 Task: Plan accommodations for an important business meeting in Vancouver, Canada, with a focus on Airbnb rentals near corporate offices.
Action: Mouse moved to (408, 70)
Screenshot: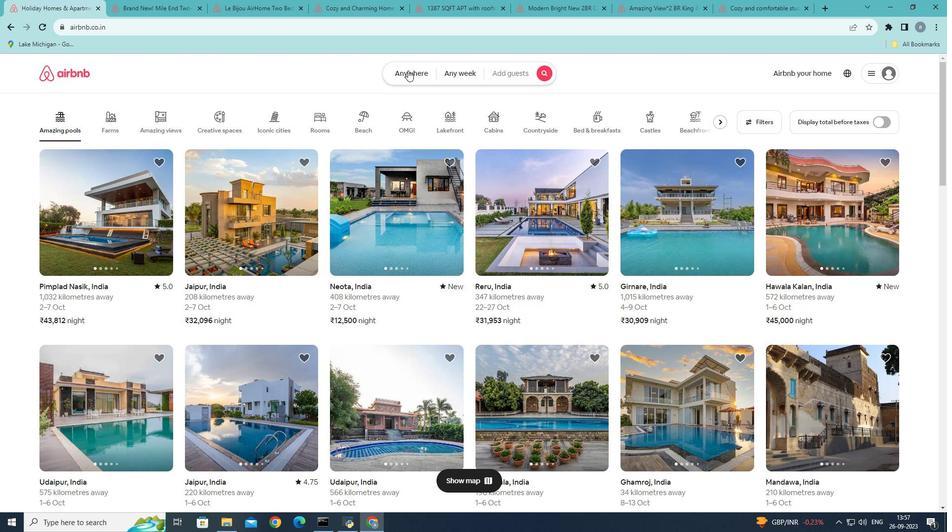 
Action: Mouse pressed left at (408, 70)
Screenshot: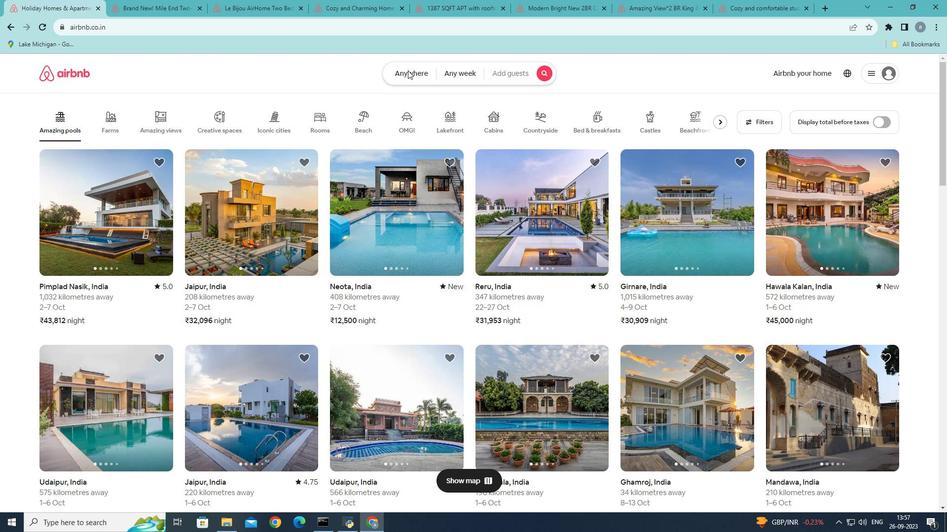 
Action: Mouse moved to (279, 117)
Screenshot: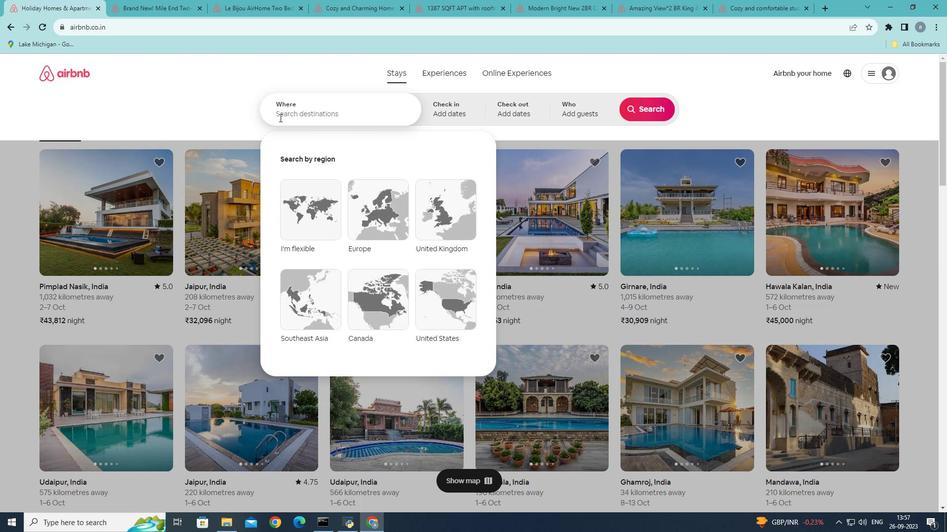 
Action: Mouse pressed left at (279, 117)
Screenshot: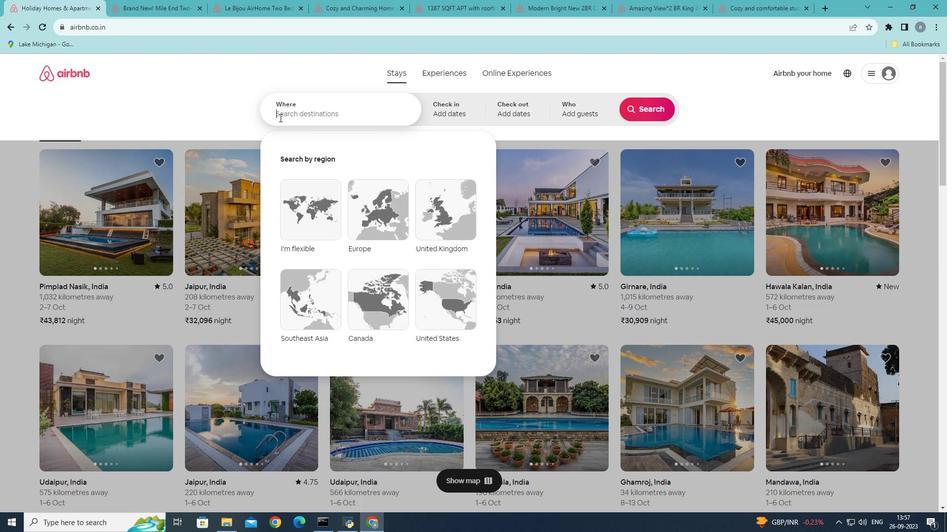 
Action: Key pressed <Key.shift>Vancouver
Screenshot: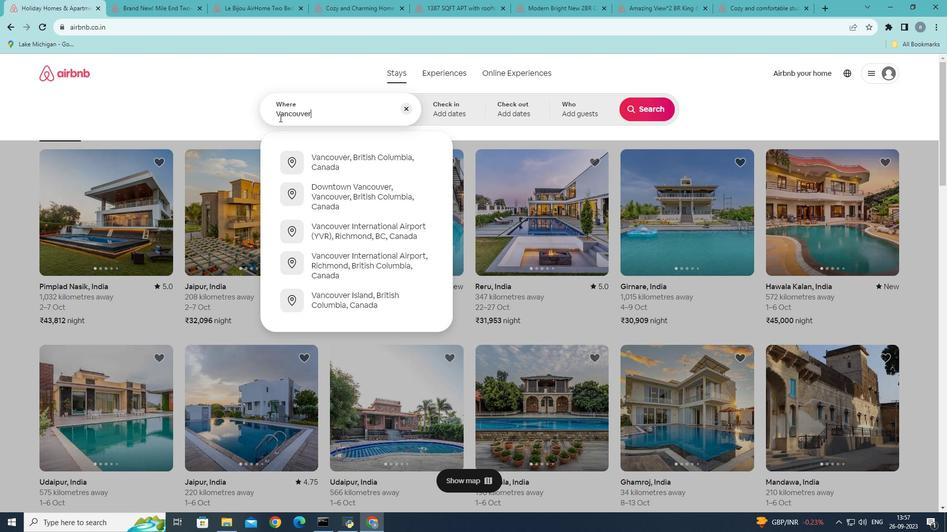 
Action: Mouse moved to (336, 155)
Screenshot: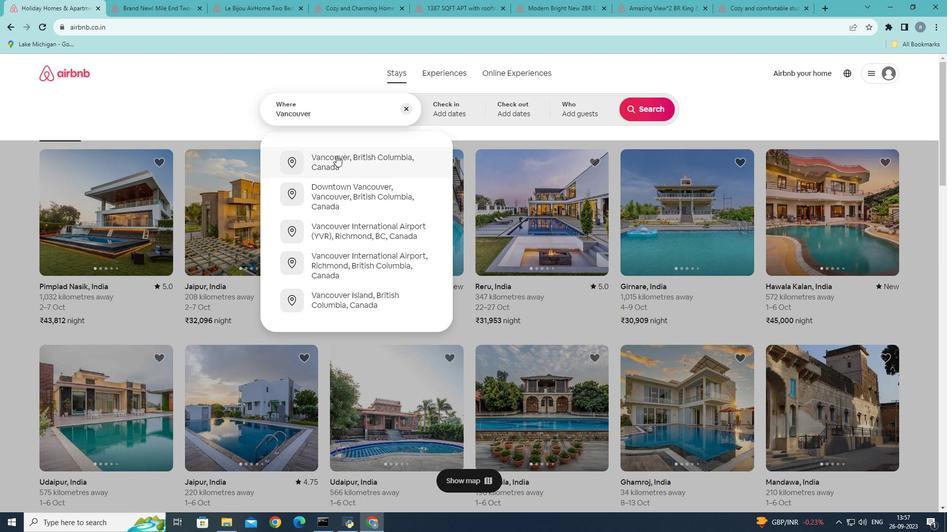 
Action: Mouse pressed left at (336, 155)
Screenshot: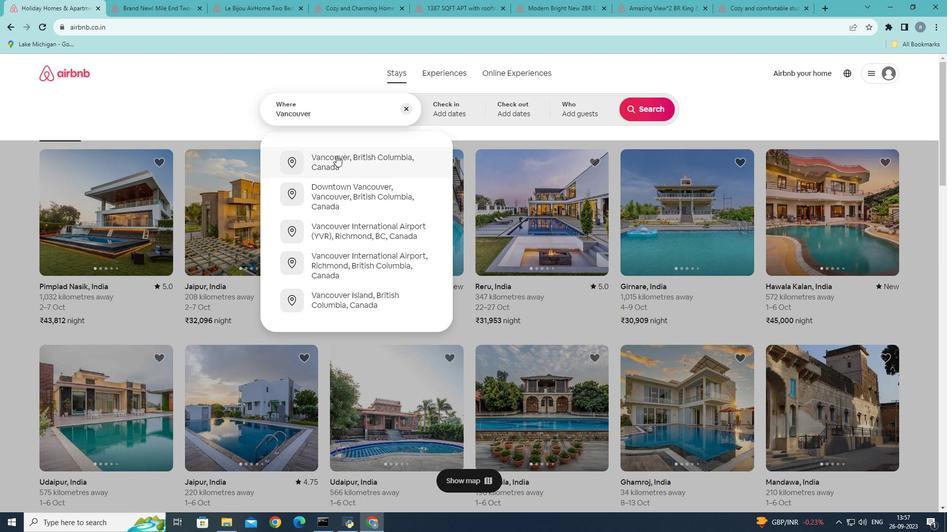 
Action: Mouse moved to (654, 112)
Screenshot: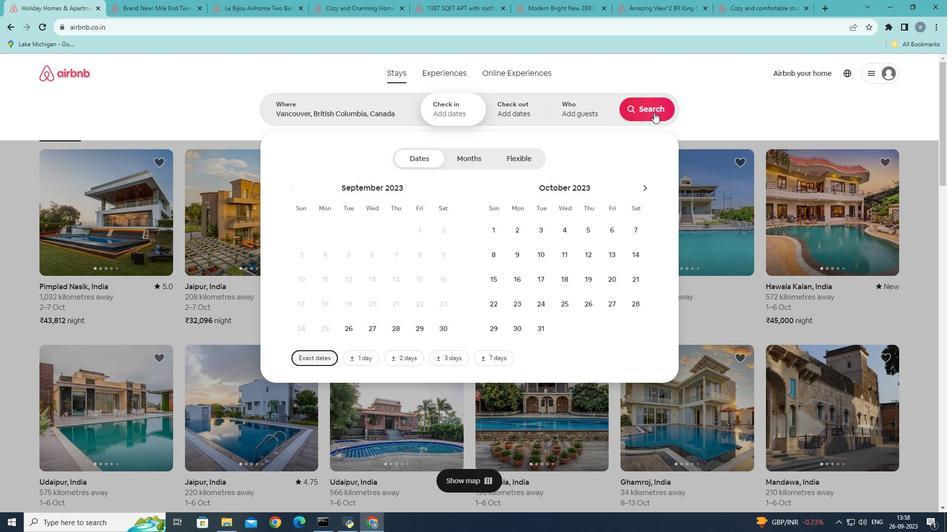 
Action: Mouse pressed left at (654, 112)
Screenshot: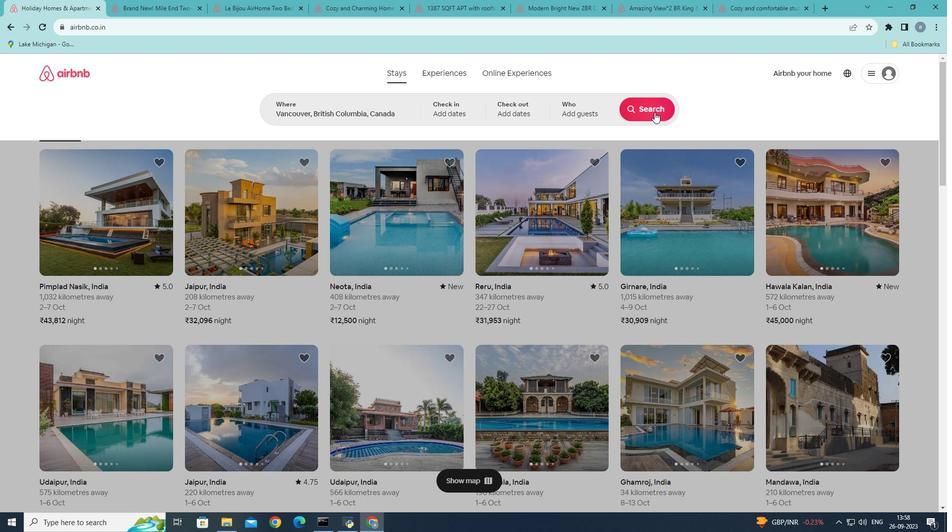 
Action: Mouse moved to (128, 228)
Screenshot: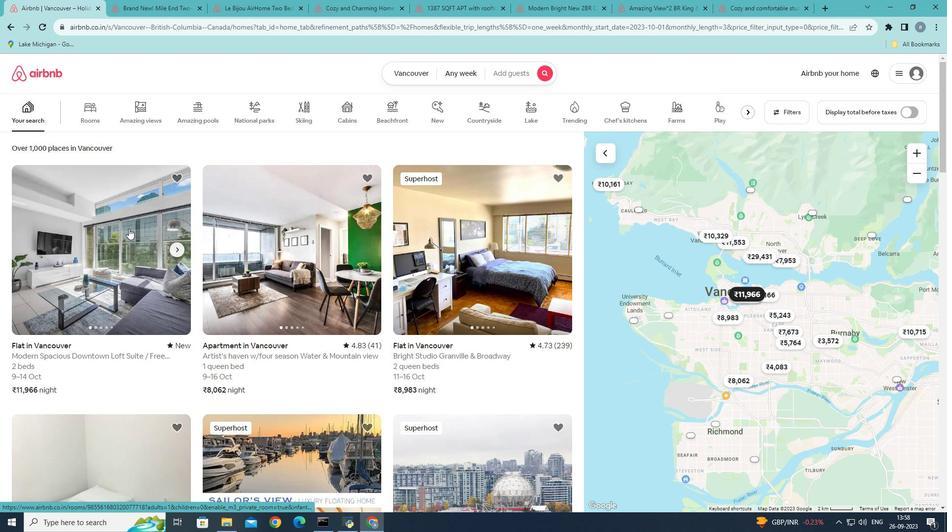 
Action: Mouse pressed left at (128, 228)
Screenshot: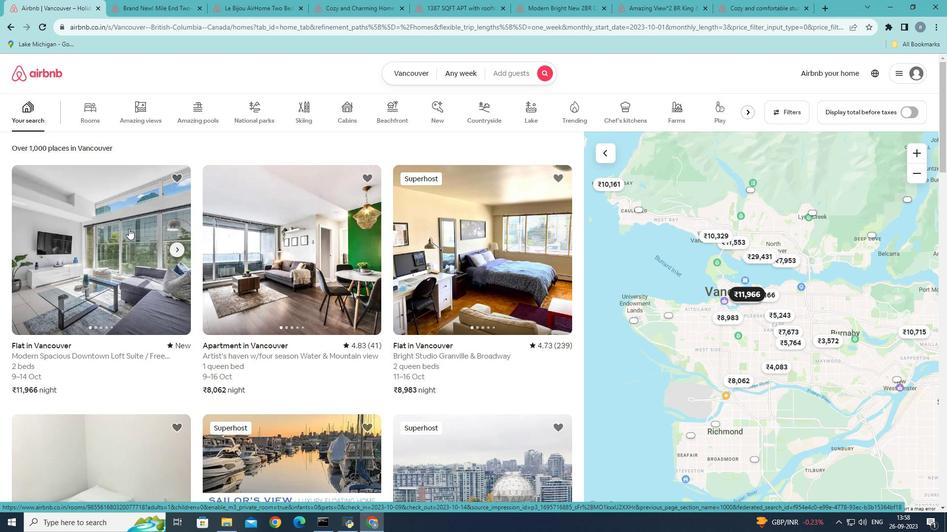 
Action: Mouse moved to (706, 356)
Screenshot: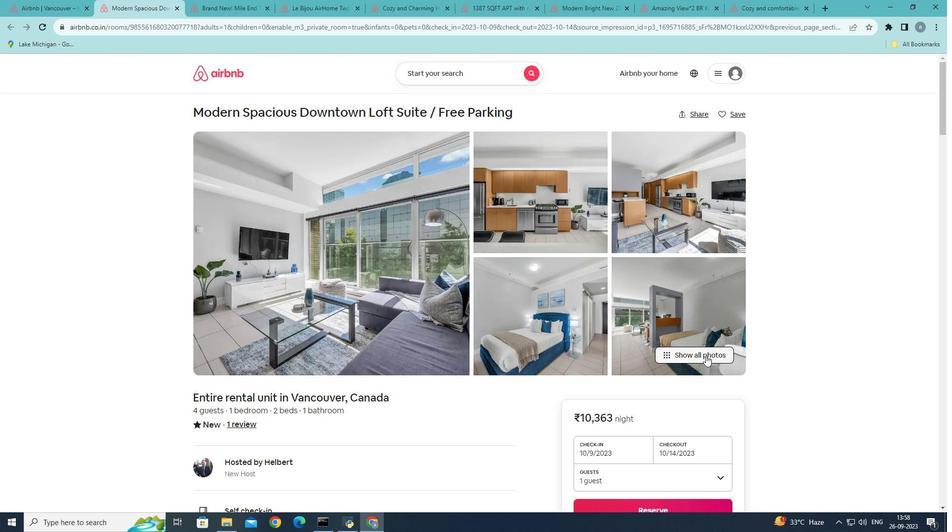 
Action: Mouse pressed left at (706, 356)
Screenshot: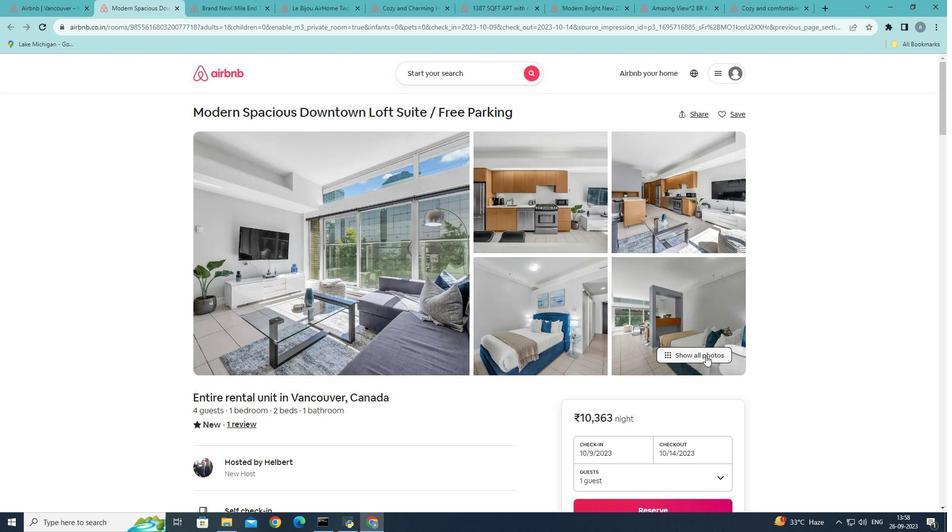 
Action: Mouse scrolled (706, 355) with delta (0, 0)
Screenshot: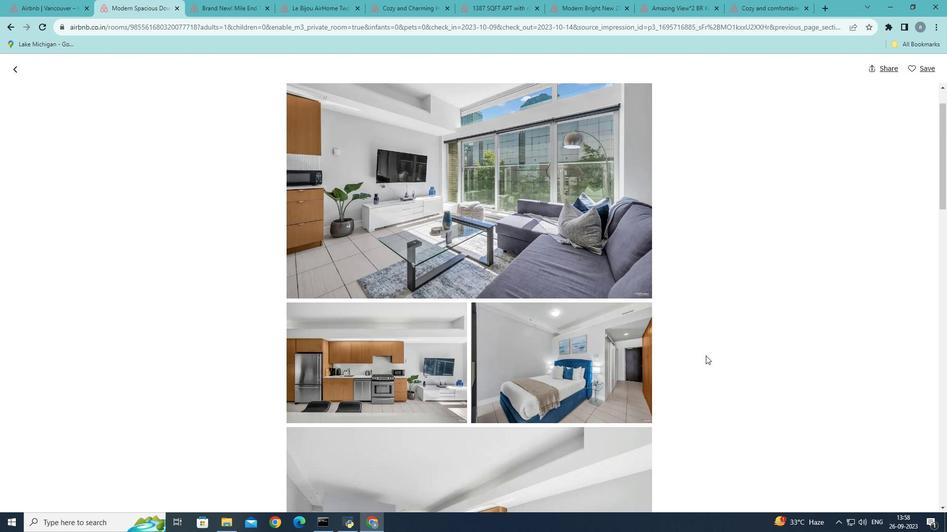 
Action: Mouse scrolled (706, 355) with delta (0, 0)
Screenshot: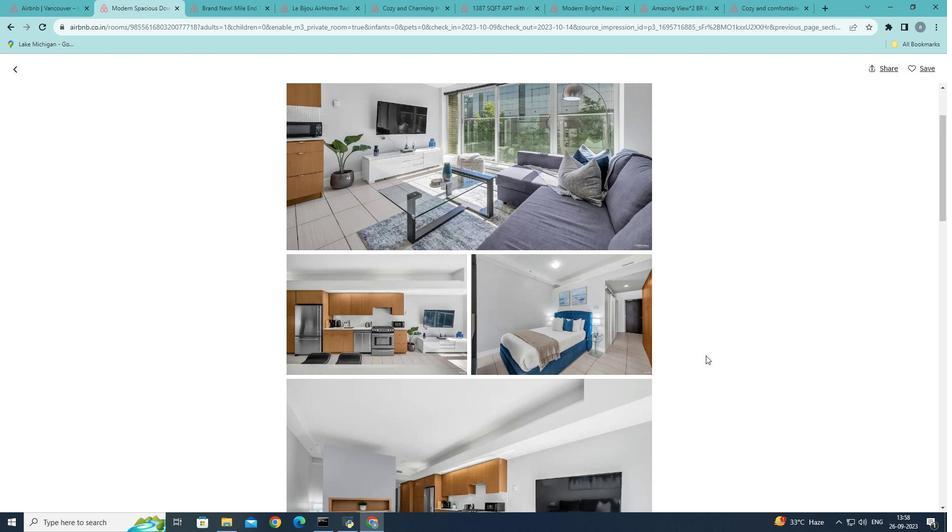 
Action: Mouse scrolled (706, 355) with delta (0, 0)
Screenshot: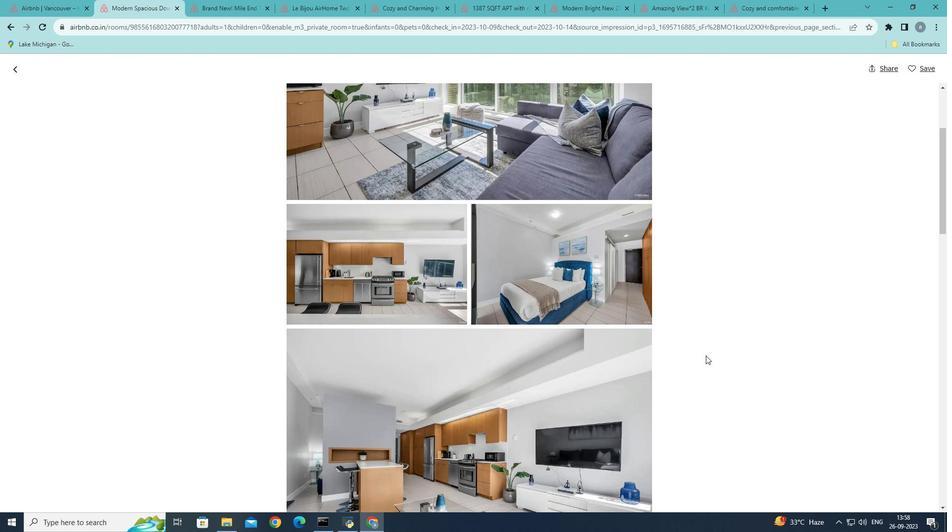 
Action: Mouse scrolled (706, 355) with delta (0, 0)
Screenshot: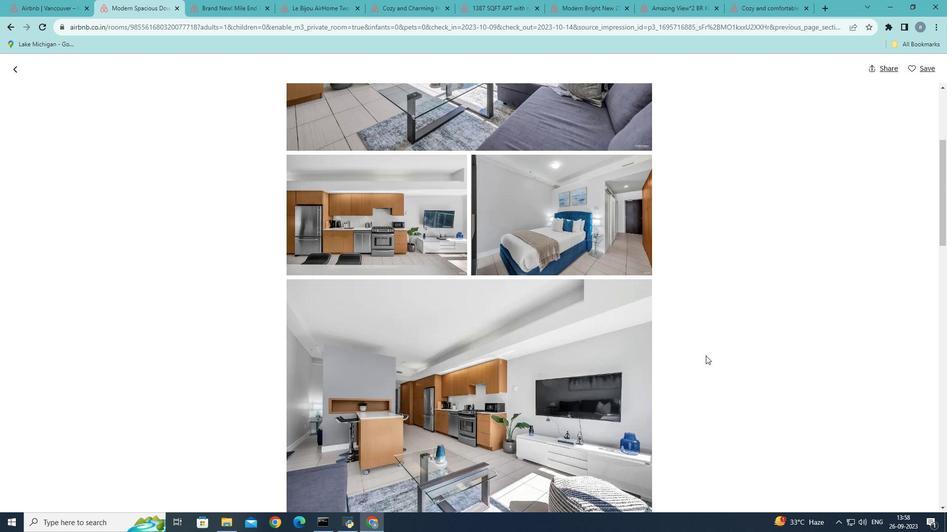
Action: Mouse scrolled (706, 355) with delta (0, 0)
Screenshot: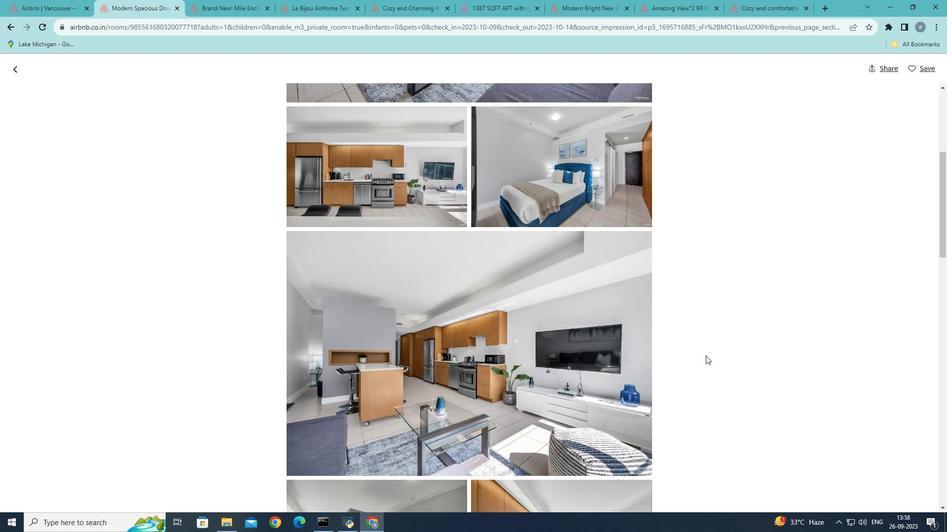 
Action: Mouse scrolled (706, 355) with delta (0, 0)
Screenshot: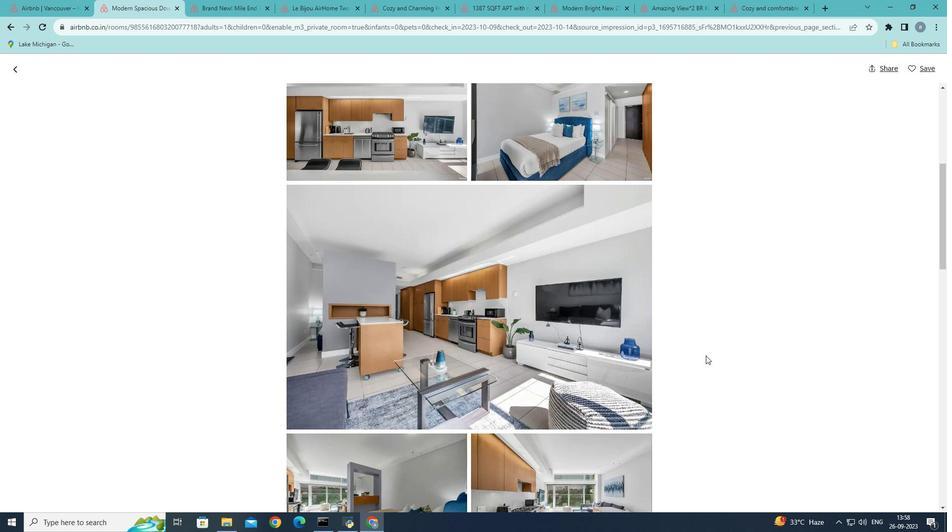 
Action: Mouse scrolled (706, 355) with delta (0, 0)
Screenshot: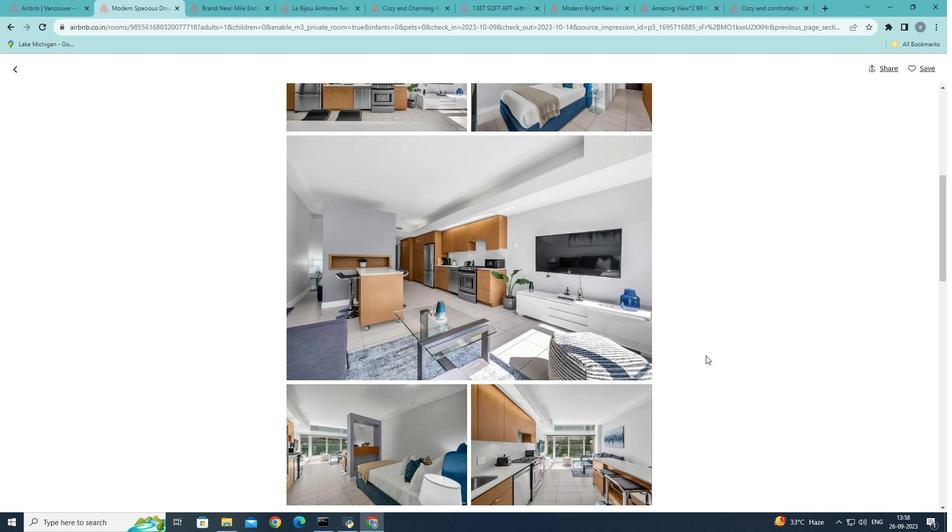 
Action: Mouse scrolled (706, 355) with delta (0, 0)
Screenshot: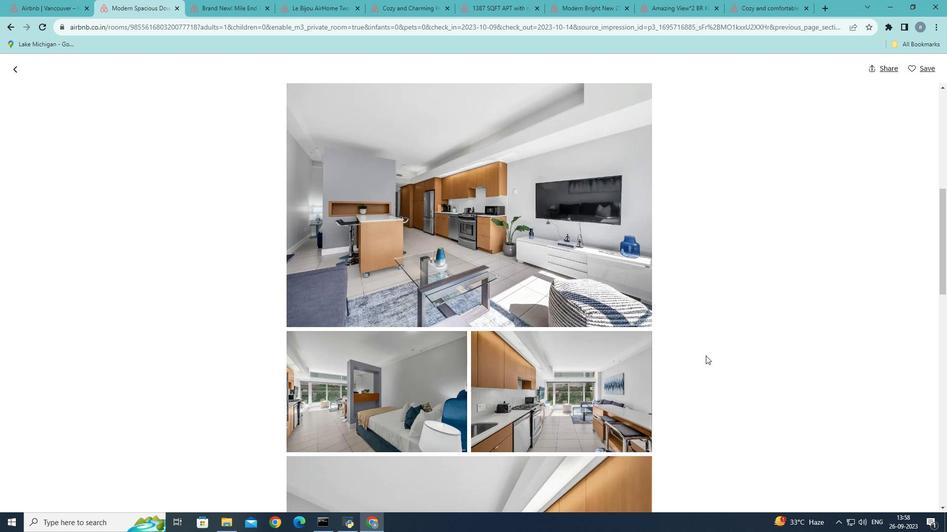 
Action: Mouse scrolled (706, 355) with delta (0, 0)
Screenshot: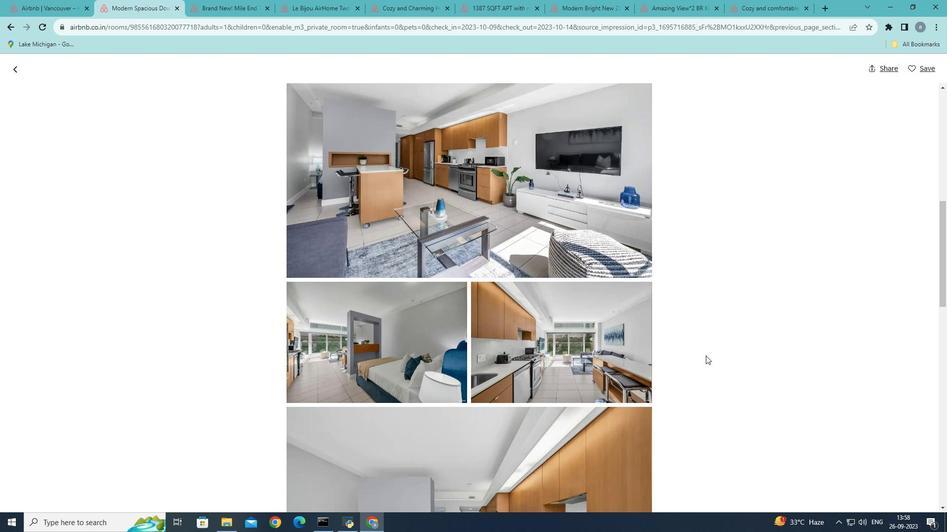 
Action: Mouse scrolled (706, 355) with delta (0, 0)
Screenshot: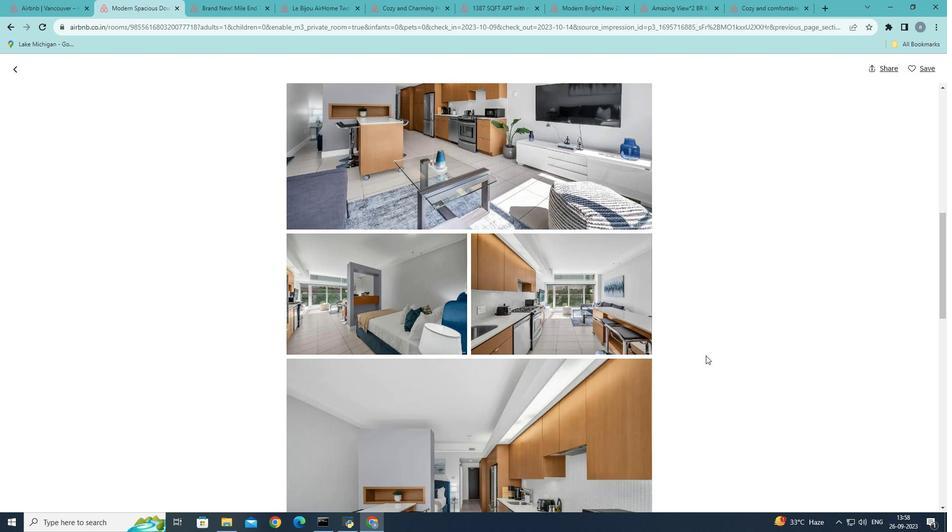 
Action: Mouse scrolled (706, 355) with delta (0, 0)
Screenshot: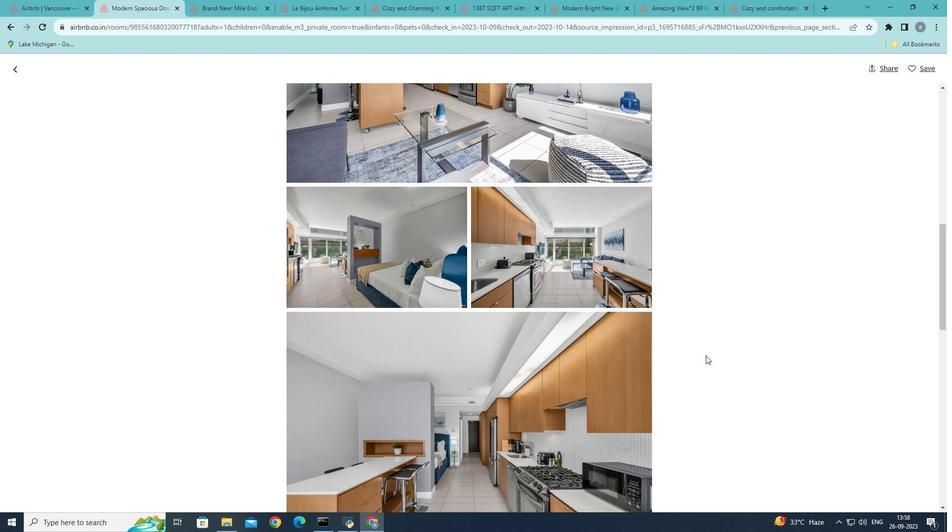 
Action: Mouse scrolled (706, 355) with delta (0, 0)
Screenshot: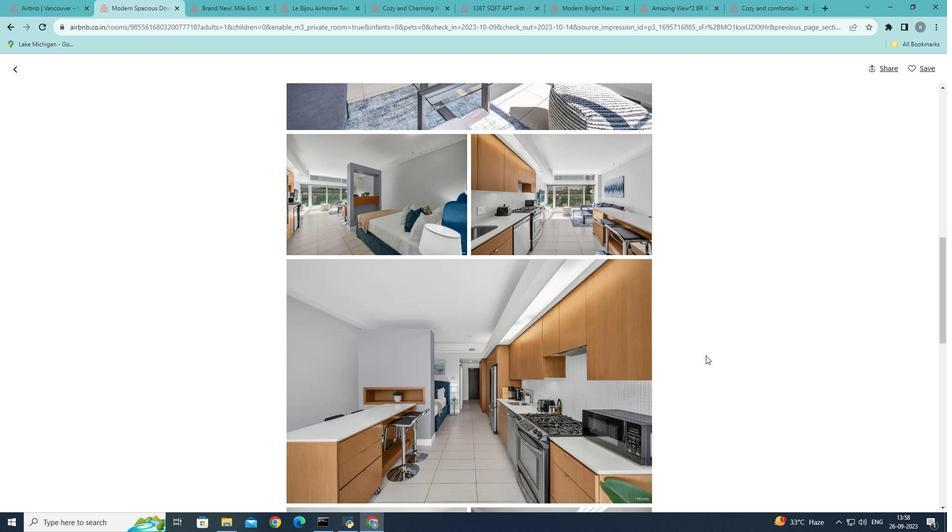 
Action: Mouse scrolled (706, 355) with delta (0, 0)
Screenshot: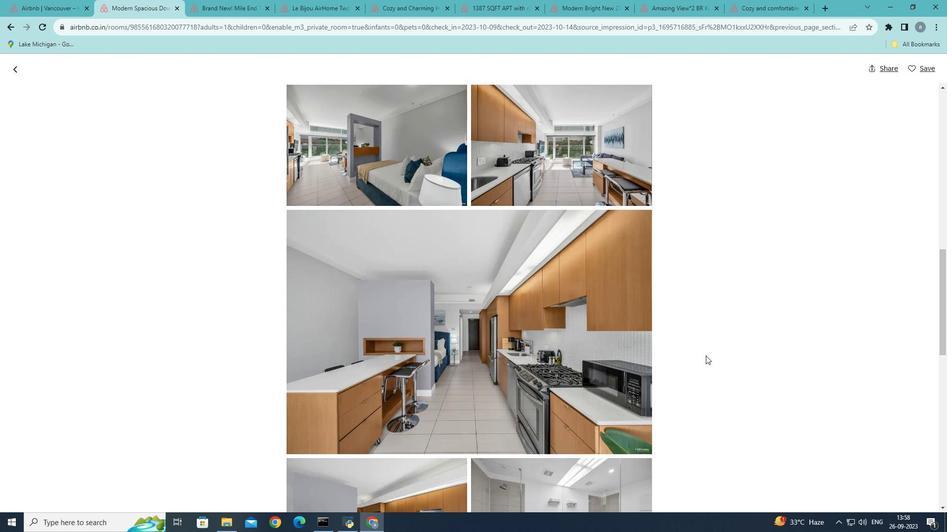 
Action: Mouse scrolled (706, 355) with delta (0, 0)
Screenshot: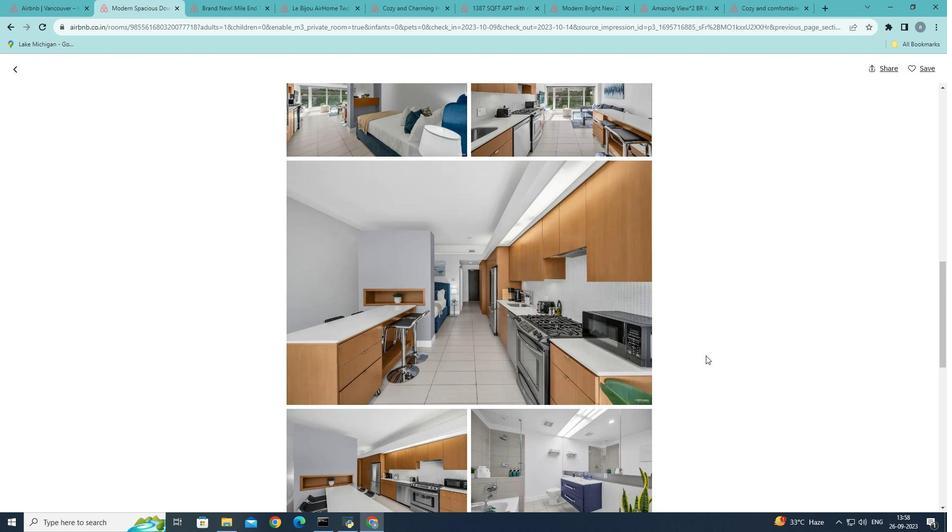 
Action: Mouse scrolled (706, 355) with delta (0, 0)
Screenshot: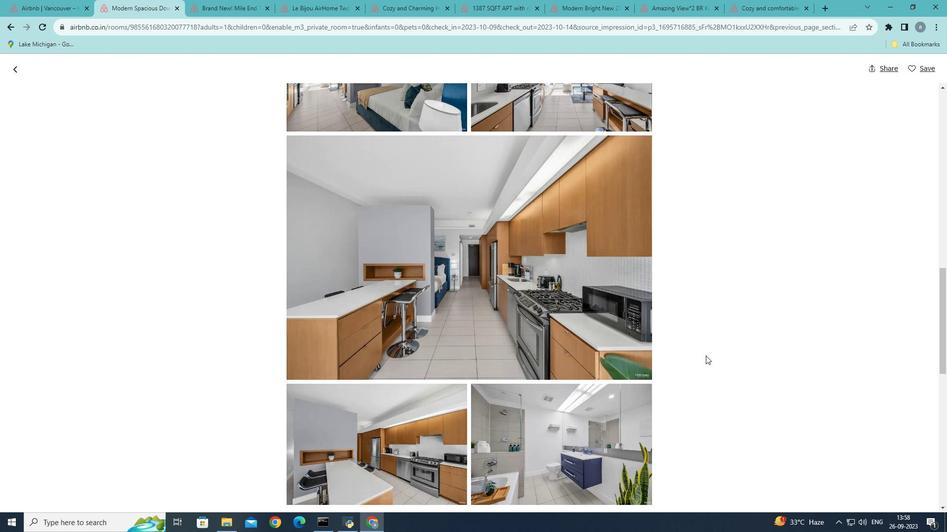
Action: Mouse scrolled (706, 355) with delta (0, 0)
Screenshot: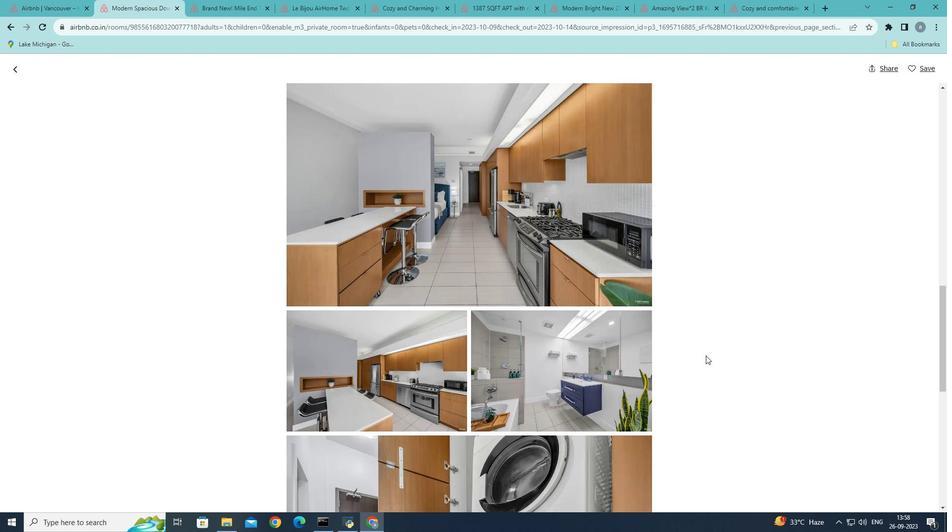 
Action: Mouse scrolled (706, 355) with delta (0, 0)
Screenshot: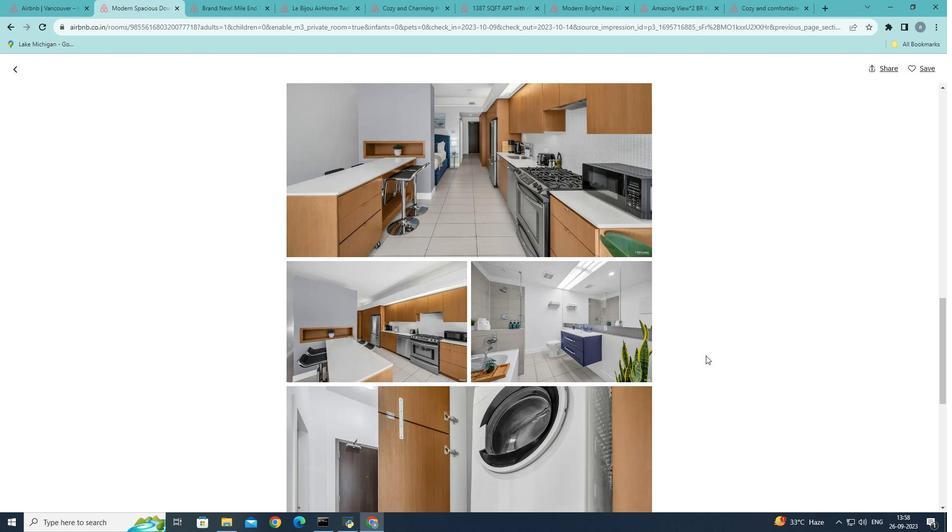 
Action: Mouse scrolled (706, 355) with delta (0, 0)
Screenshot: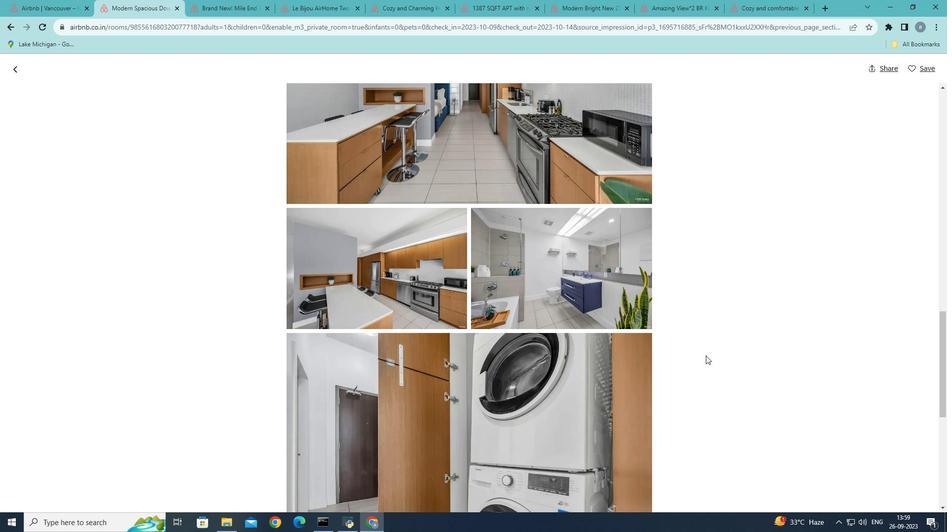 
Action: Mouse scrolled (706, 355) with delta (0, 0)
Screenshot: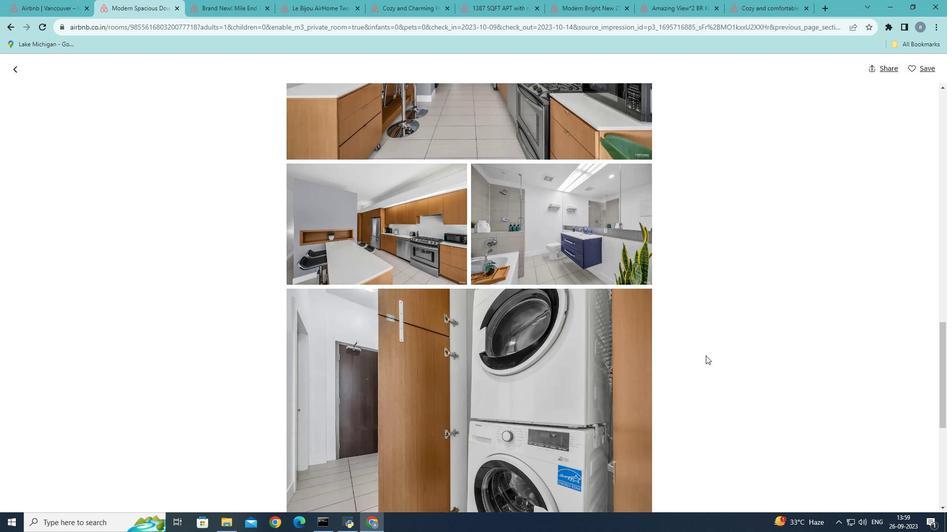 
Action: Mouse scrolled (706, 355) with delta (0, 0)
Screenshot: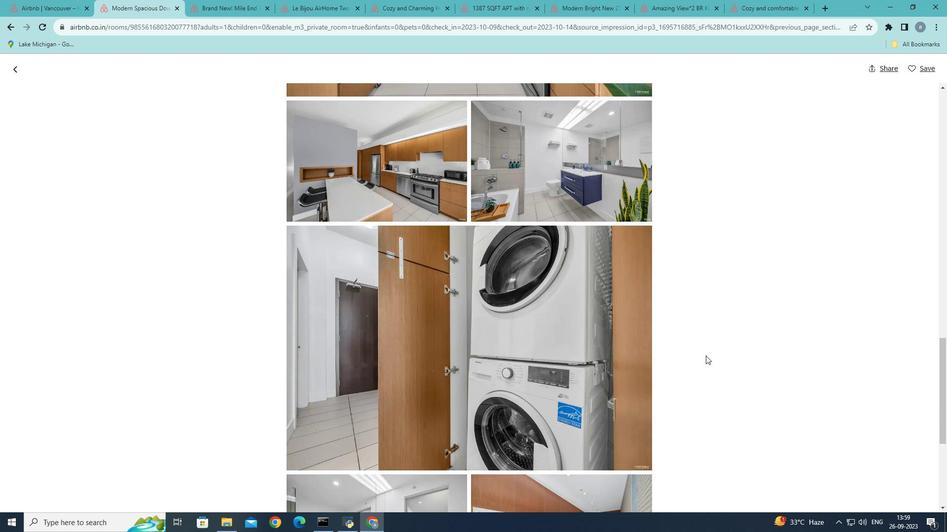 
Action: Mouse scrolled (706, 355) with delta (0, 0)
Screenshot: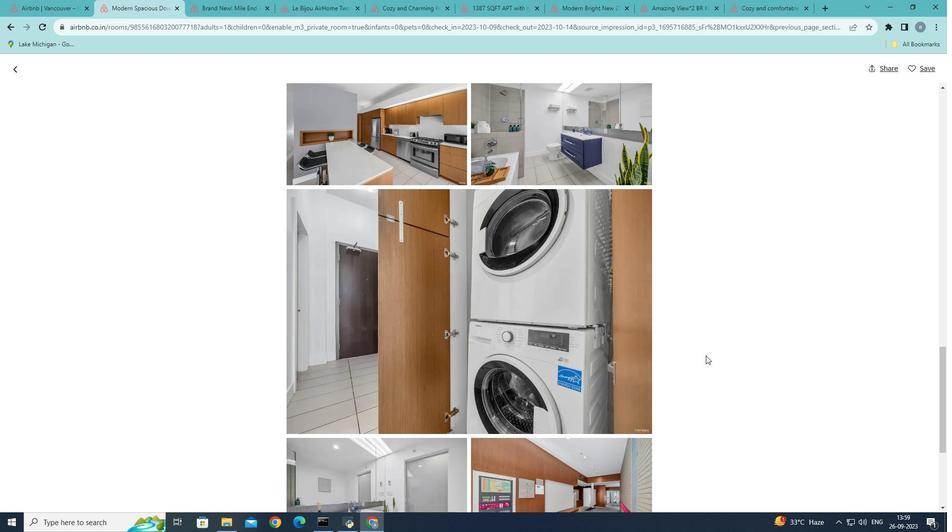 
Action: Mouse scrolled (706, 355) with delta (0, 0)
Screenshot: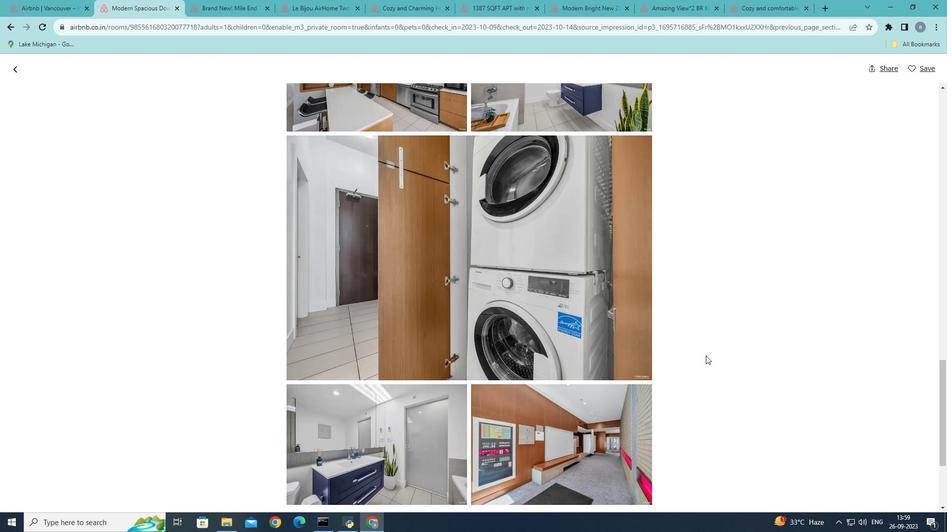 
Action: Mouse scrolled (706, 355) with delta (0, 0)
Screenshot: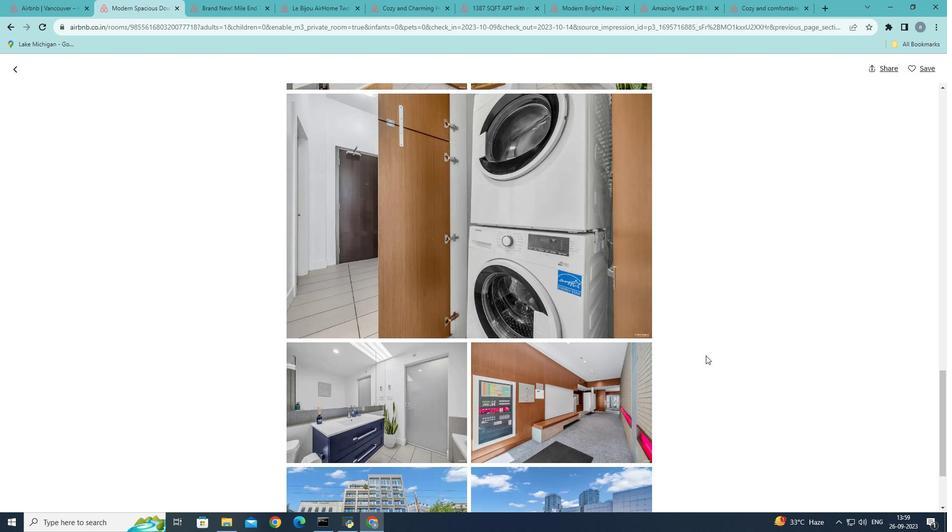 
Action: Mouse scrolled (706, 355) with delta (0, 0)
Screenshot: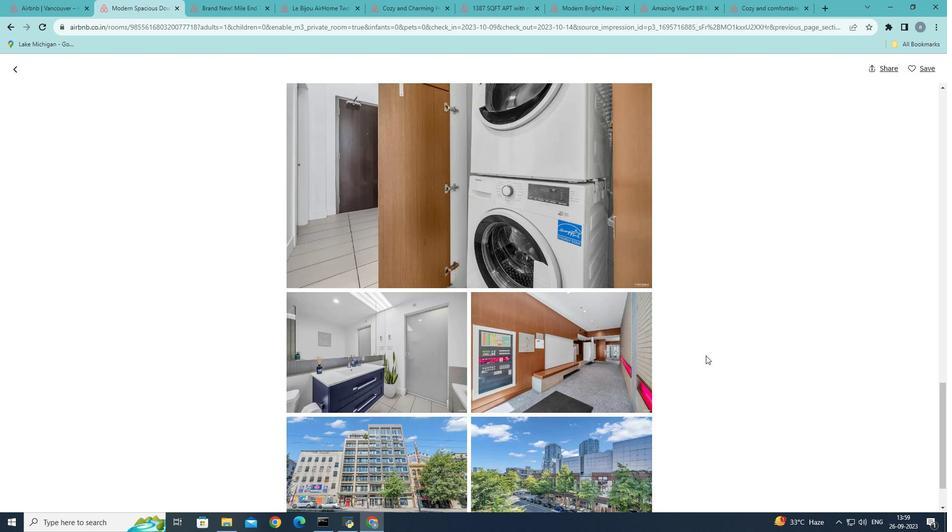 
Action: Mouse scrolled (706, 355) with delta (0, 0)
Screenshot: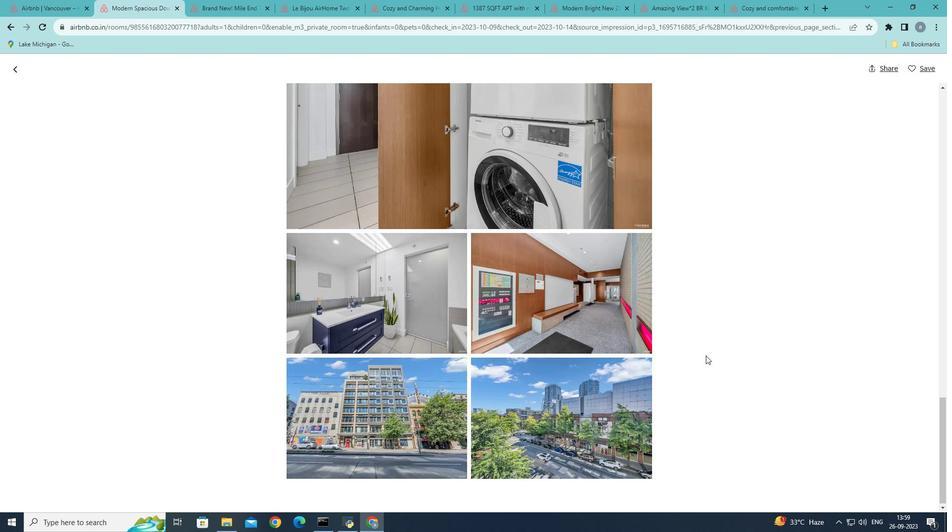 
Action: Mouse scrolled (706, 355) with delta (0, 0)
Screenshot: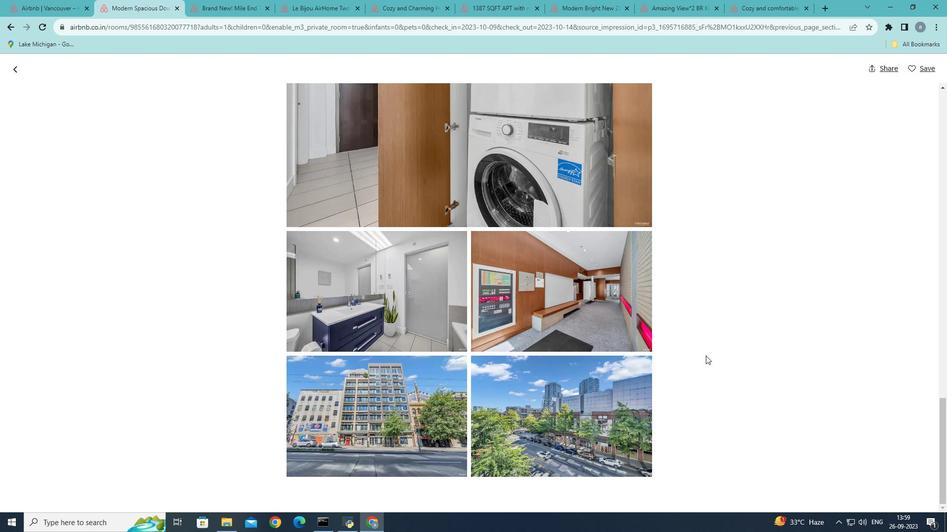 
Action: Mouse scrolled (706, 355) with delta (0, 0)
Screenshot: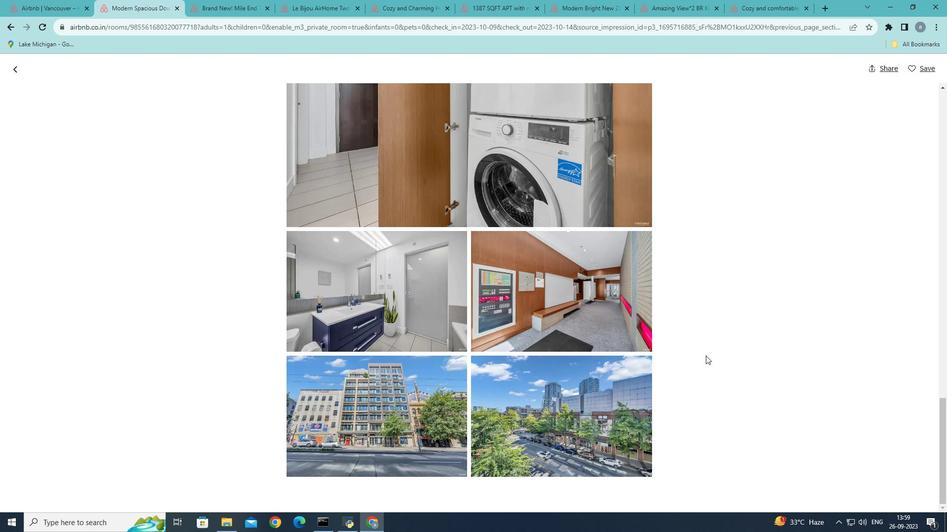 
Action: Mouse scrolled (706, 355) with delta (0, 0)
Screenshot: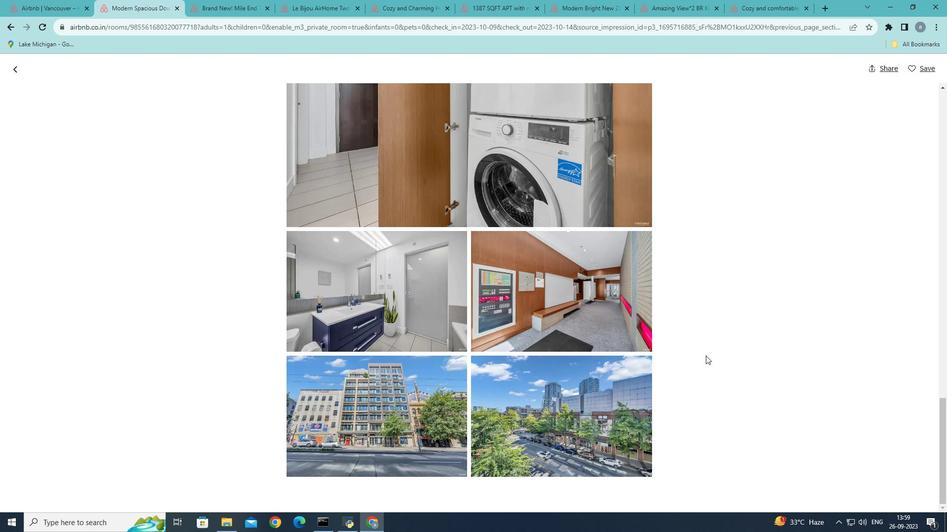 
Action: Mouse scrolled (706, 355) with delta (0, 0)
Screenshot: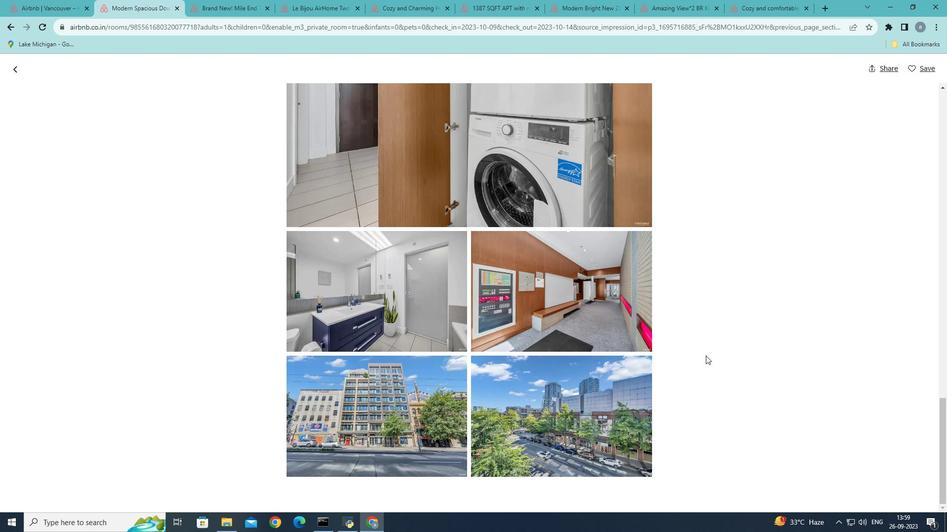
Action: Mouse scrolled (706, 355) with delta (0, 0)
Screenshot: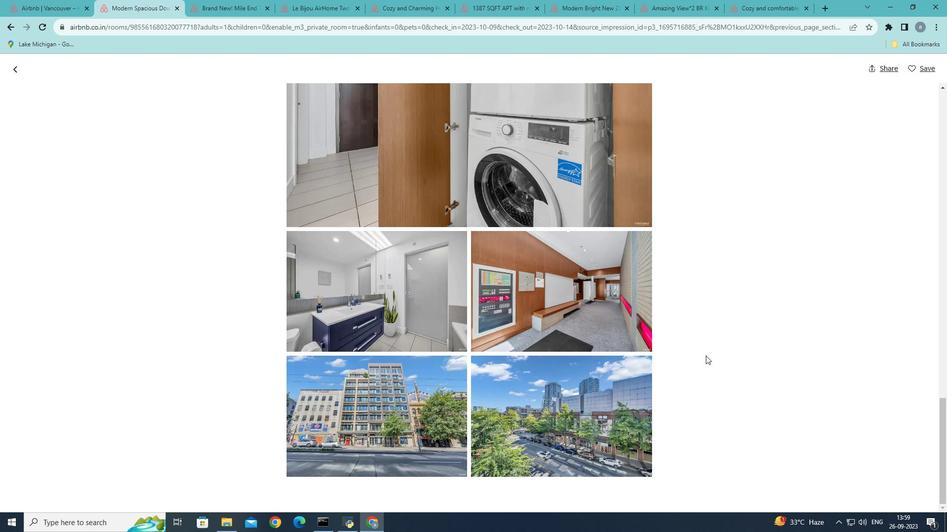 
Action: Mouse scrolled (706, 355) with delta (0, 0)
Screenshot: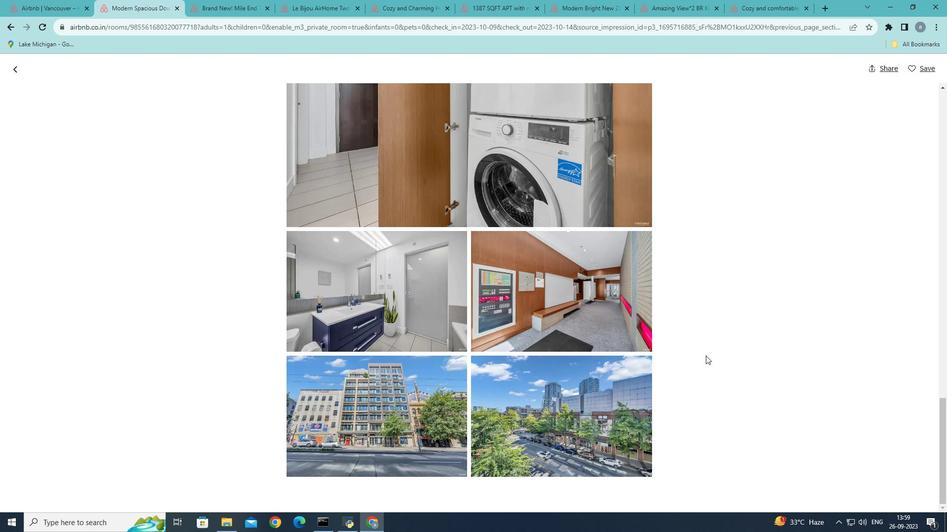 
Action: Mouse scrolled (706, 355) with delta (0, 0)
Screenshot: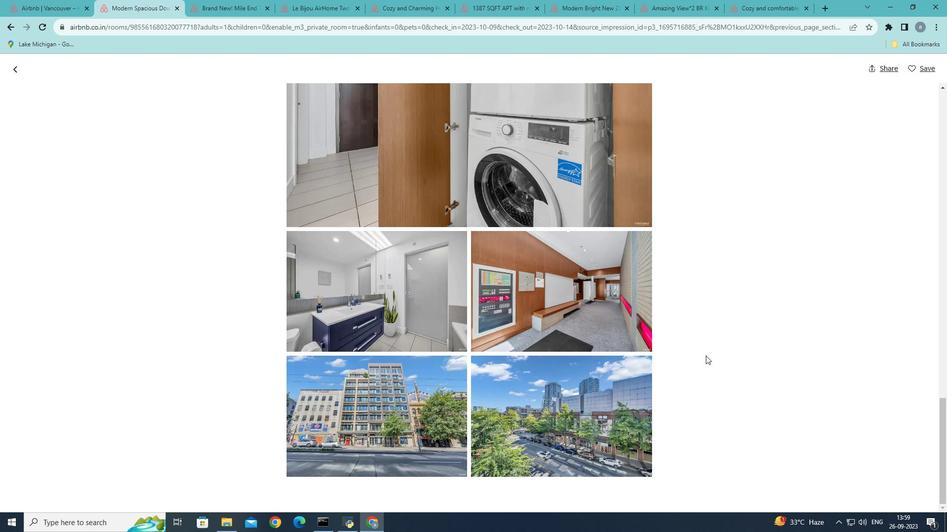 
Action: Mouse scrolled (706, 355) with delta (0, 0)
Screenshot: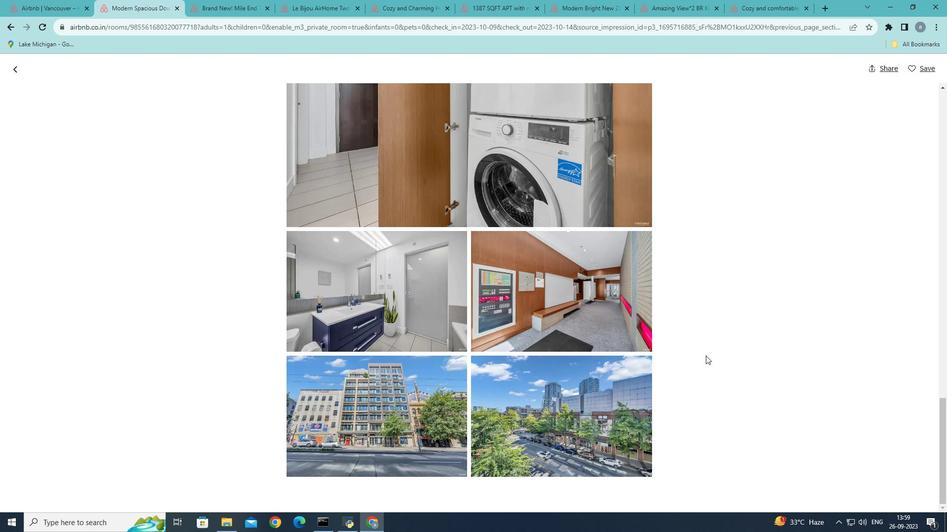 
Action: Mouse scrolled (706, 355) with delta (0, 0)
Screenshot: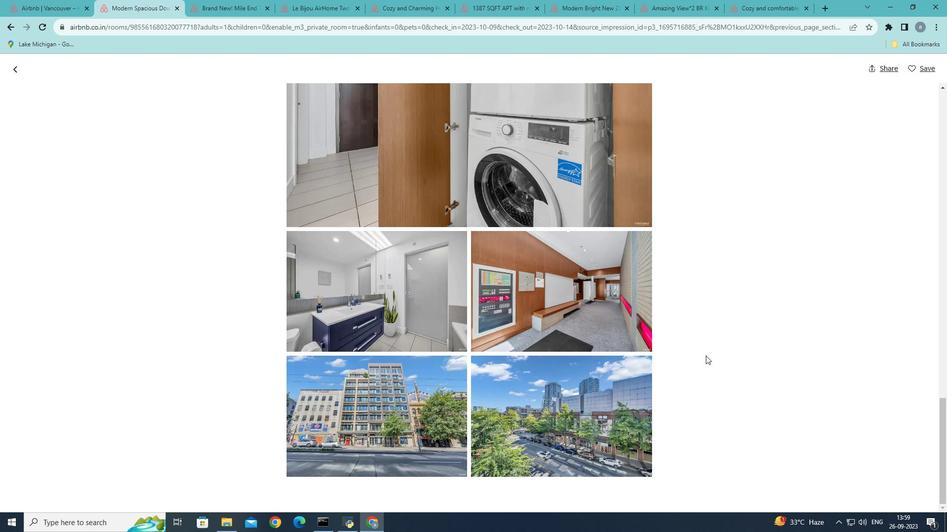
Action: Mouse scrolled (706, 355) with delta (0, 0)
Screenshot: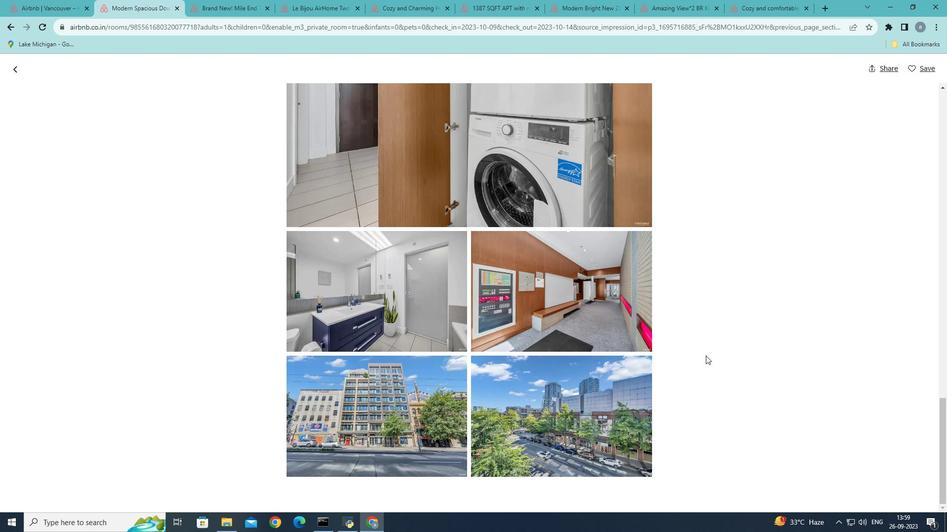 
Action: Mouse scrolled (706, 355) with delta (0, 0)
Screenshot: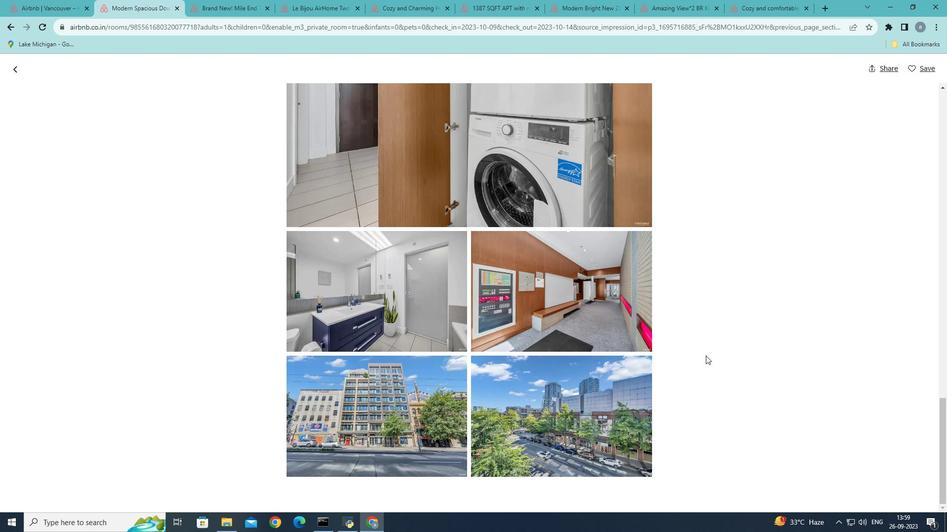 
Action: Mouse scrolled (706, 355) with delta (0, 0)
Screenshot: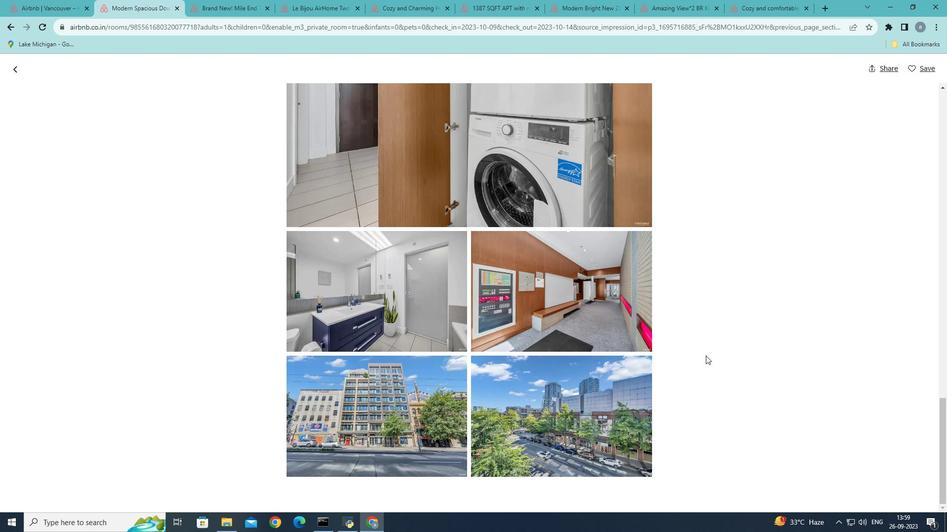 
Action: Mouse moved to (18, 71)
Screenshot: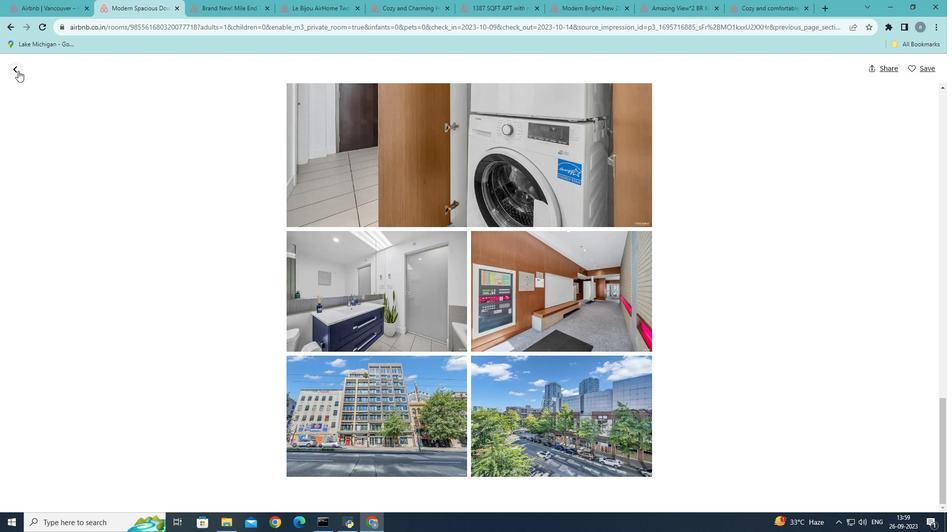 
Action: Mouse pressed left at (18, 71)
Screenshot: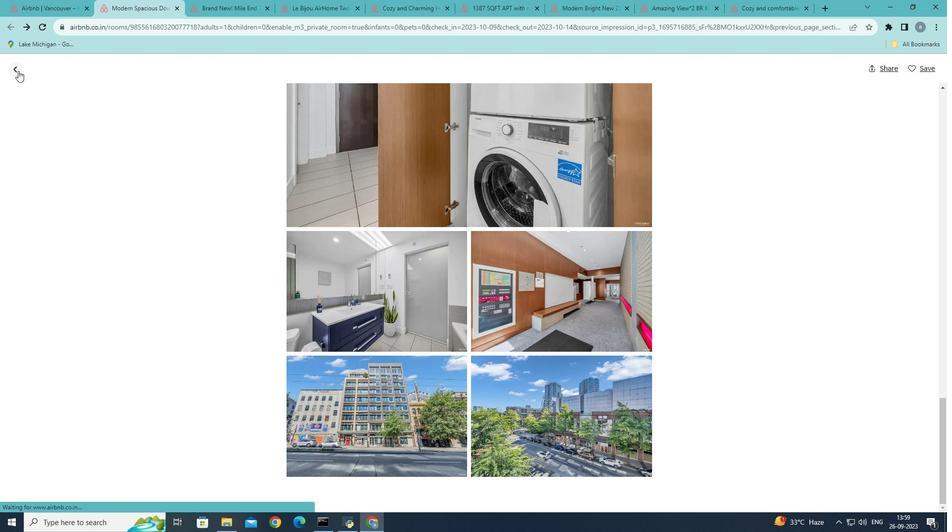 
Action: Mouse moved to (484, 370)
Screenshot: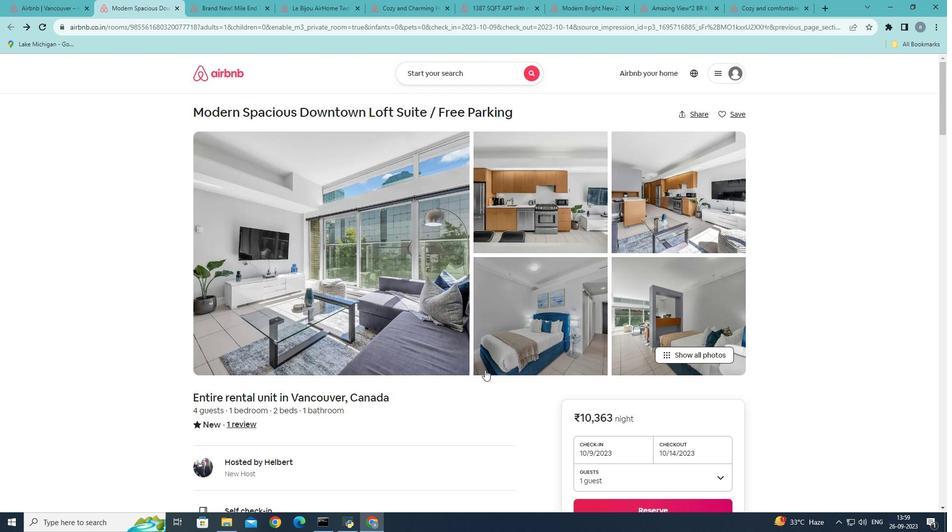 
Action: Mouse scrolled (484, 370) with delta (0, 0)
Screenshot: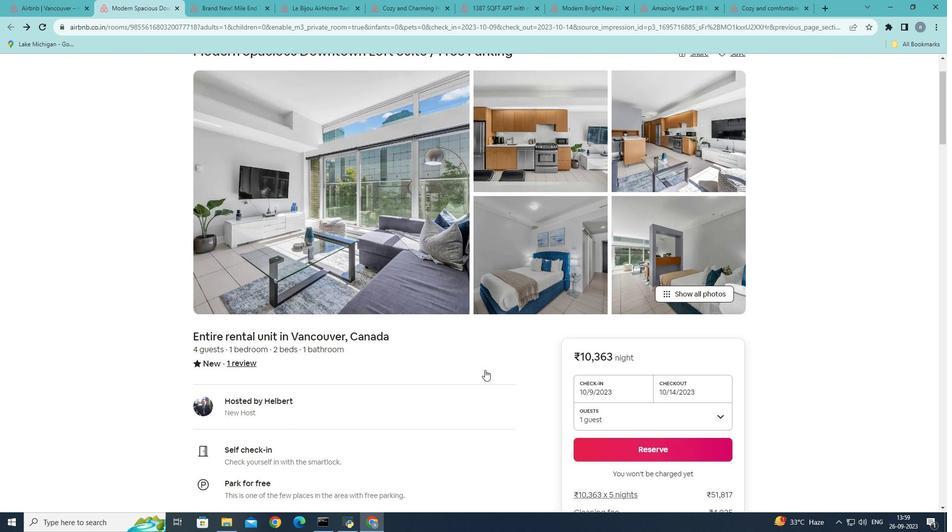 
Action: Mouse scrolled (484, 370) with delta (0, 0)
Screenshot: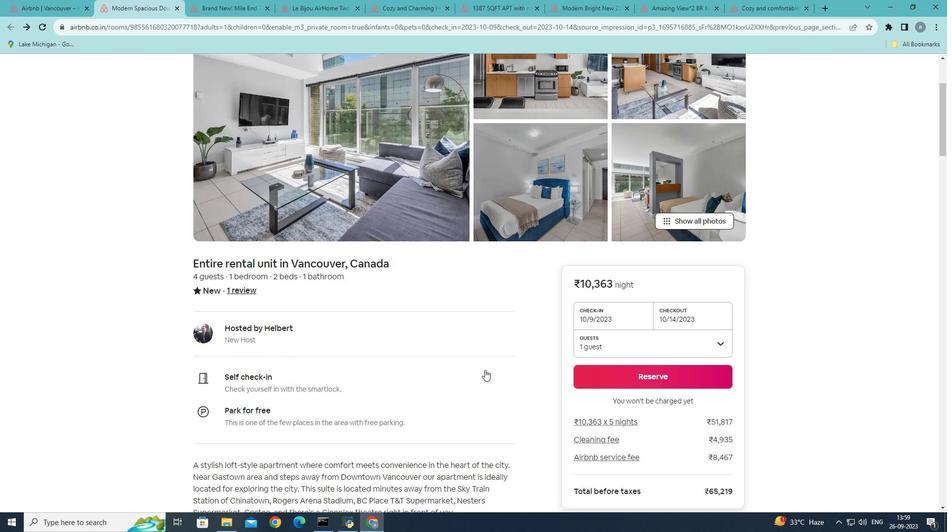 
Action: Mouse scrolled (484, 370) with delta (0, 0)
Screenshot: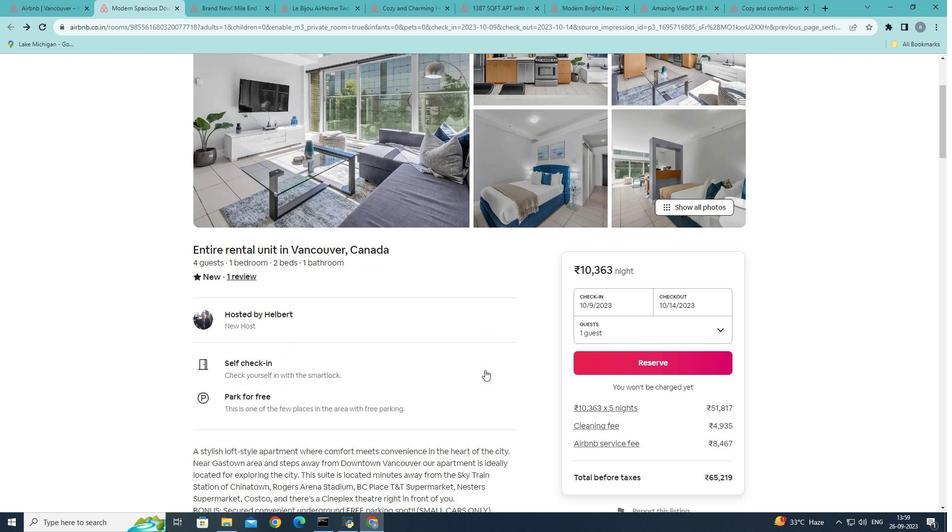 
Action: Mouse scrolled (484, 370) with delta (0, 0)
Screenshot: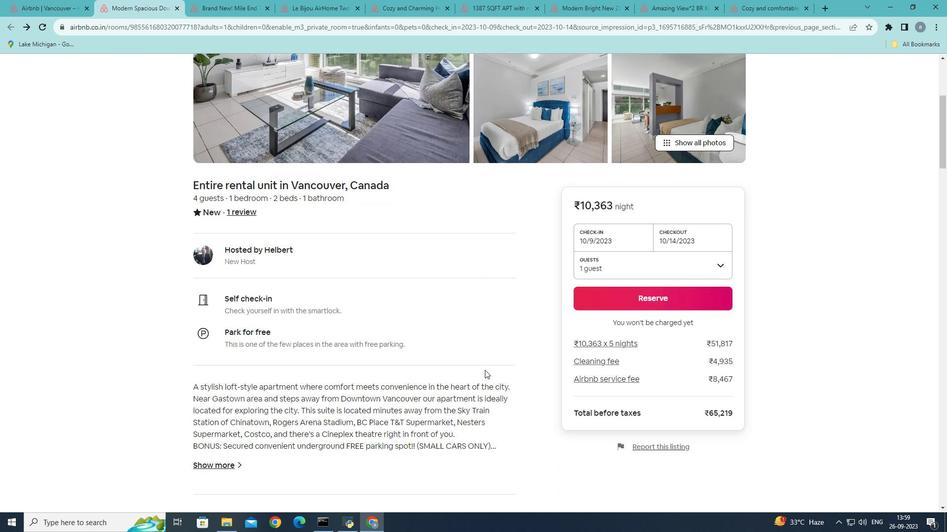 
Action: Mouse scrolled (484, 370) with delta (0, 0)
Screenshot: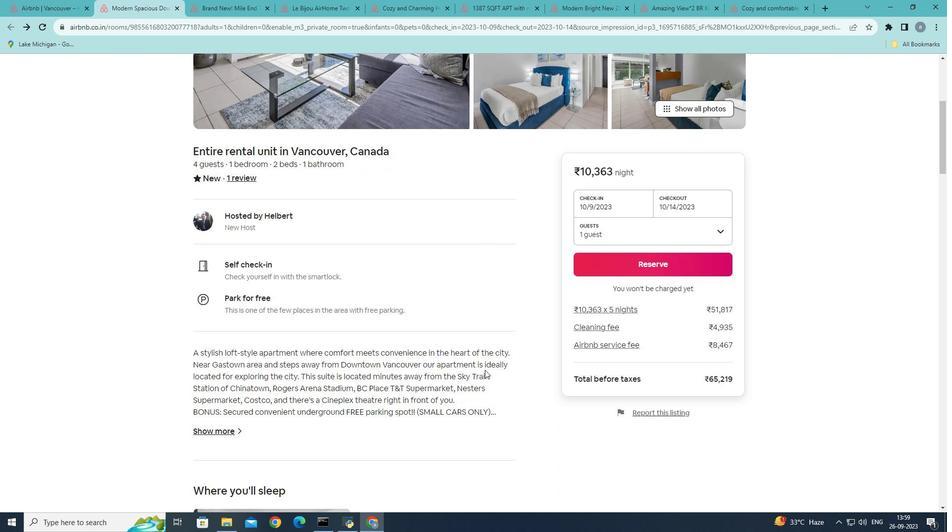 
Action: Mouse scrolled (484, 370) with delta (0, 0)
Screenshot: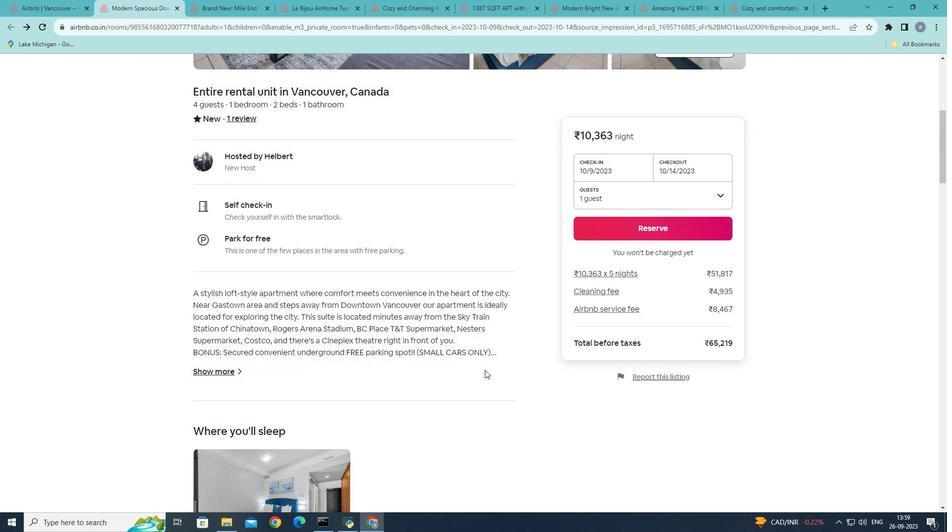 
Action: Mouse scrolled (484, 370) with delta (0, 0)
Screenshot: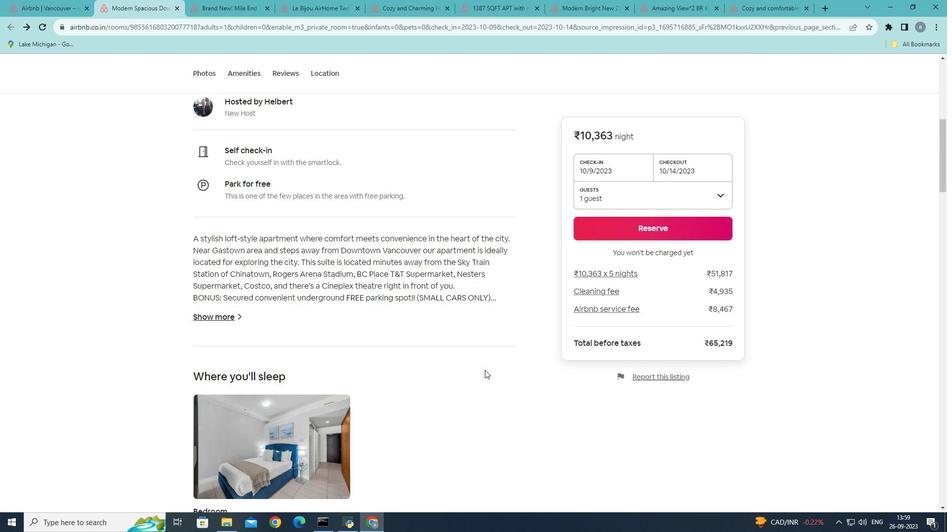 
Action: Mouse scrolled (484, 370) with delta (0, 0)
Screenshot: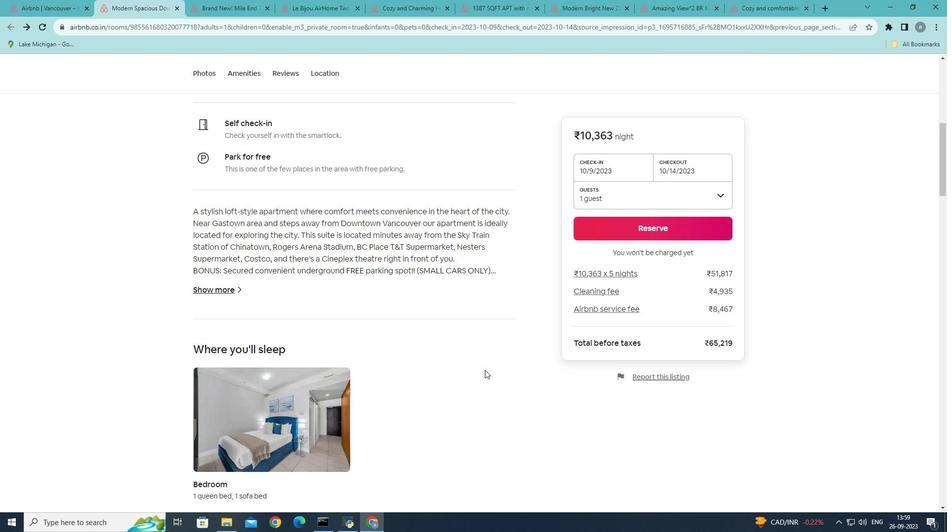 
Action: Mouse scrolled (484, 370) with delta (0, 0)
Screenshot: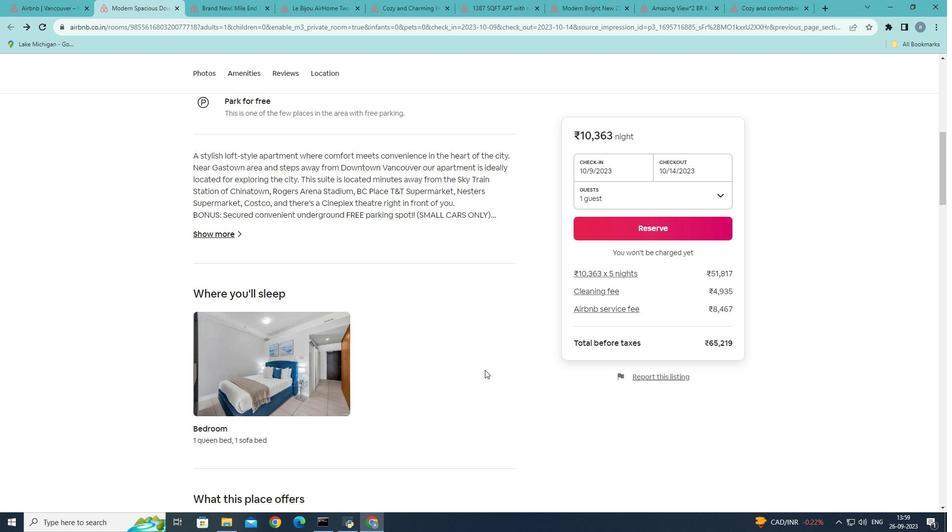 
Action: Mouse scrolled (484, 370) with delta (0, 0)
Screenshot: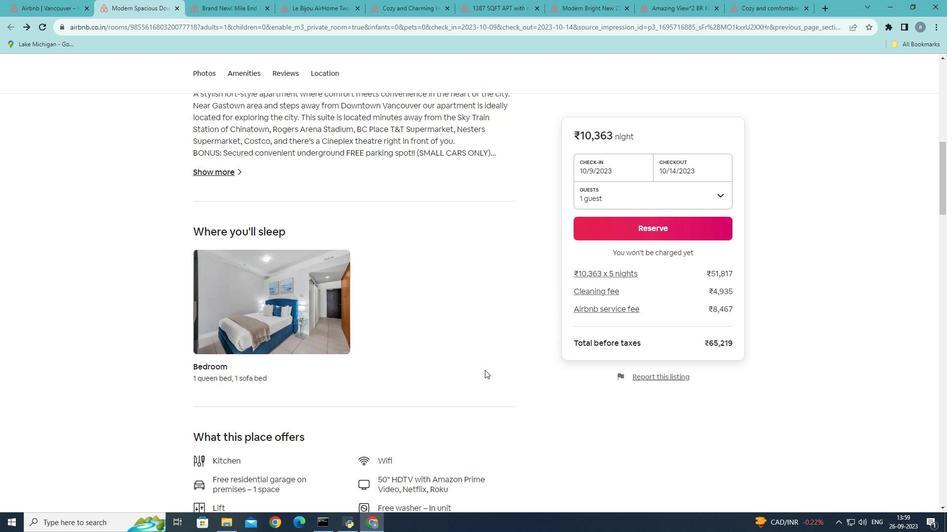 
Action: Mouse scrolled (484, 370) with delta (0, 0)
Screenshot: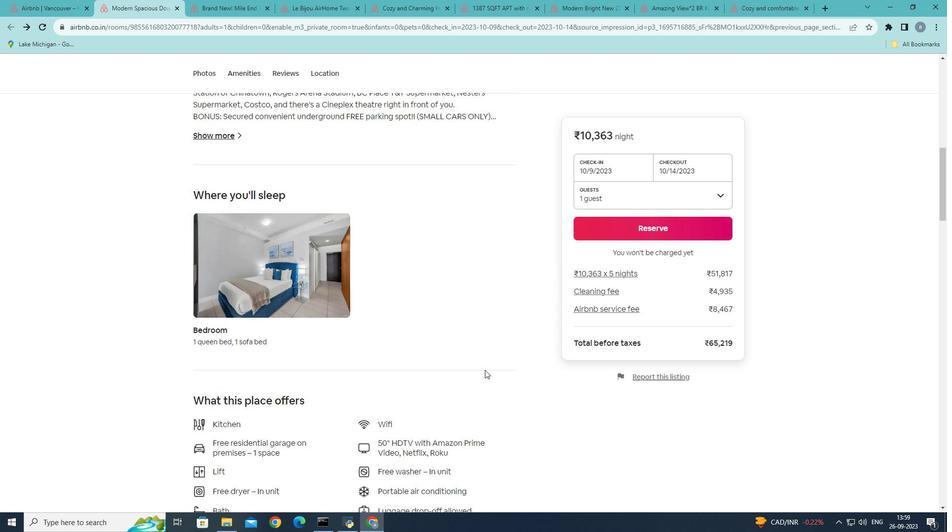 
Action: Mouse scrolled (484, 370) with delta (0, 0)
Screenshot: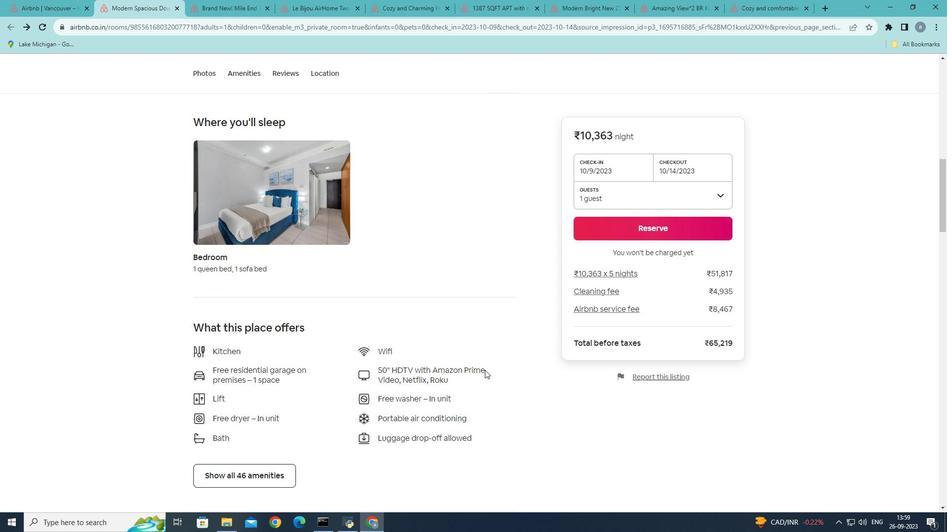 
Action: Mouse scrolled (484, 370) with delta (0, 0)
Screenshot: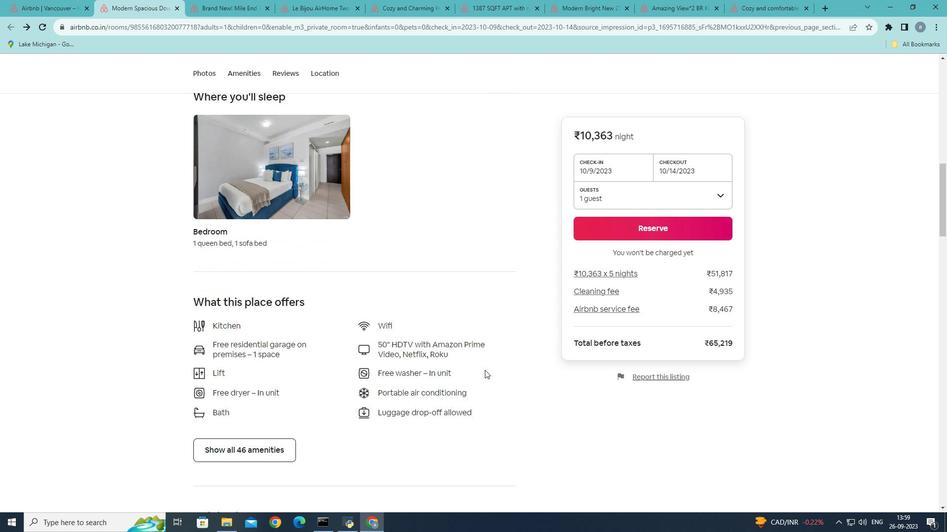 
Action: Mouse moved to (473, 392)
Screenshot: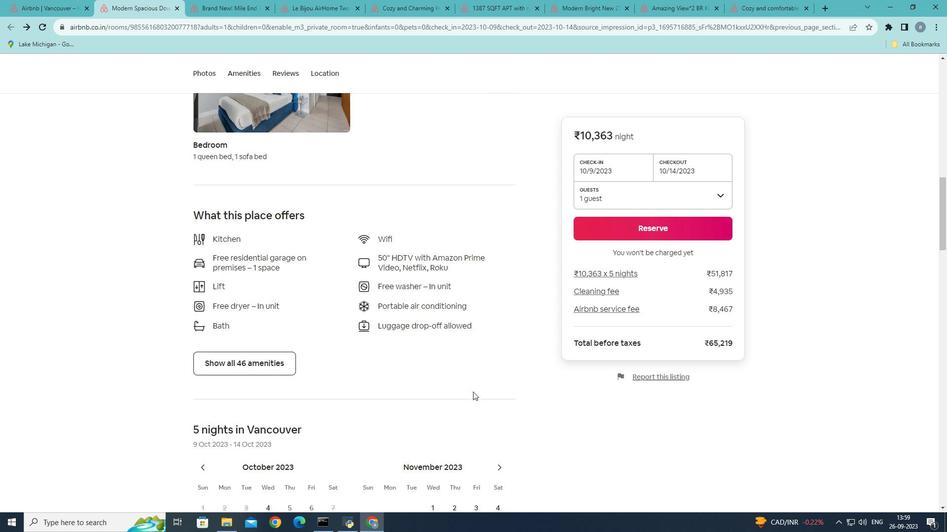 
Action: Mouse scrolled (473, 391) with delta (0, 0)
Screenshot: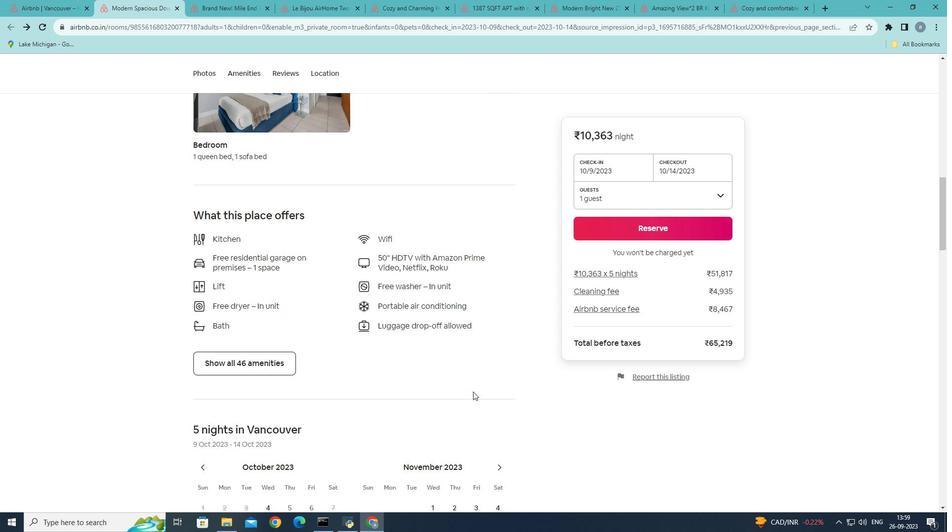 
Action: Mouse scrolled (473, 391) with delta (0, 0)
Screenshot: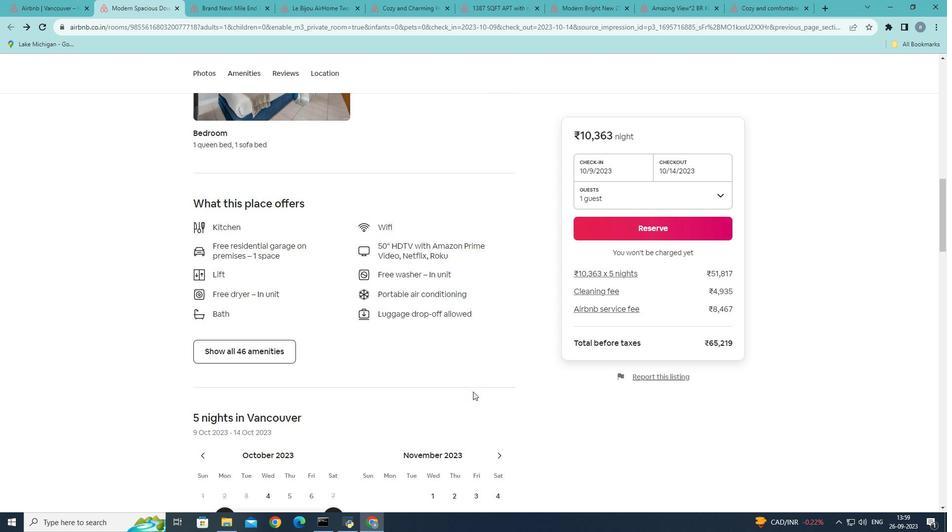 
Action: Mouse moved to (257, 350)
Screenshot: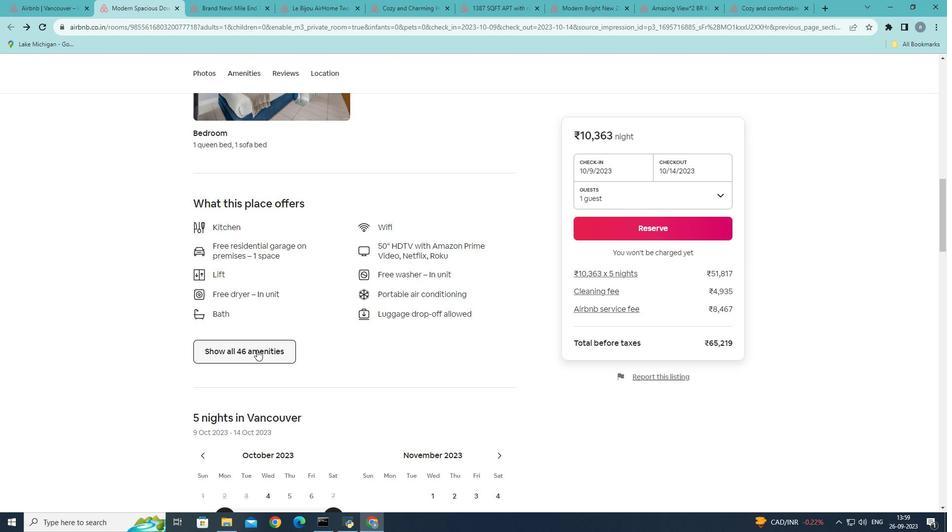 
Action: Mouse pressed left at (257, 350)
Screenshot: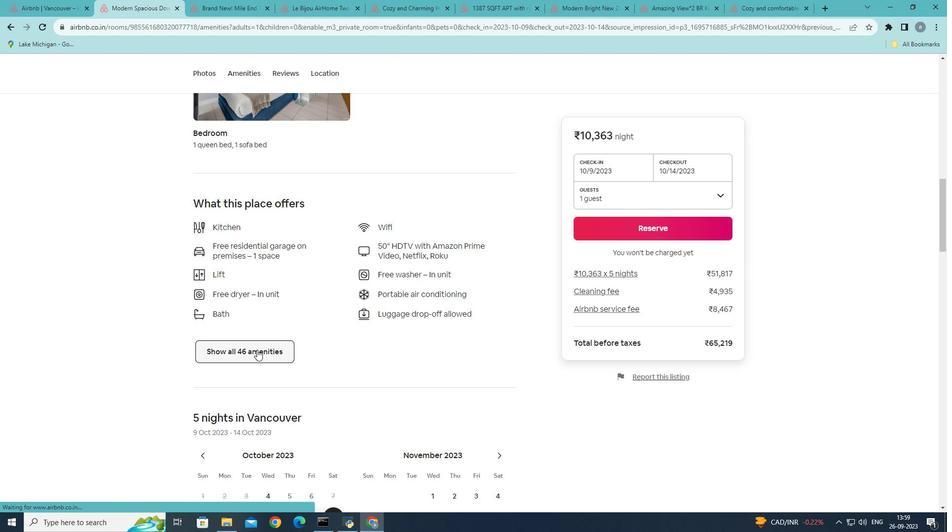 
Action: Mouse moved to (369, 253)
Screenshot: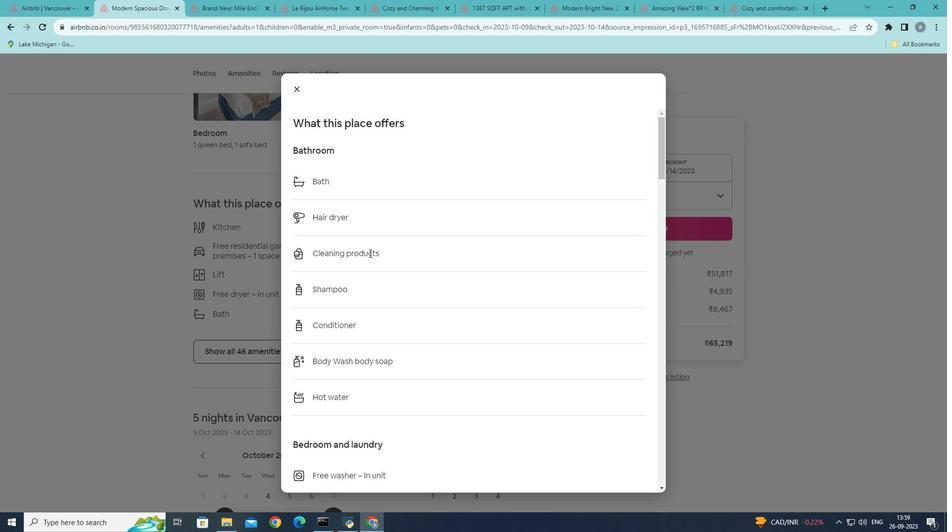 
Action: Mouse scrolled (369, 253) with delta (0, 0)
Screenshot: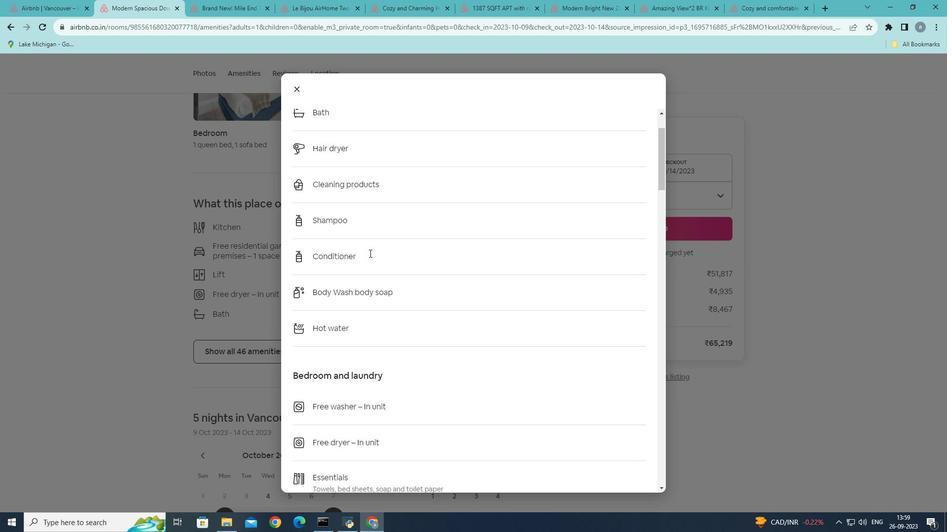 
Action: Mouse scrolled (369, 253) with delta (0, 0)
Screenshot: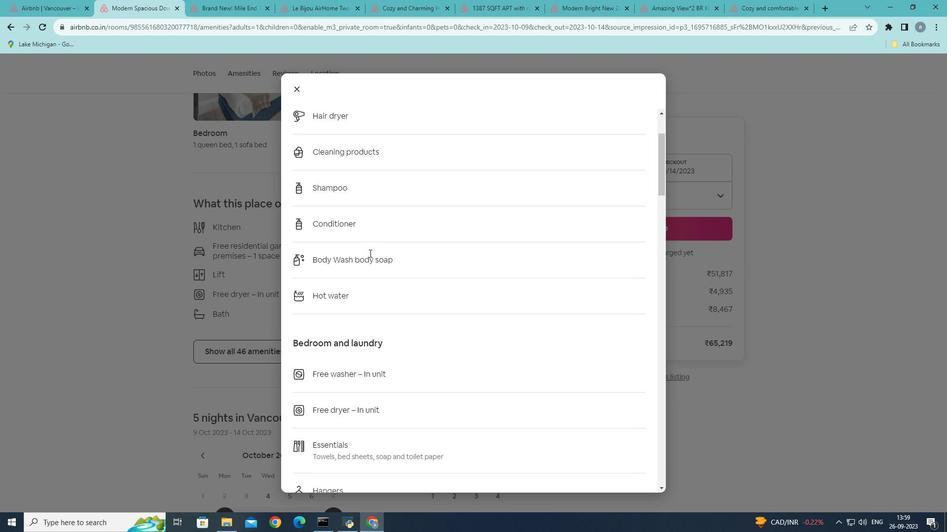
Action: Mouse scrolled (369, 253) with delta (0, 0)
Screenshot: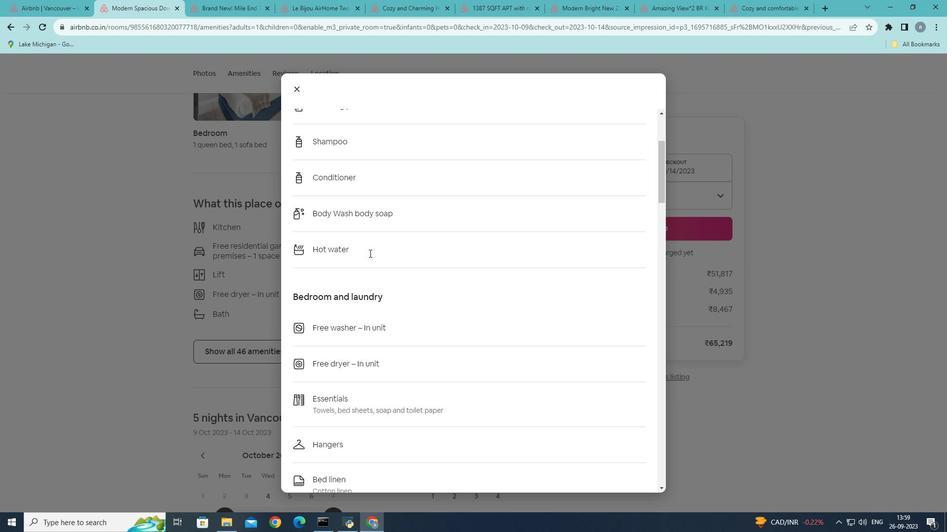 
Action: Mouse scrolled (369, 253) with delta (0, 0)
Screenshot: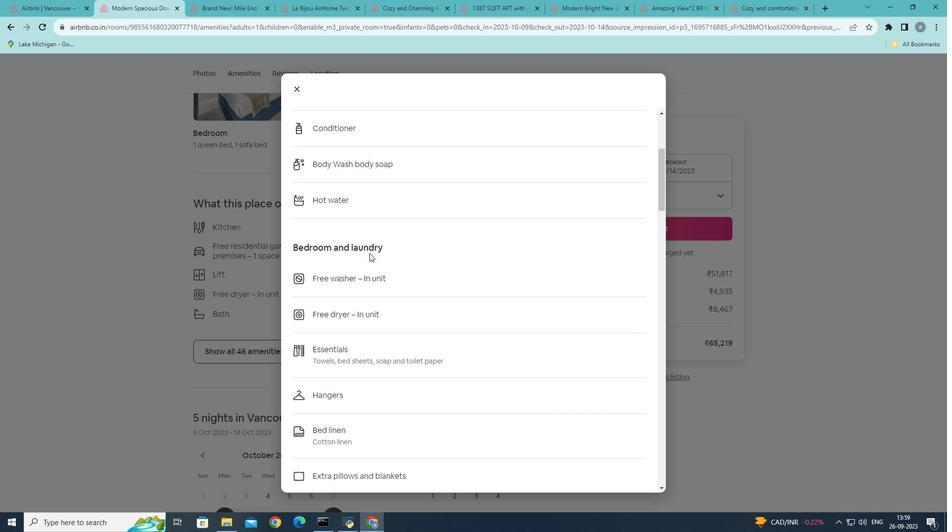 
Action: Mouse scrolled (369, 253) with delta (0, 0)
Screenshot: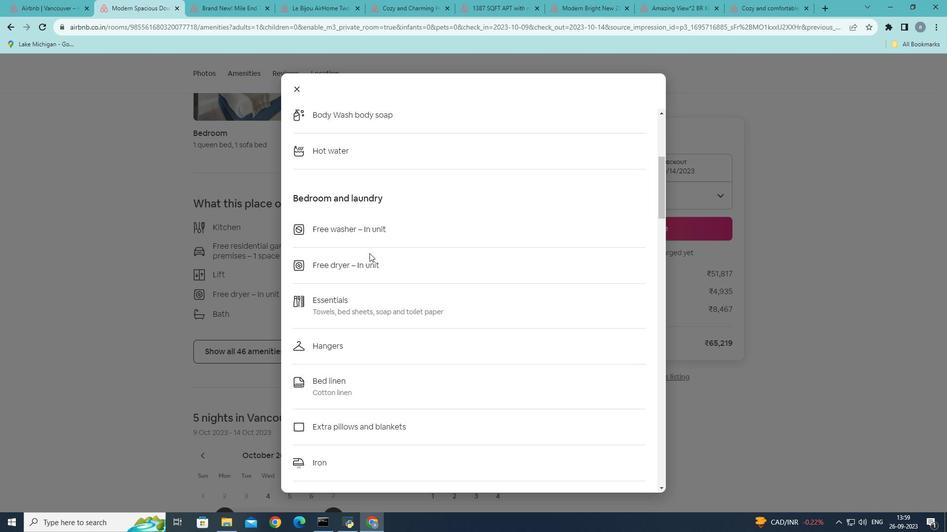 
Action: Mouse scrolled (369, 253) with delta (0, 0)
Screenshot: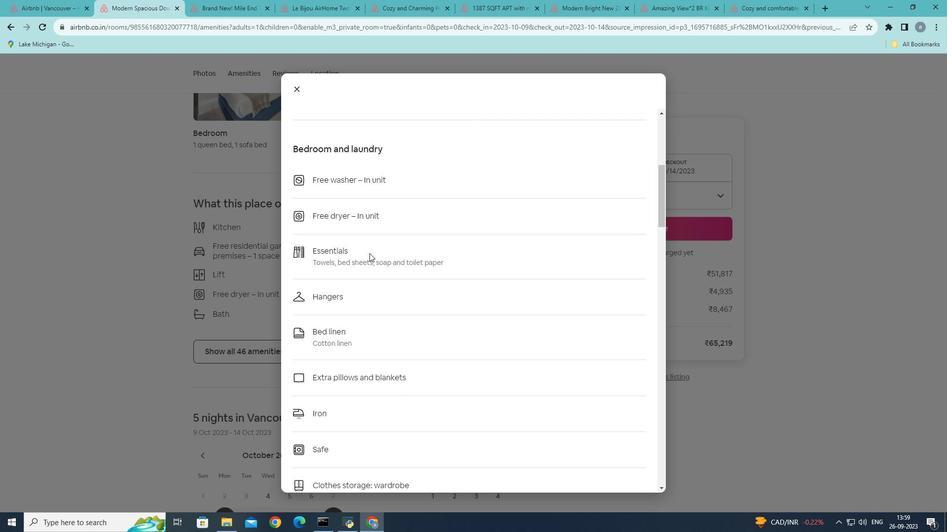 
Action: Mouse scrolled (369, 253) with delta (0, 0)
Screenshot: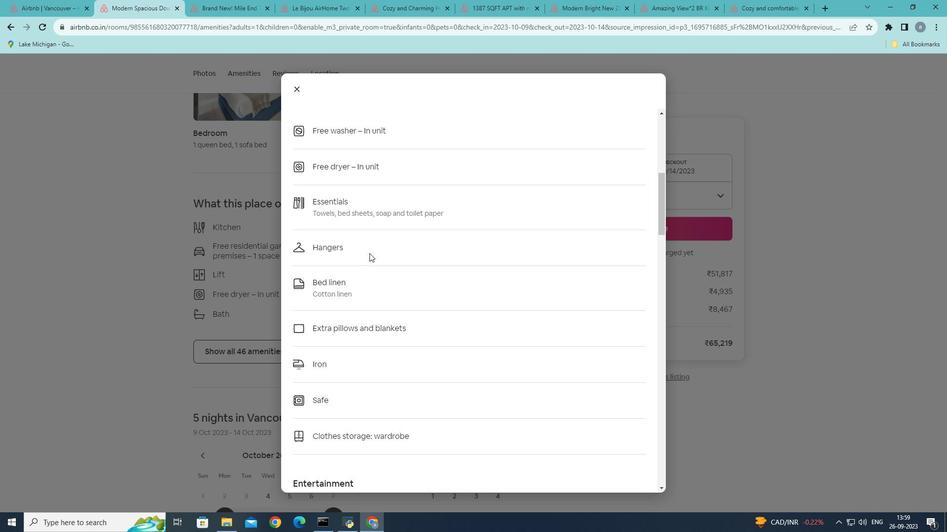 
Action: Mouse moved to (369, 253)
Screenshot: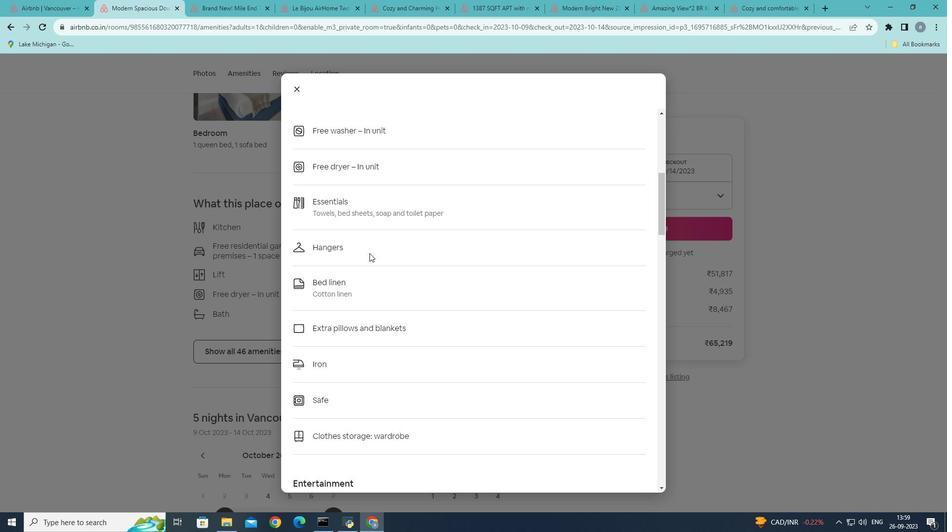 
Action: Mouse scrolled (369, 253) with delta (0, 0)
Screenshot: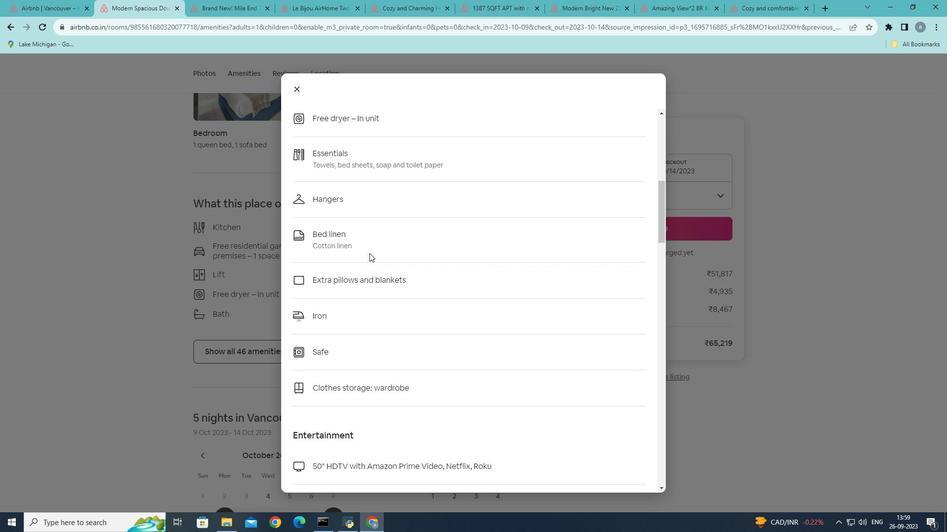 
Action: Mouse scrolled (369, 253) with delta (0, 0)
Screenshot: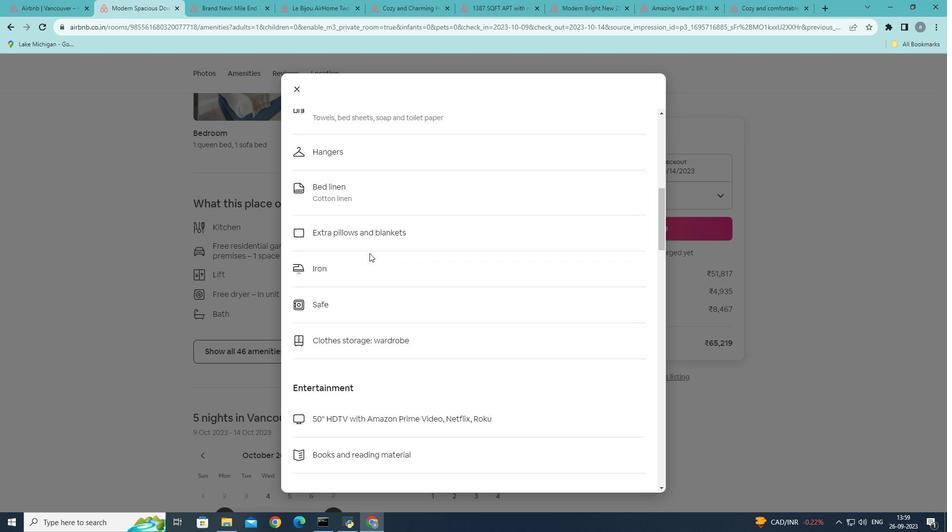 
Action: Mouse scrolled (369, 253) with delta (0, 0)
Screenshot: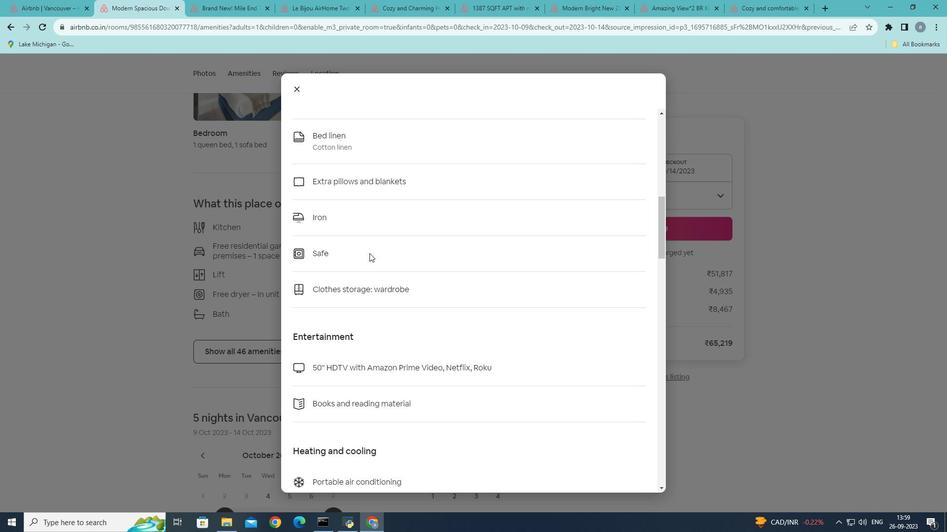 
Action: Mouse scrolled (369, 253) with delta (0, 0)
Screenshot: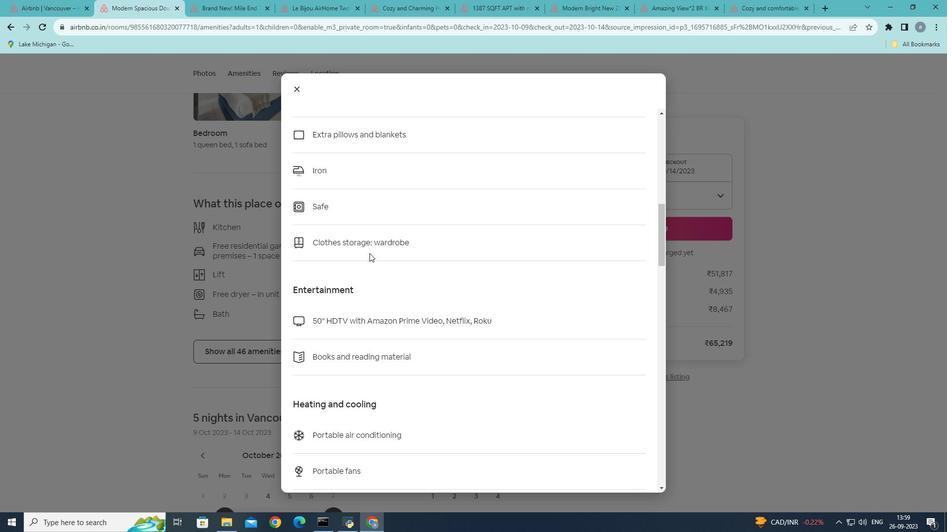 
Action: Mouse scrolled (369, 253) with delta (0, 0)
Screenshot: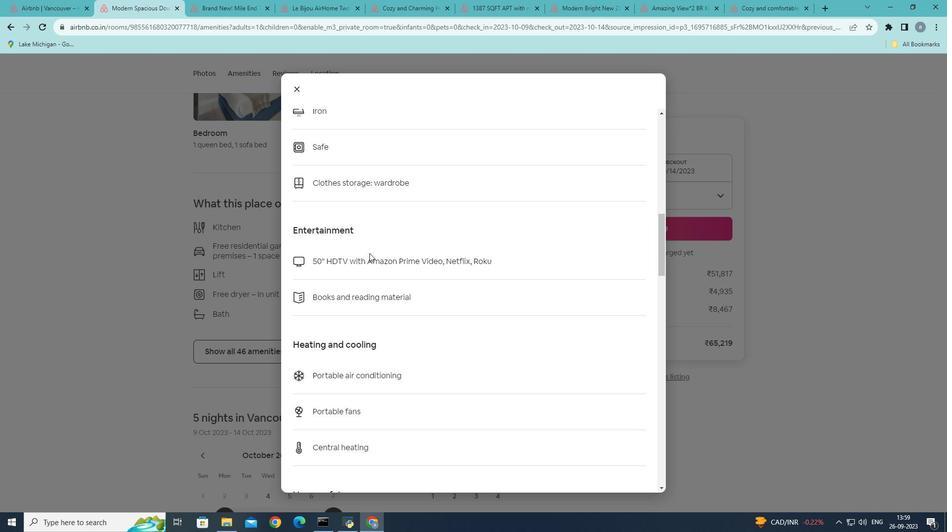 
Action: Mouse scrolled (369, 253) with delta (0, 0)
Screenshot: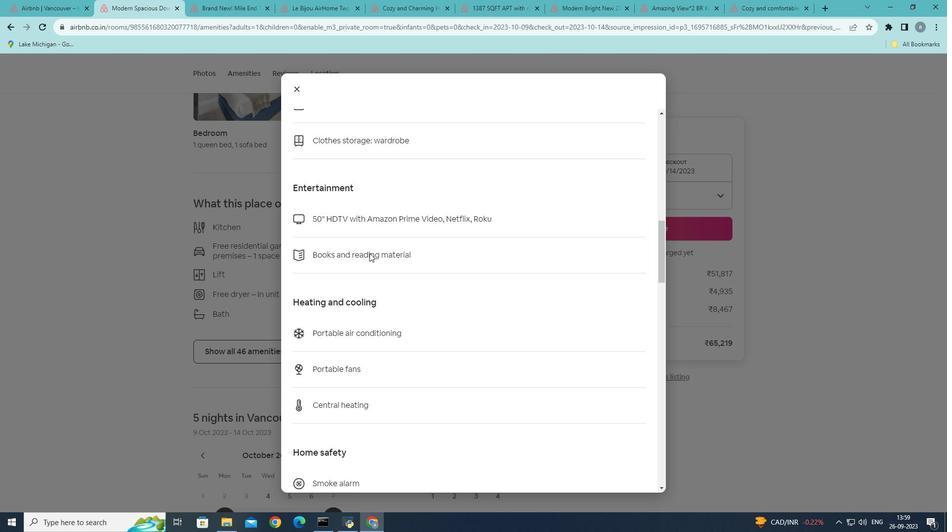 
Action: Mouse scrolled (369, 253) with delta (0, 0)
Screenshot: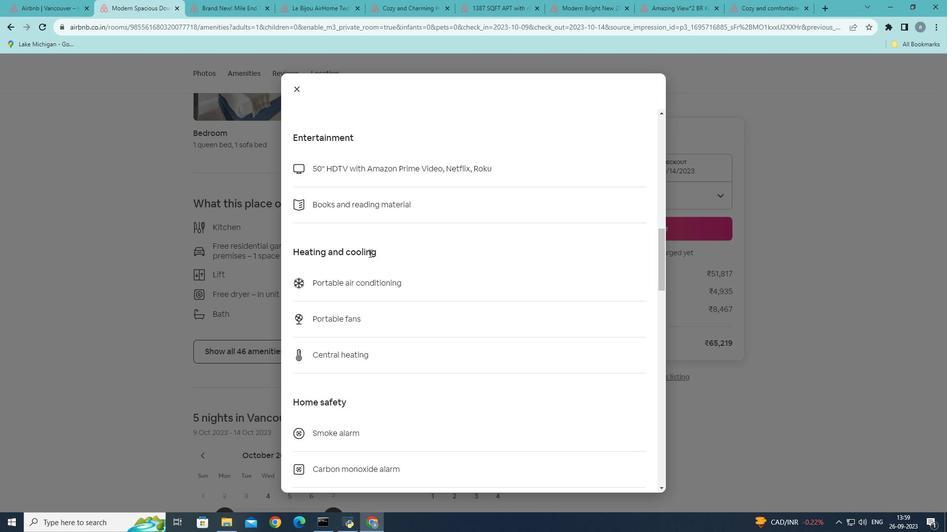
Action: Mouse scrolled (369, 253) with delta (0, 0)
Screenshot: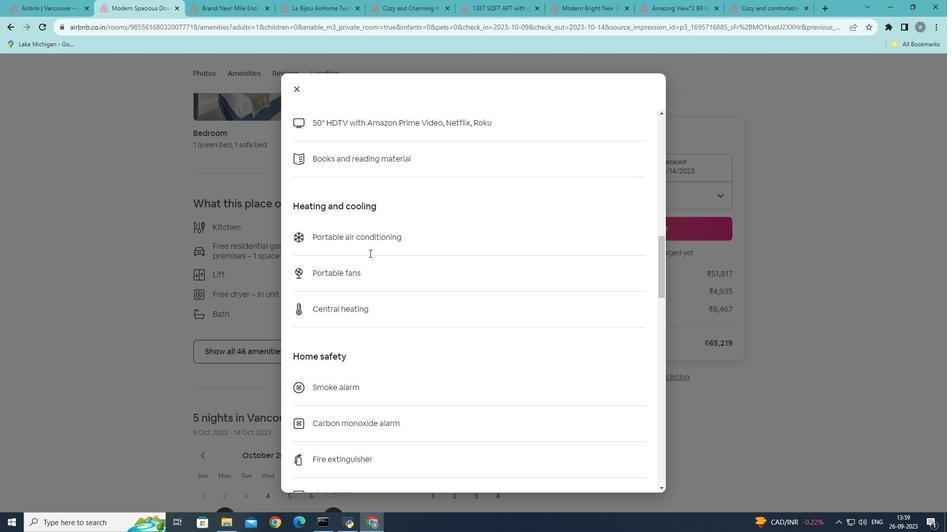 
Action: Mouse scrolled (369, 253) with delta (0, 0)
Screenshot: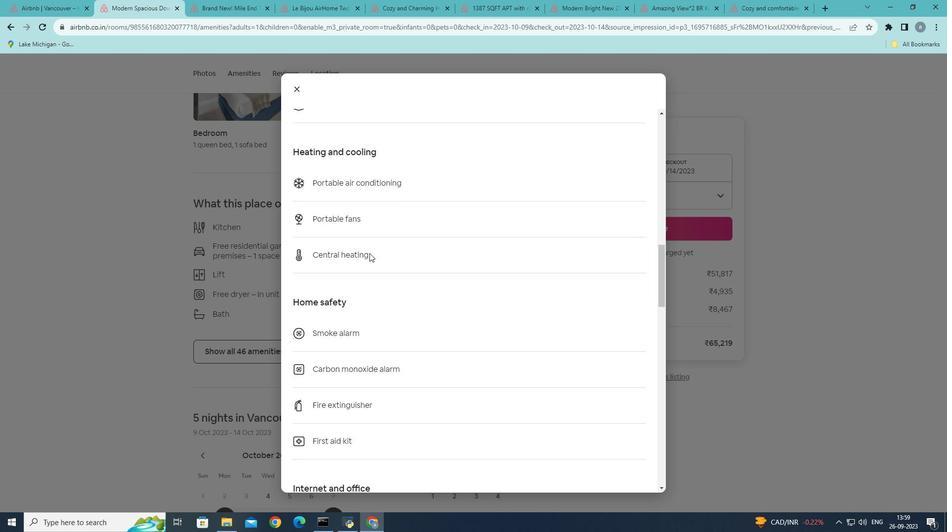
Action: Mouse scrolled (369, 253) with delta (0, 0)
Screenshot: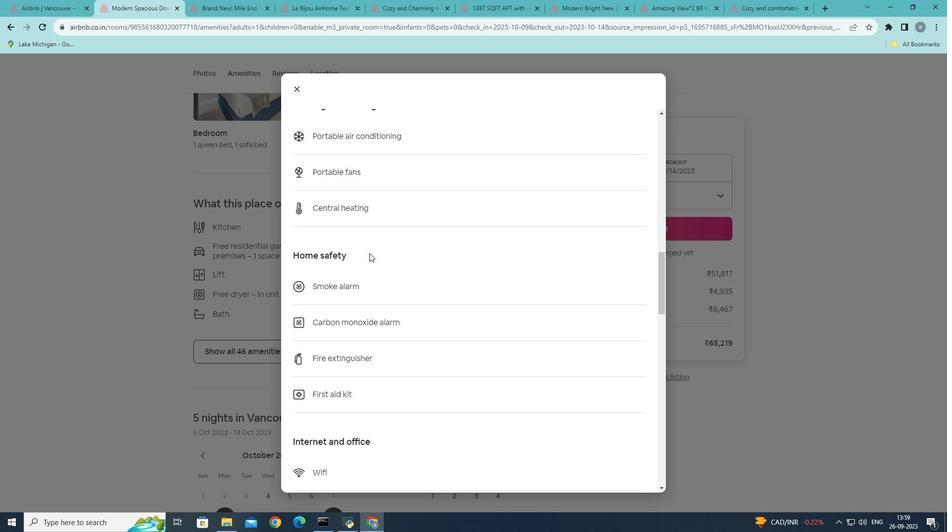 
Action: Mouse scrolled (369, 253) with delta (0, 0)
Screenshot: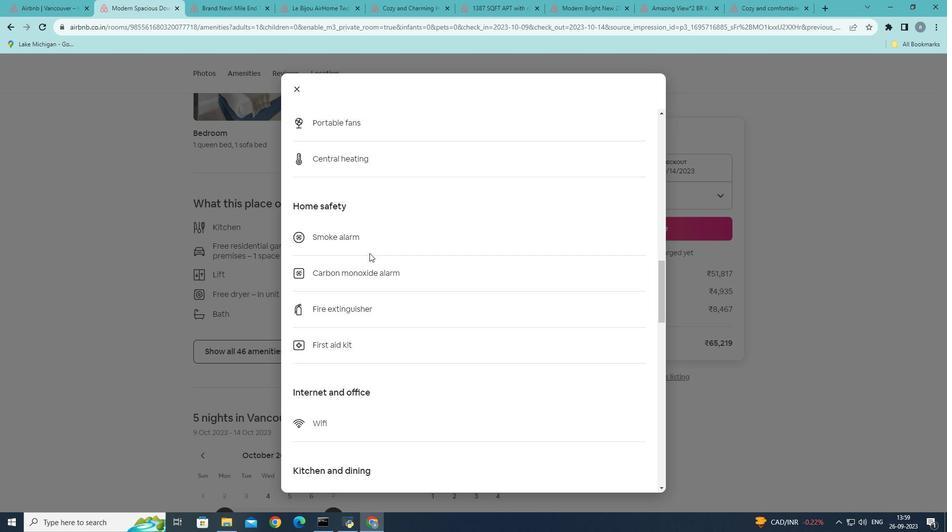 
Action: Mouse scrolled (369, 253) with delta (0, 0)
Screenshot: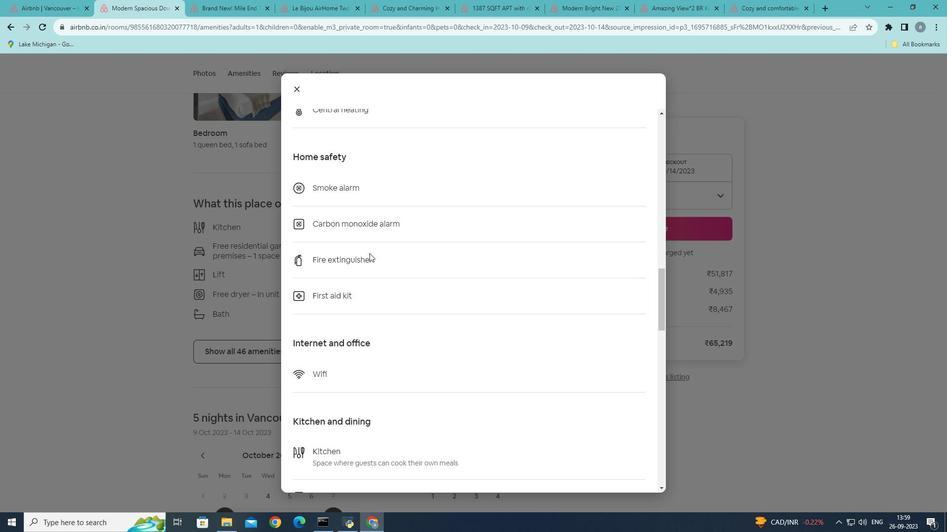 
Action: Mouse scrolled (369, 253) with delta (0, 0)
Screenshot: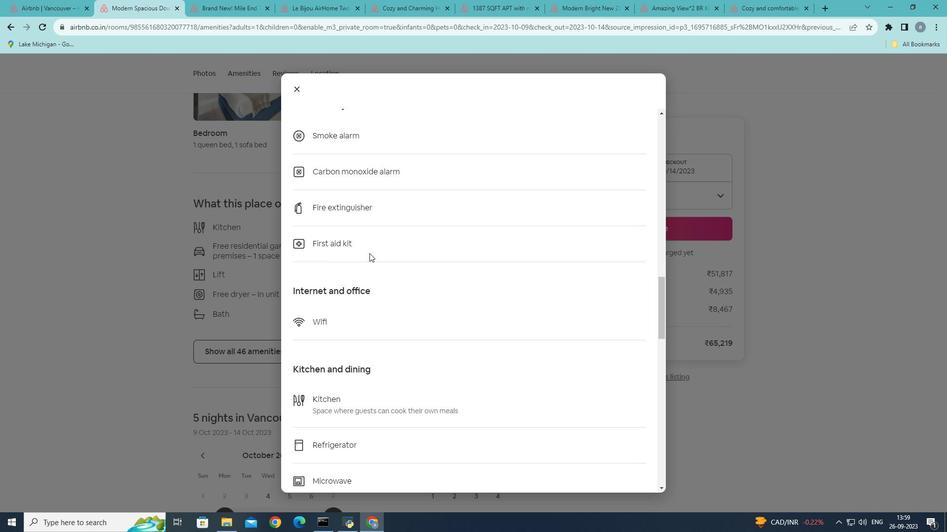 
Action: Mouse scrolled (369, 253) with delta (0, 0)
Screenshot: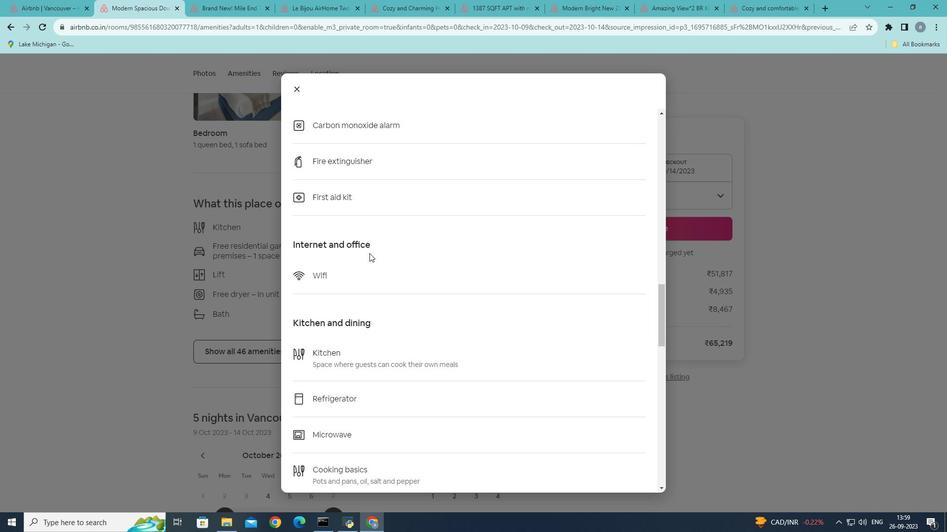
Action: Mouse moved to (332, 532)
Screenshot: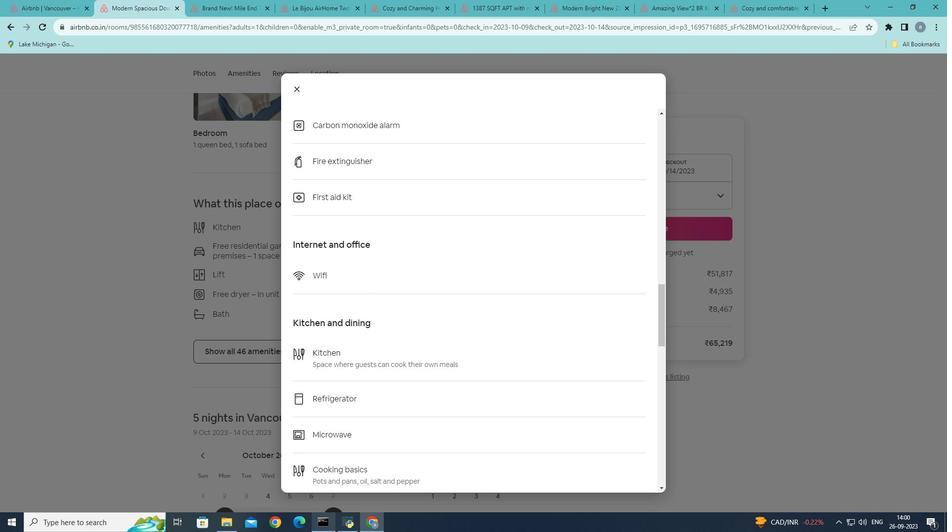 
Action: Mouse scrolled (332, 531) with delta (0, 0)
Screenshot: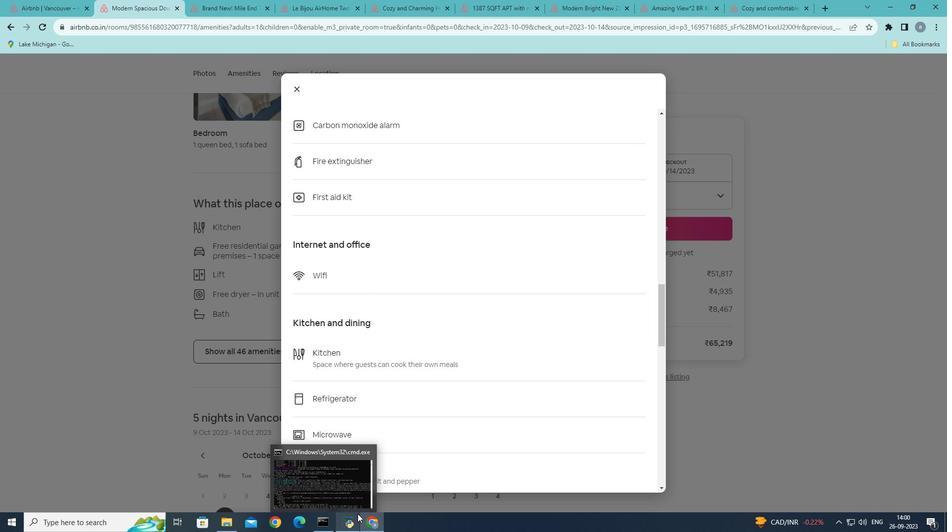 
Action: Mouse moved to (462, 350)
Screenshot: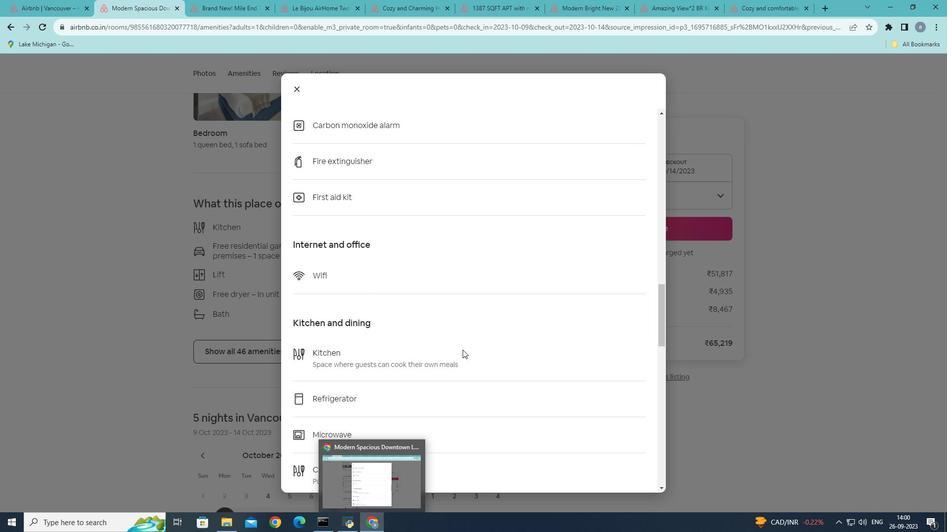 
Action: Mouse scrolled (462, 349) with delta (0, 0)
Screenshot: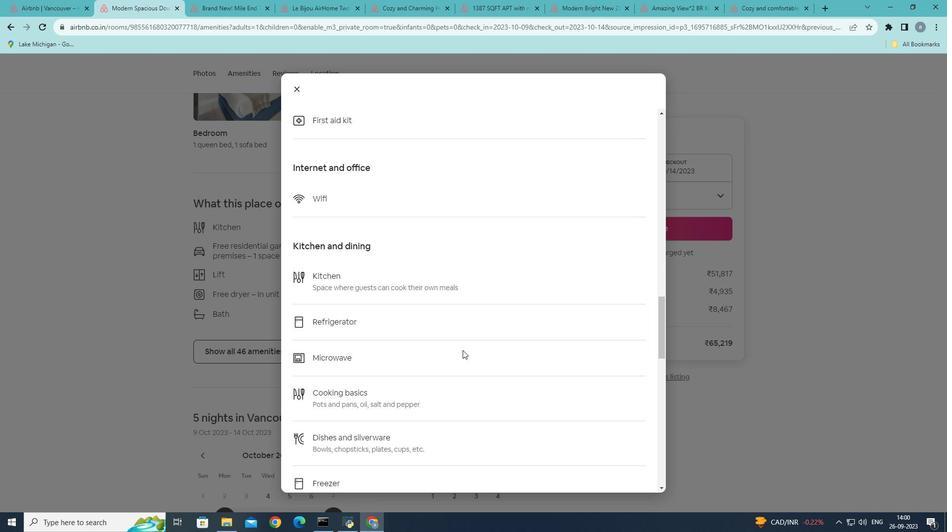 
Action: Mouse scrolled (462, 349) with delta (0, 0)
Screenshot: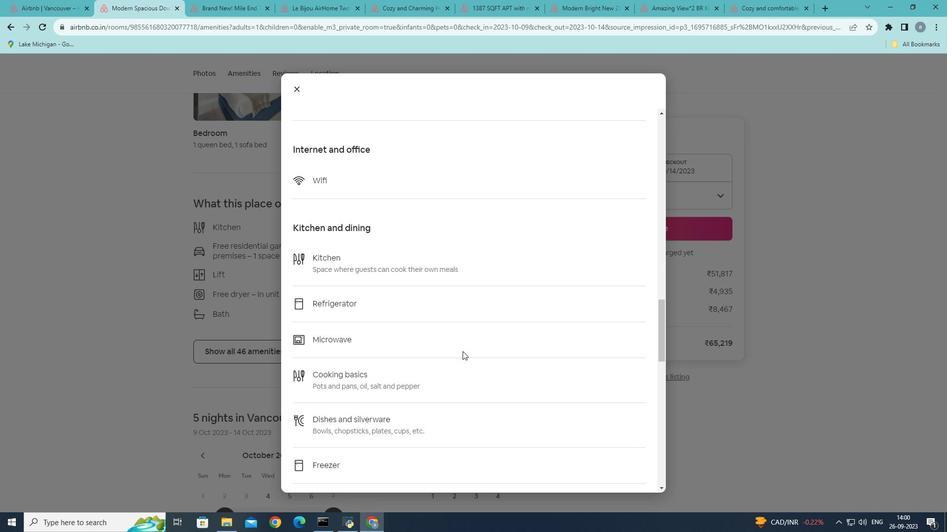
Action: Mouse moved to (461, 360)
Screenshot: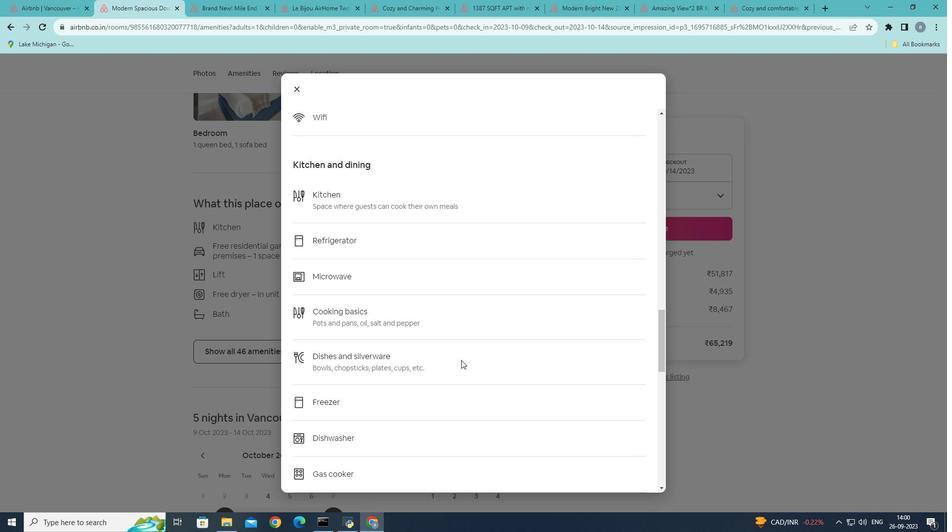 
Action: Mouse scrolled (461, 360) with delta (0, 0)
Screenshot: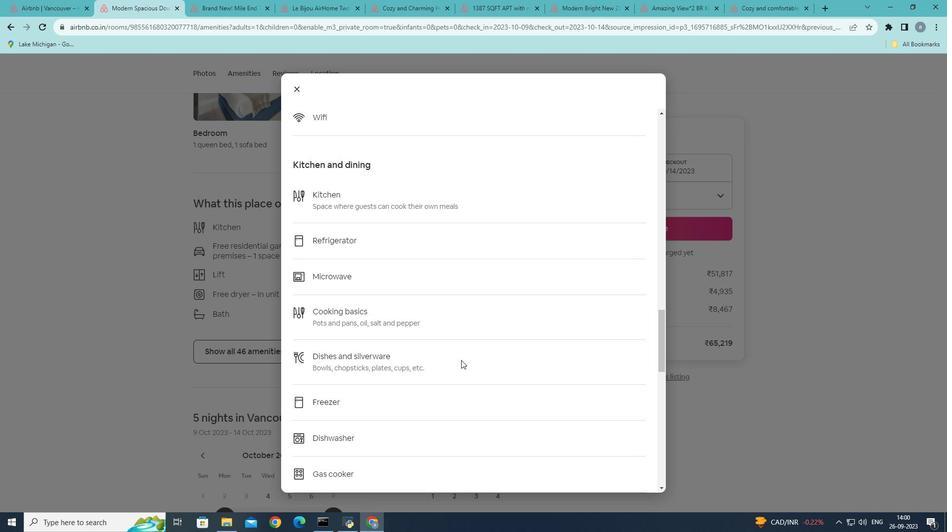 
Action: Mouse scrolled (461, 360) with delta (0, 0)
Screenshot: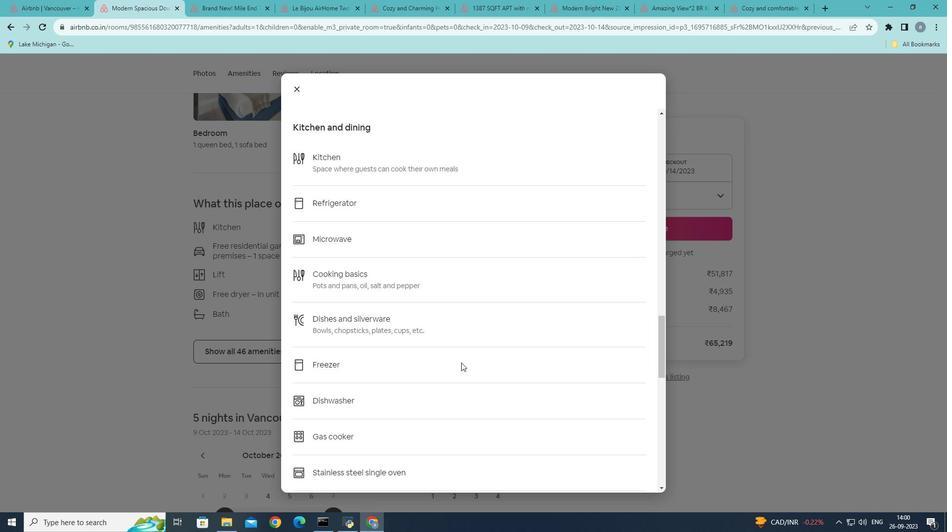 
Action: Mouse moved to (461, 369)
Screenshot: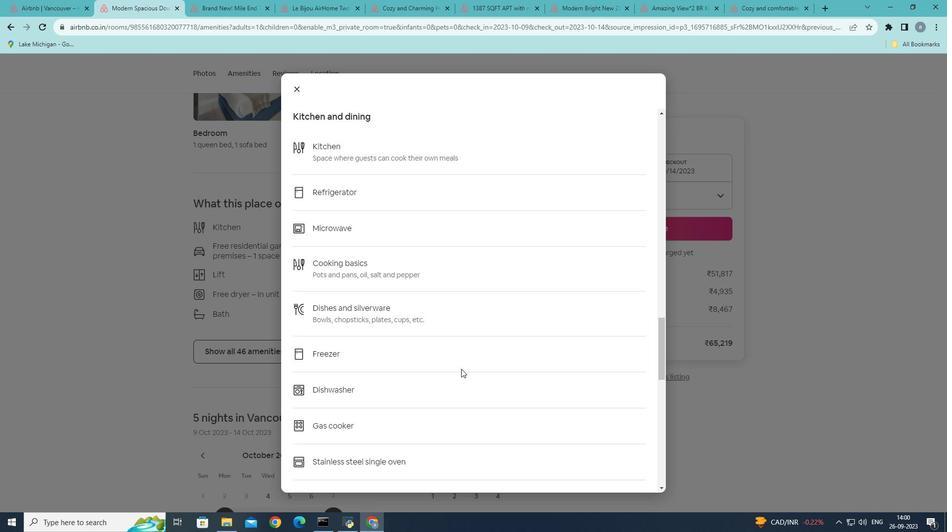 
Action: Mouse scrolled (461, 369) with delta (0, 0)
Screenshot: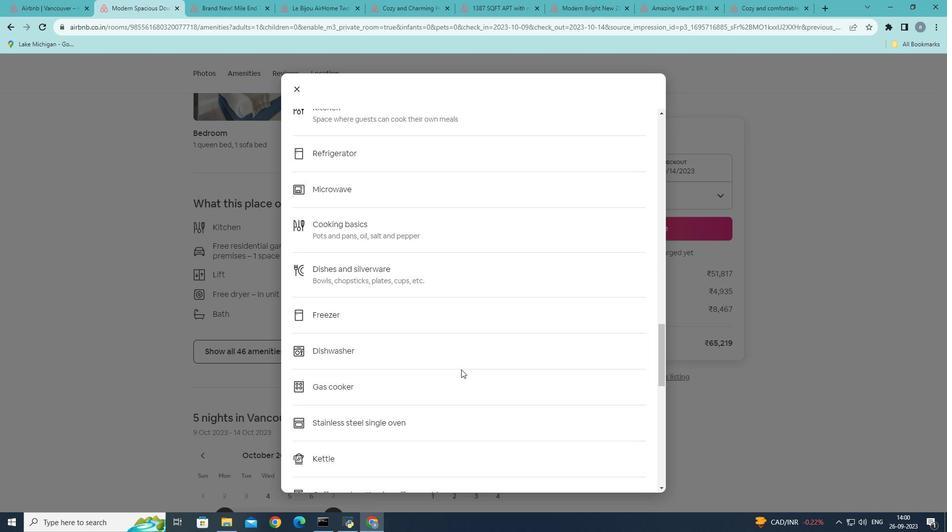 
Action: Mouse scrolled (461, 369) with delta (0, 0)
Screenshot: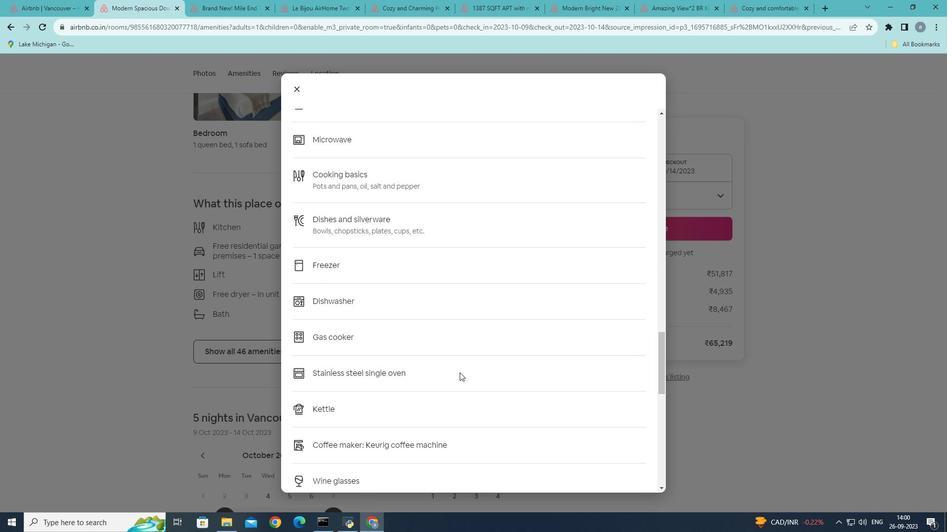 
Action: Mouse moved to (458, 375)
Screenshot: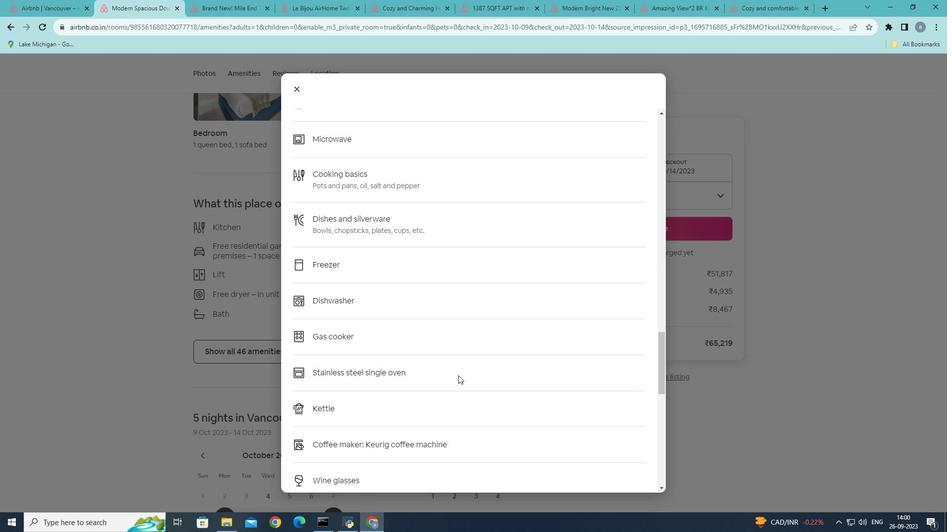 
Action: Mouse scrolled (458, 375) with delta (0, 0)
Screenshot: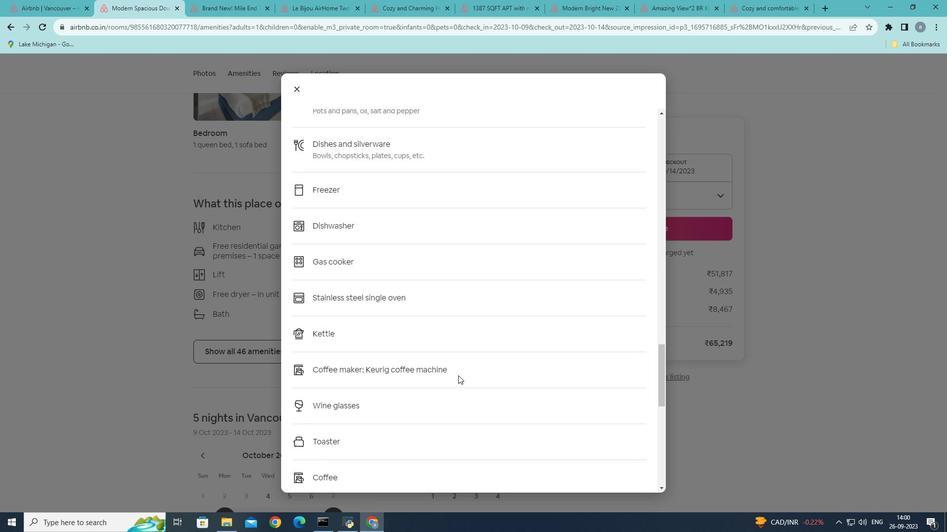 
Action: Mouse scrolled (458, 375) with delta (0, 0)
Screenshot: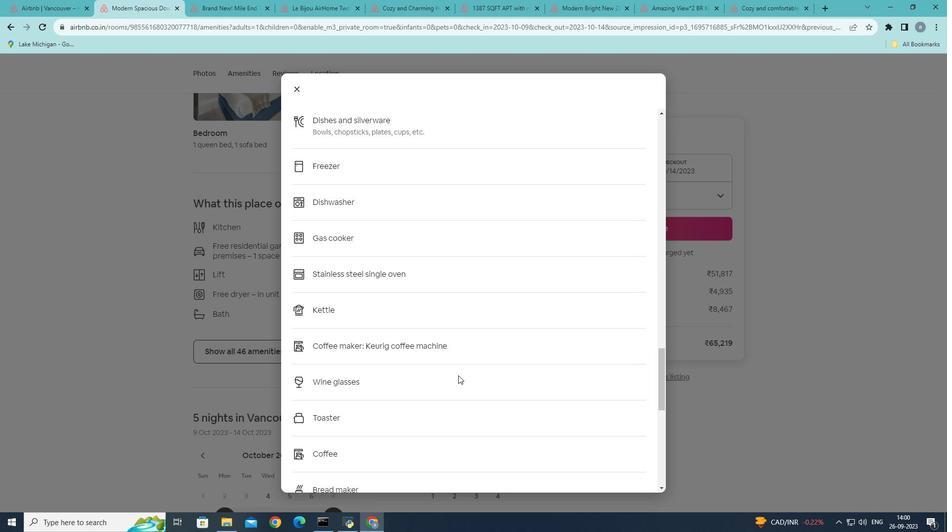 
Action: Mouse scrolled (458, 375) with delta (0, 0)
Screenshot: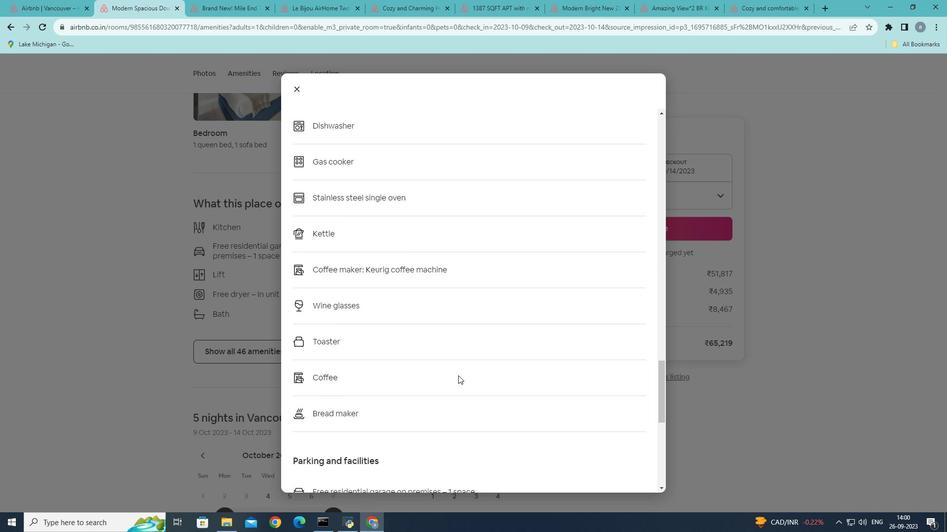 
Action: Mouse scrolled (458, 375) with delta (0, 0)
Screenshot: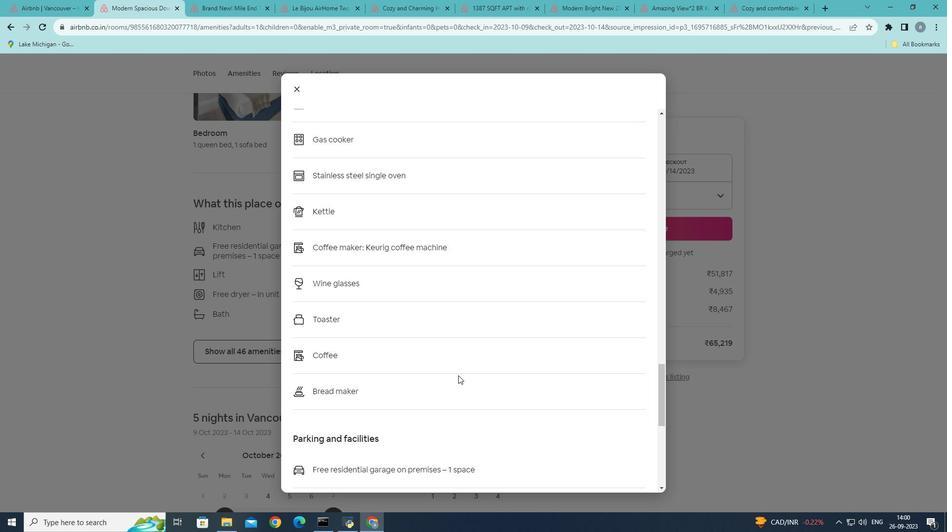 
Action: Mouse scrolled (458, 375) with delta (0, 0)
Screenshot: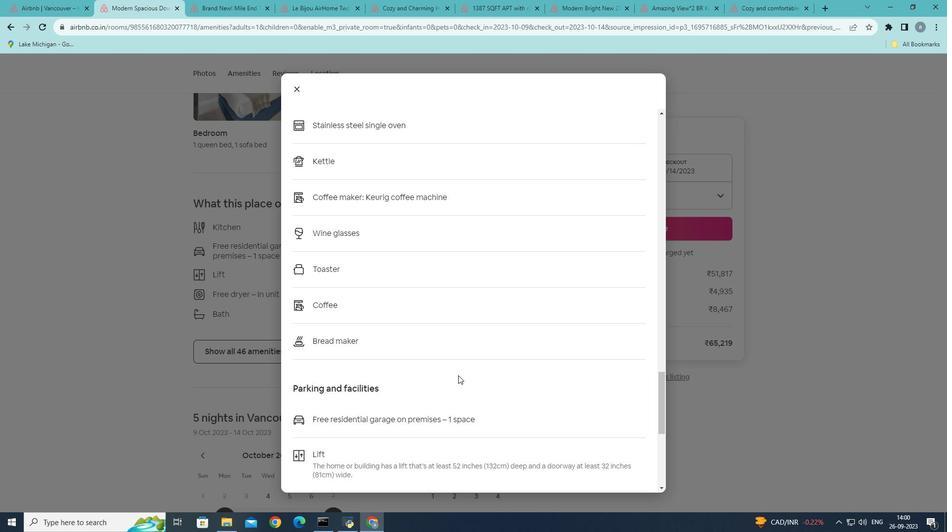 
Action: Mouse scrolled (458, 375) with delta (0, 0)
Screenshot: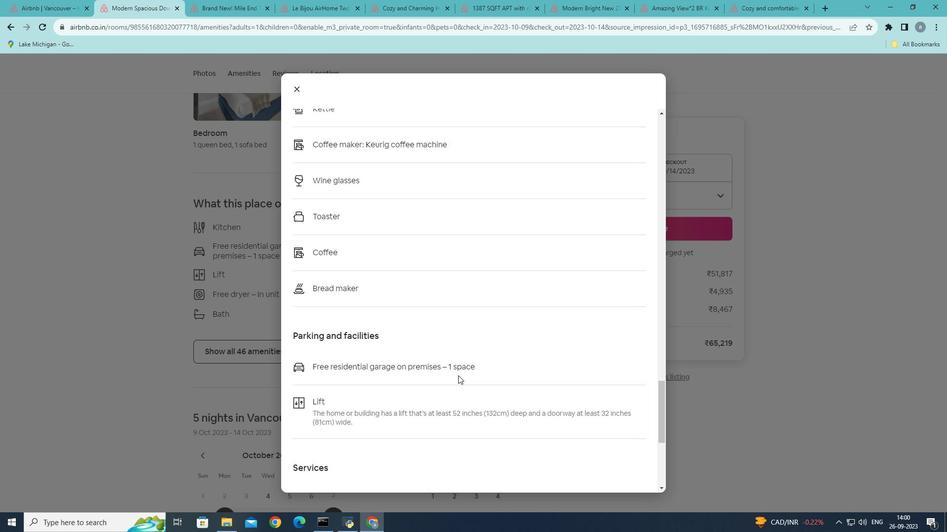 
Action: Mouse scrolled (458, 375) with delta (0, 0)
Screenshot: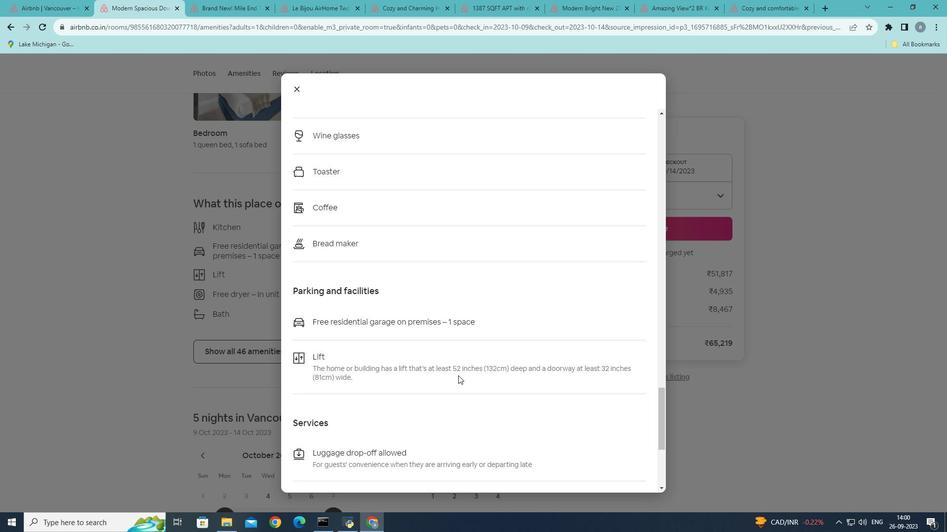 
Action: Mouse scrolled (458, 375) with delta (0, 0)
Screenshot: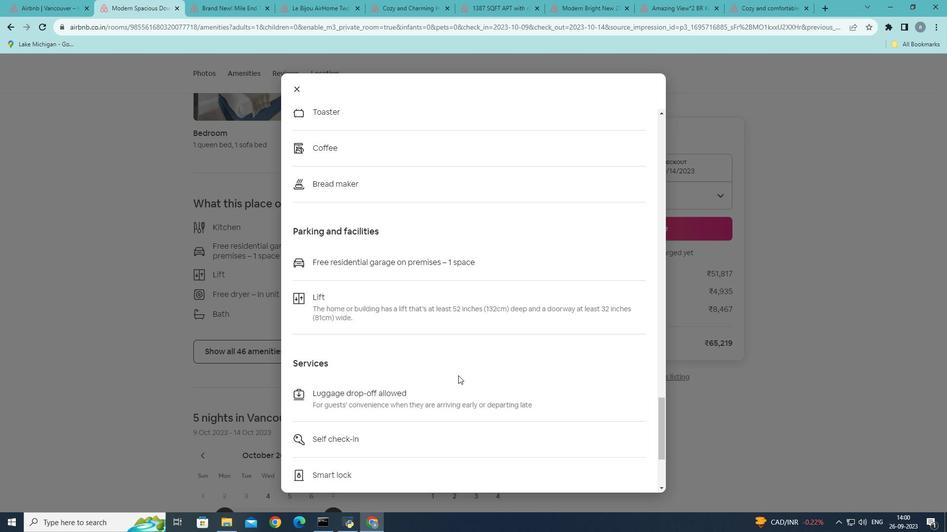 
Action: Mouse scrolled (458, 375) with delta (0, 0)
Screenshot: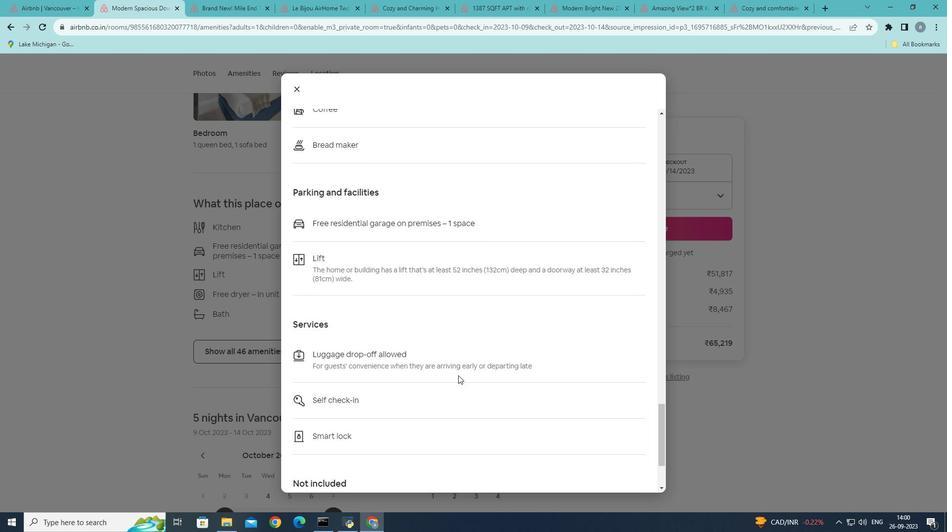 
Action: Mouse scrolled (458, 375) with delta (0, 0)
Screenshot: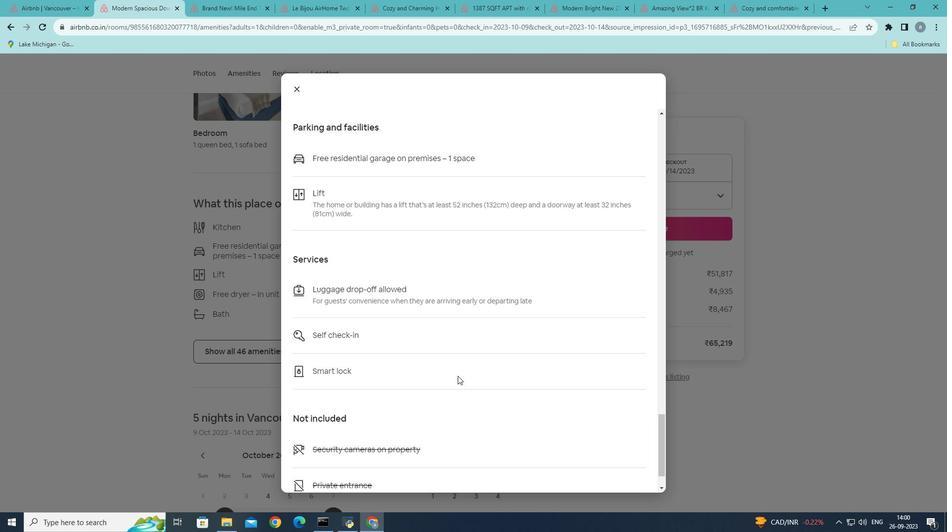 
Action: Mouse scrolled (458, 375) with delta (0, 0)
Screenshot: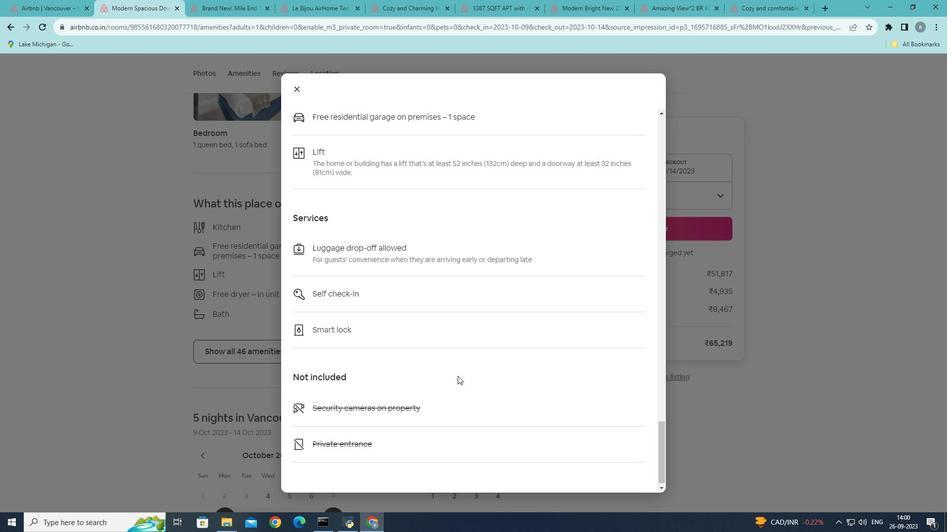 
Action: Mouse moved to (458, 375)
Screenshot: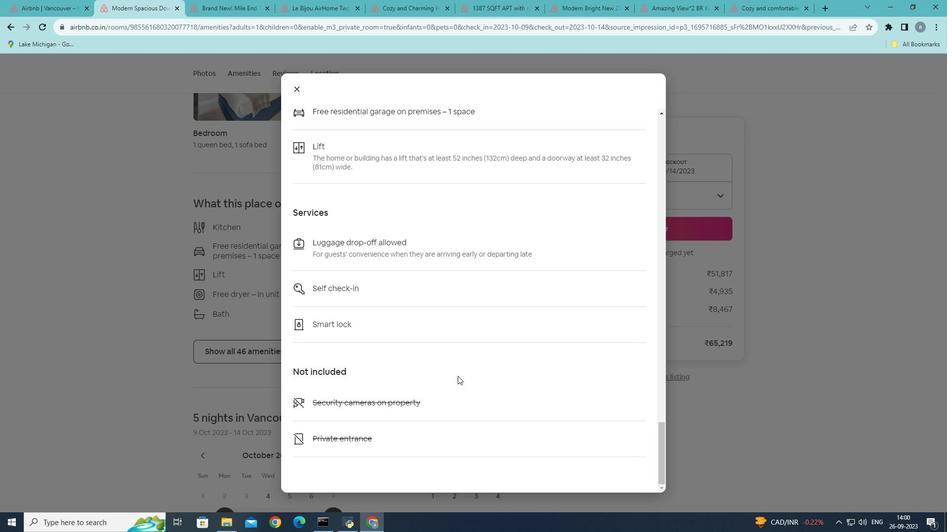 
Action: Mouse scrolled (458, 375) with delta (0, 0)
Screenshot: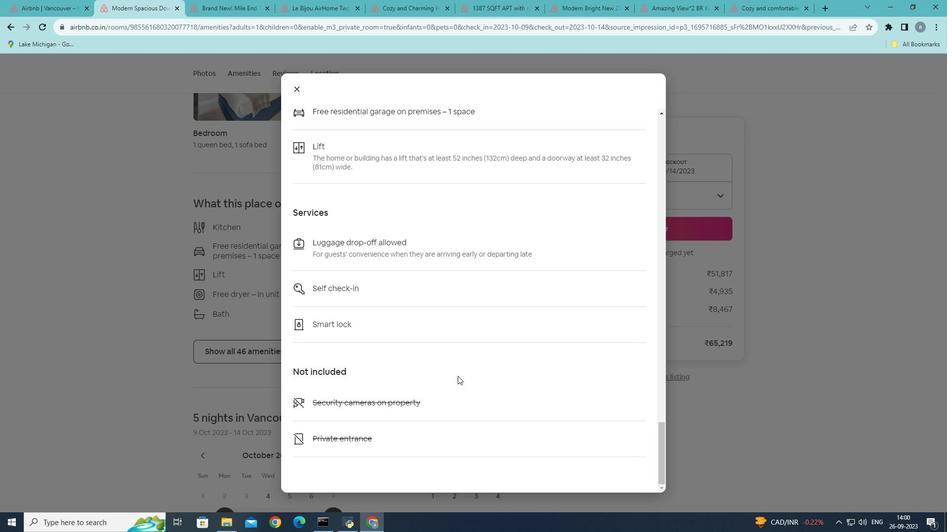 
Action: Mouse moved to (457, 376)
Screenshot: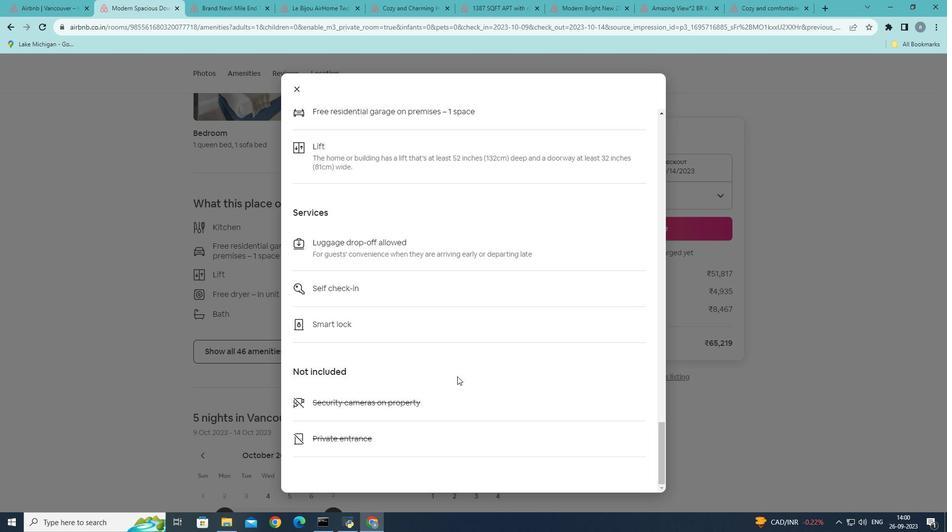 
Action: Mouse scrolled (457, 376) with delta (0, 0)
Screenshot: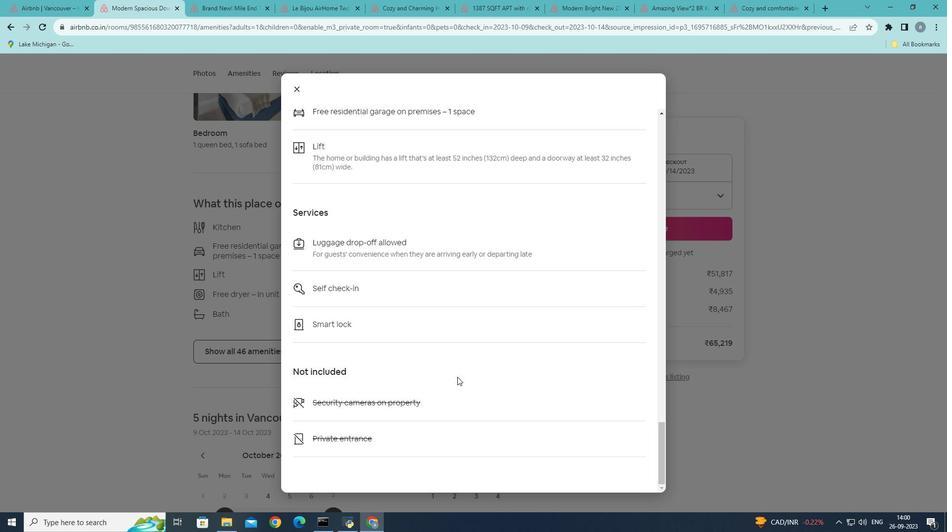 
Action: Mouse moved to (456, 377)
Screenshot: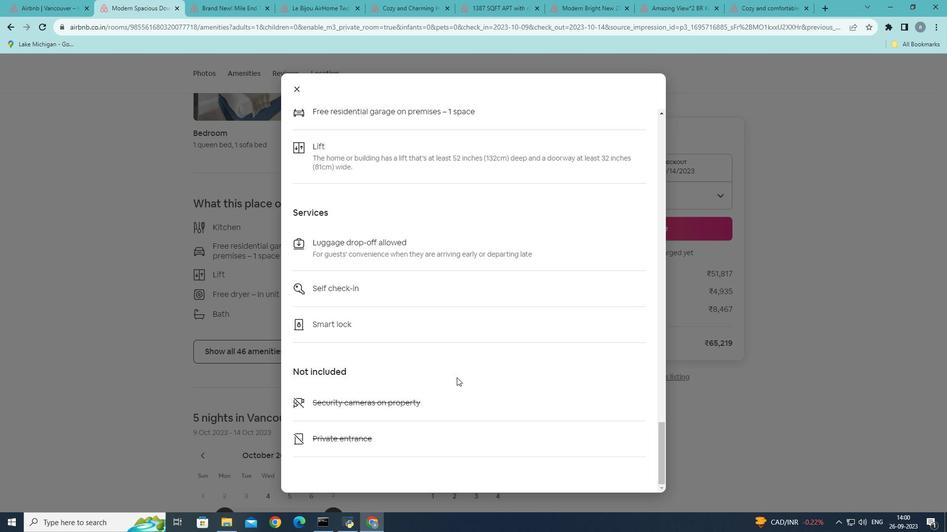 
Action: Mouse scrolled (456, 377) with delta (0, 0)
Screenshot: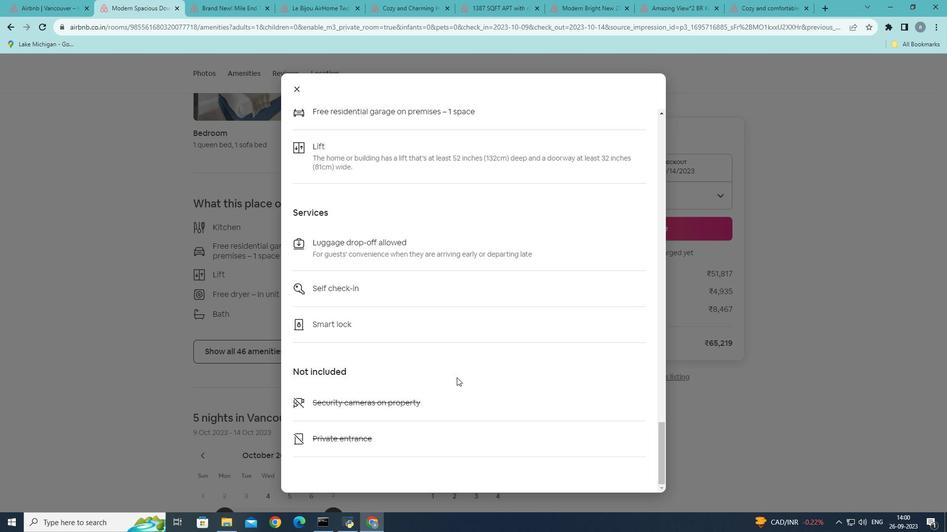 
Action: Mouse scrolled (456, 377) with delta (0, 0)
Screenshot: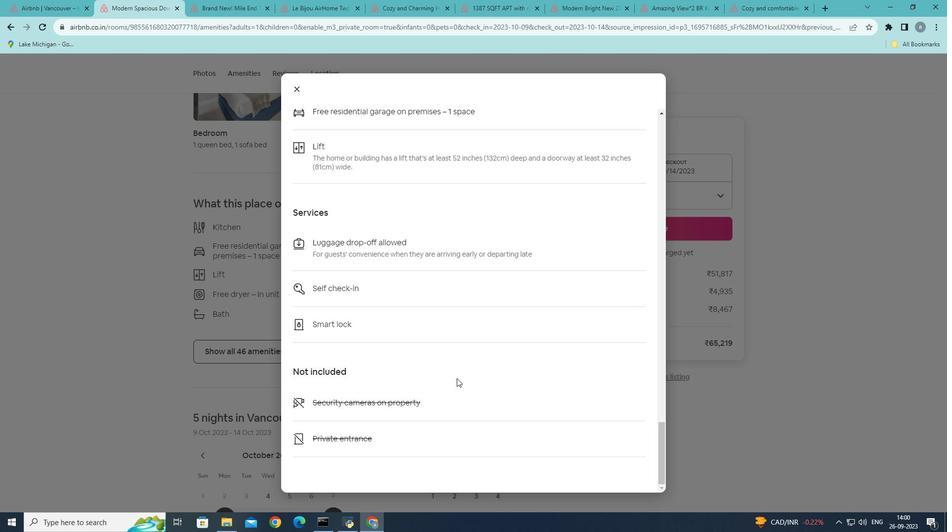 
Action: Mouse scrolled (456, 377) with delta (0, 0)
Screenshot: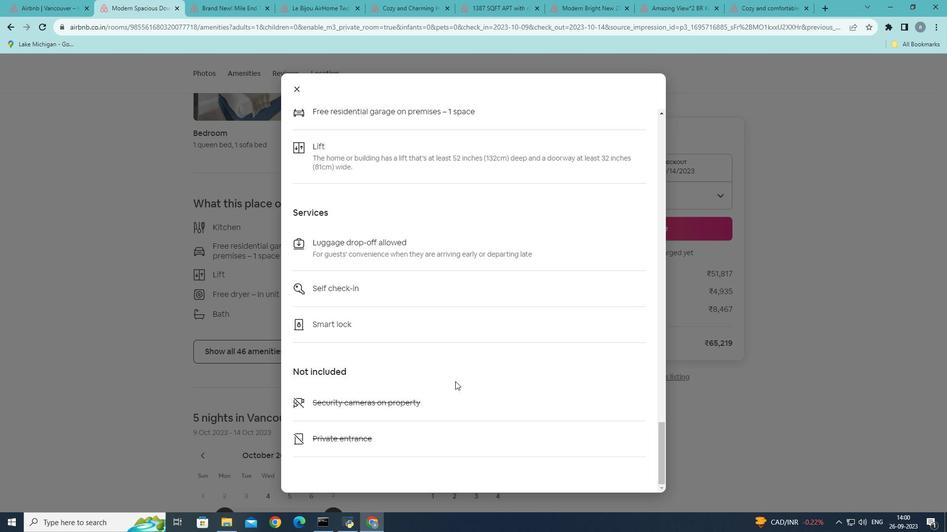 
Action: Mouse moved to (296, 87)
Screenshot: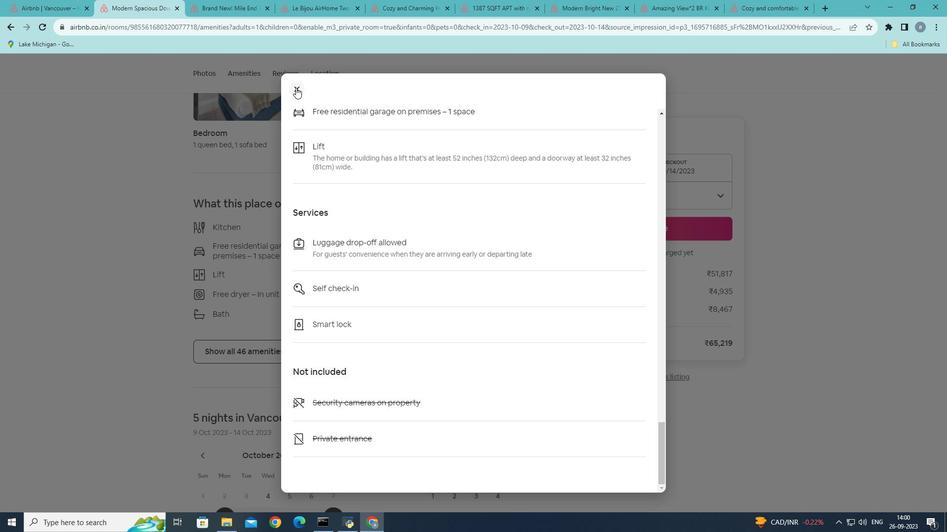 
Action: Mouse pressed left at (296, 87)
Screenshot: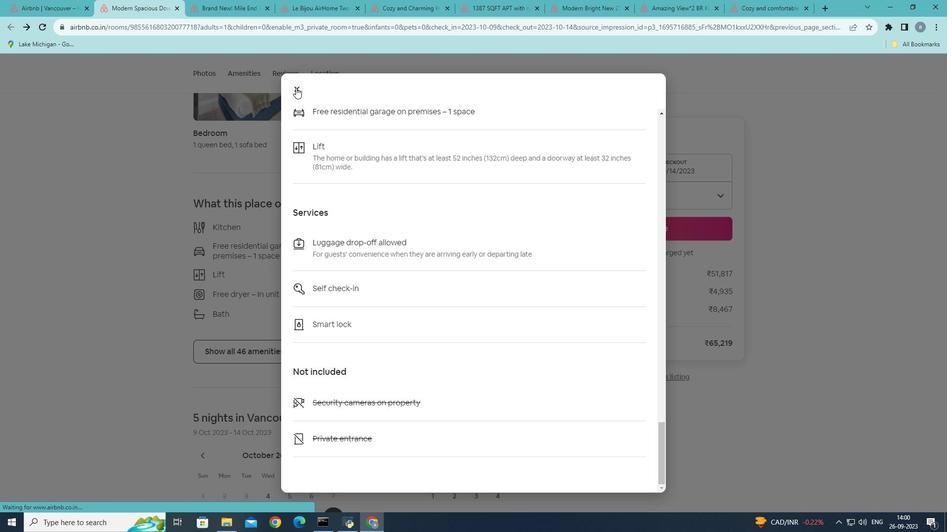 
Action: Mouse moved to (260, 226)
Screenshot: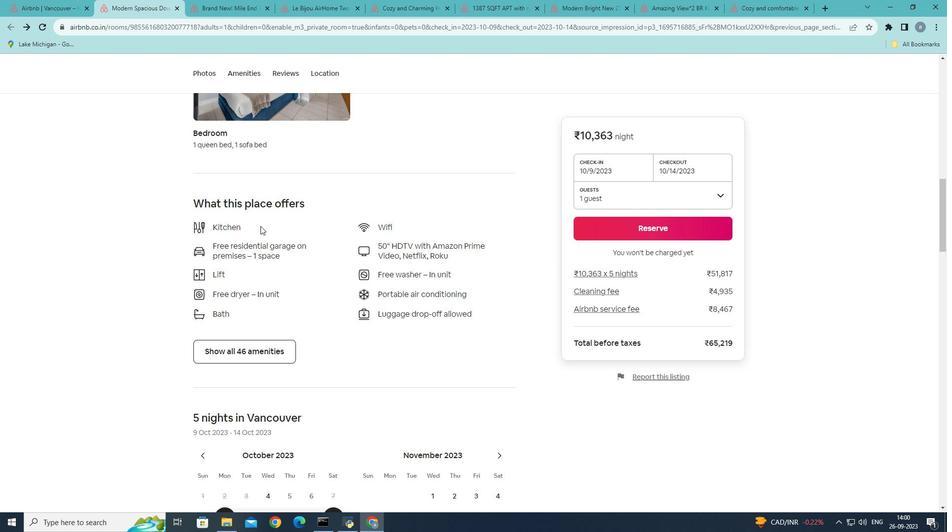
Action: Mouse scrolled (260, 225) with delta (0, 0)
Screenshot: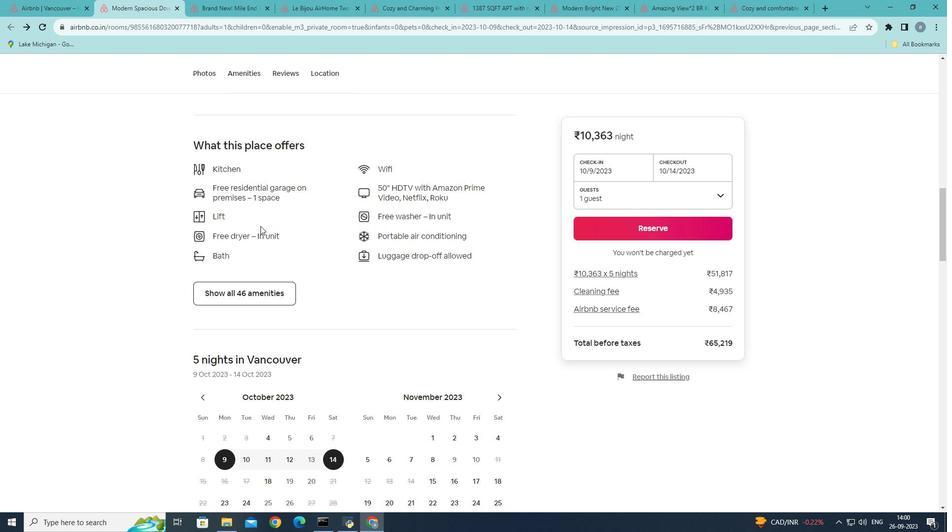 
Action: Mouse scrolled (260, 225) with delta (0, 0)
Screenshot: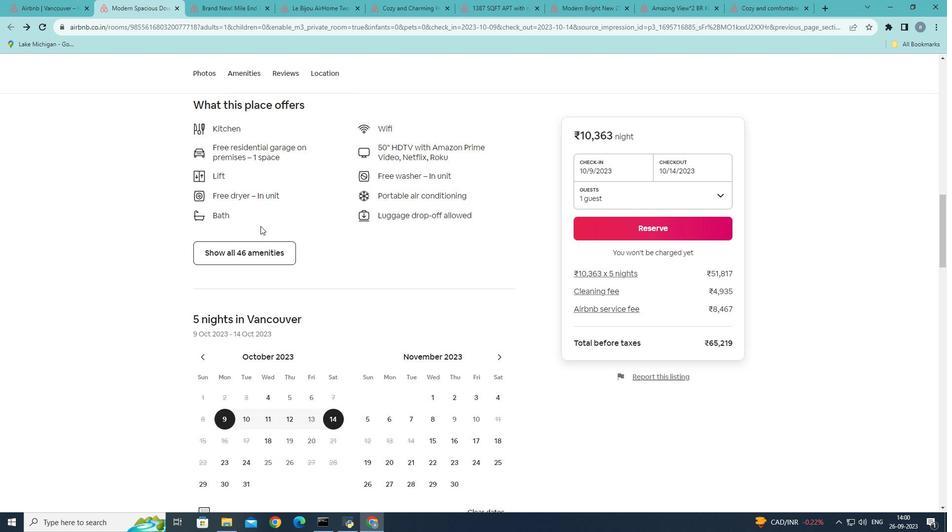 
Action: Mouse scrolled (260, 225) with delta (0, 0)
Screenshot: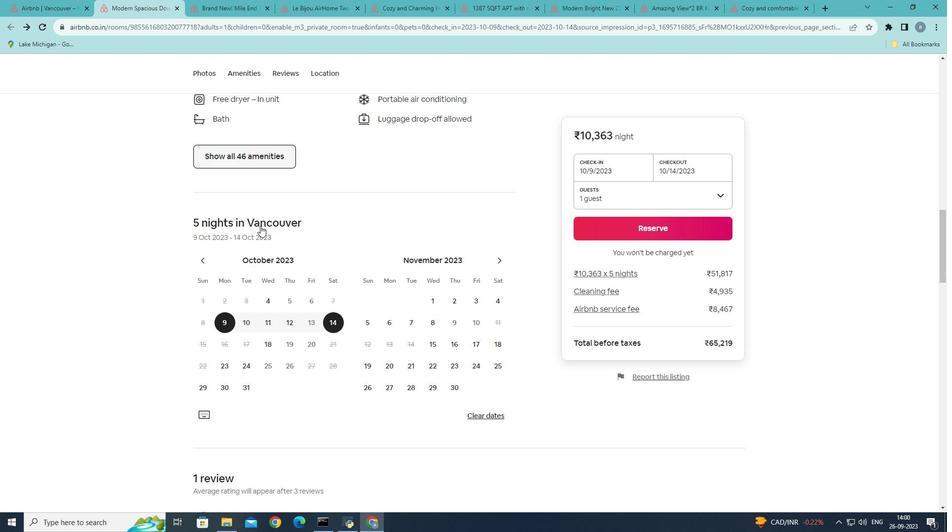 
Action: Mouse scrolled (260, 225) with delta (0, 0)
Screenshot: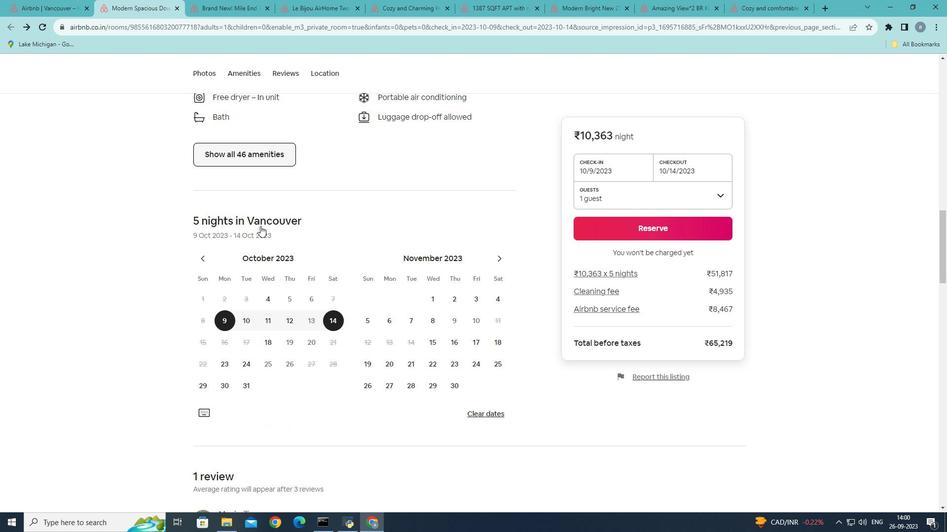 
Action: Mouse scrolled (260, 225) with delta (0, 0)
Screenshot: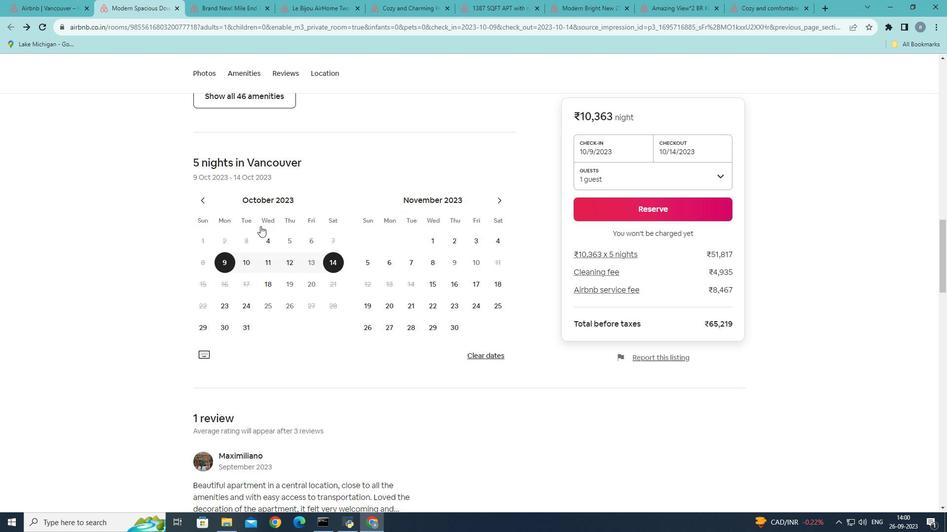 
Action: Mouse scrolled (260, 225) with delta (0, 0)
Screenshot: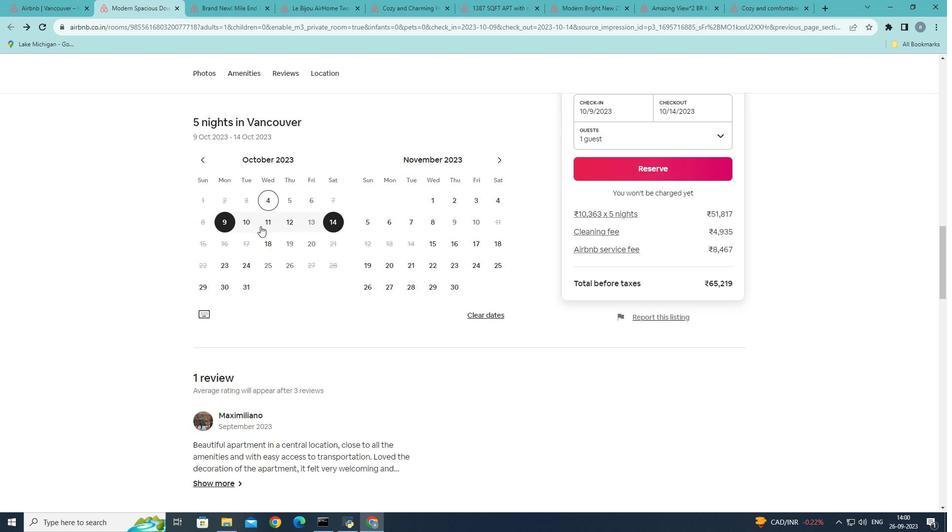 
Action: Mouse scrolled (260, 225) with delta (0, 0)
Screenshot: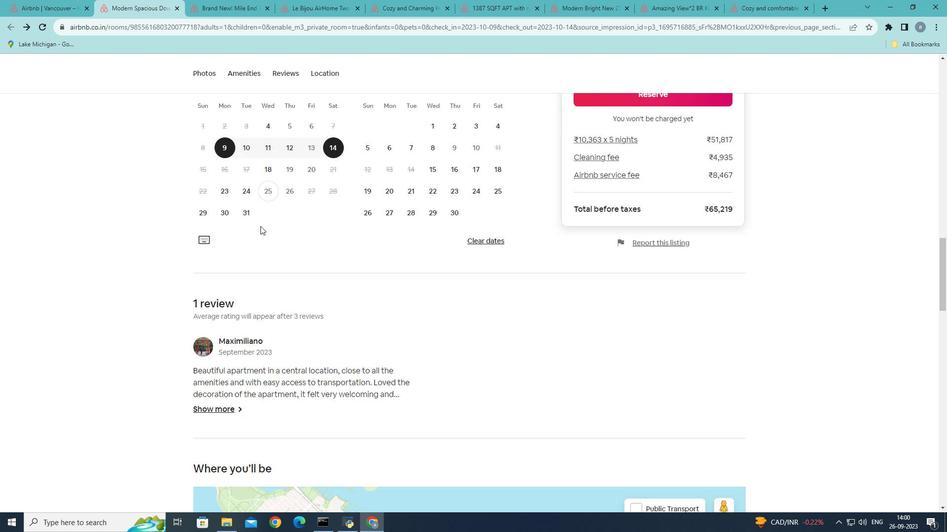 
Action: Mouse scrolled (260, 225) with delta (0, 0)
Screenshot: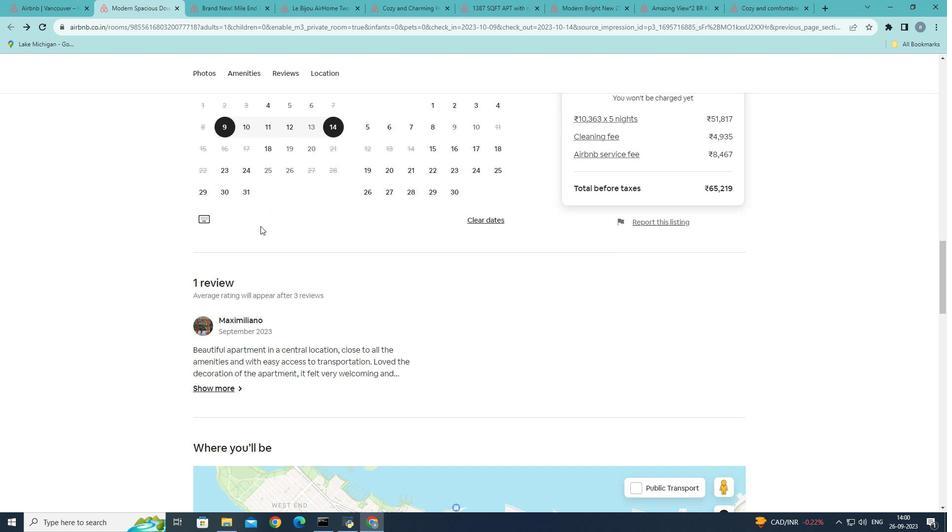 
Action: Mouse moved to (259, 242)
Screenshot: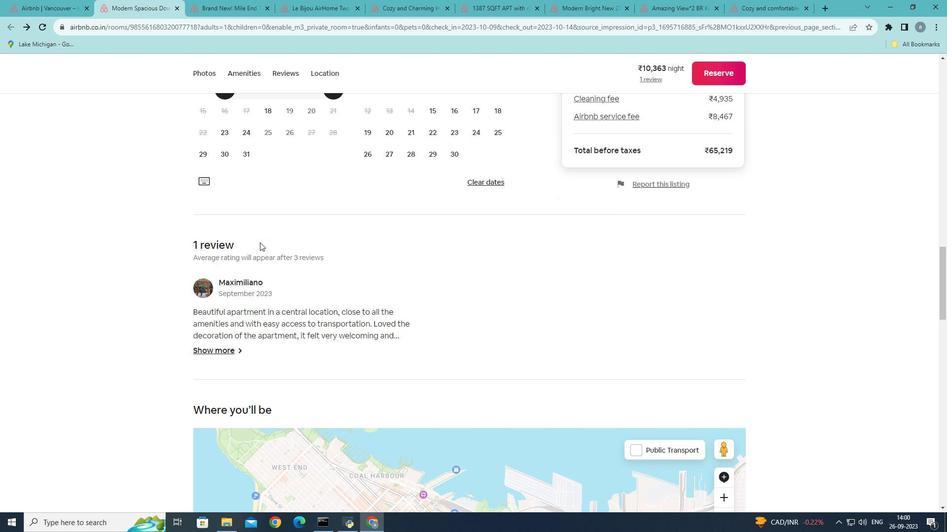 
Action: Mouse scrolled (259, 241) with delta (0, 0)
Screenshot: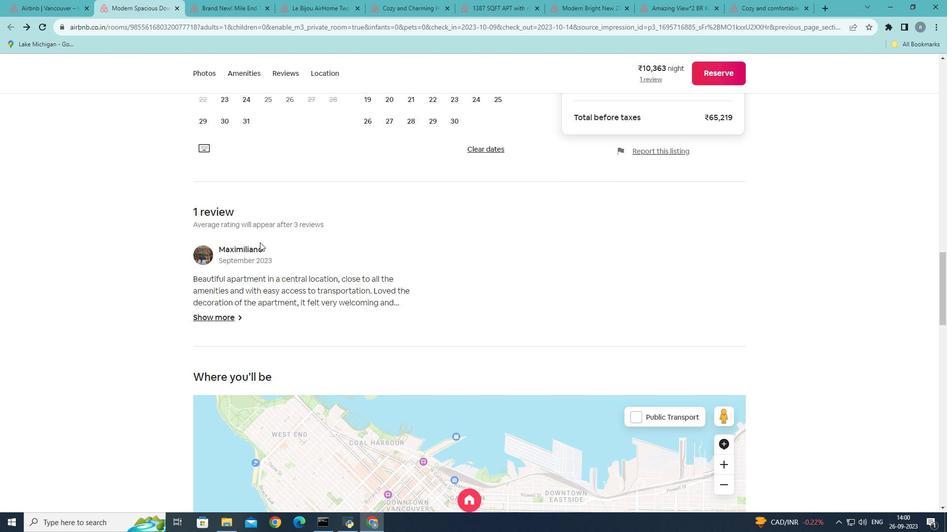 
Action: Mouse moved to (260, 242)
Screenshot: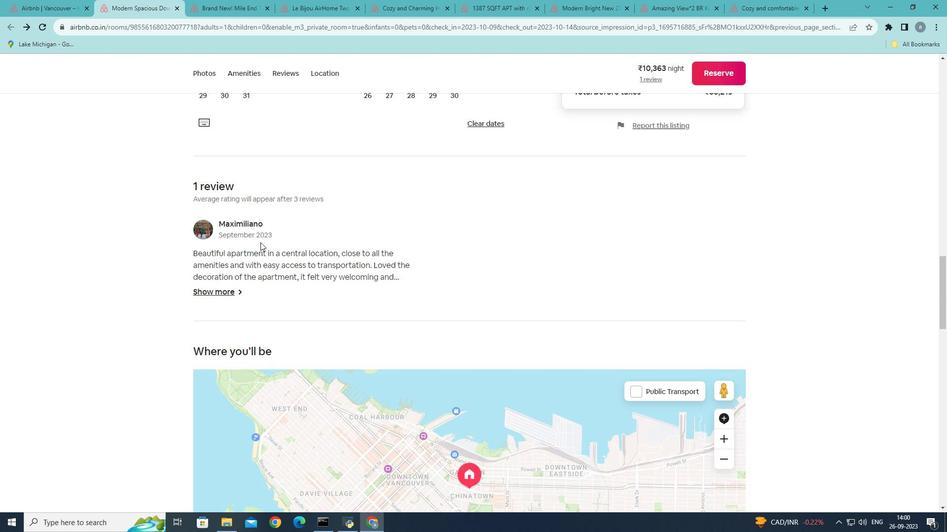 
Action: Mouse scrolled (260, 242) with delta (0, 0)
Screenshot: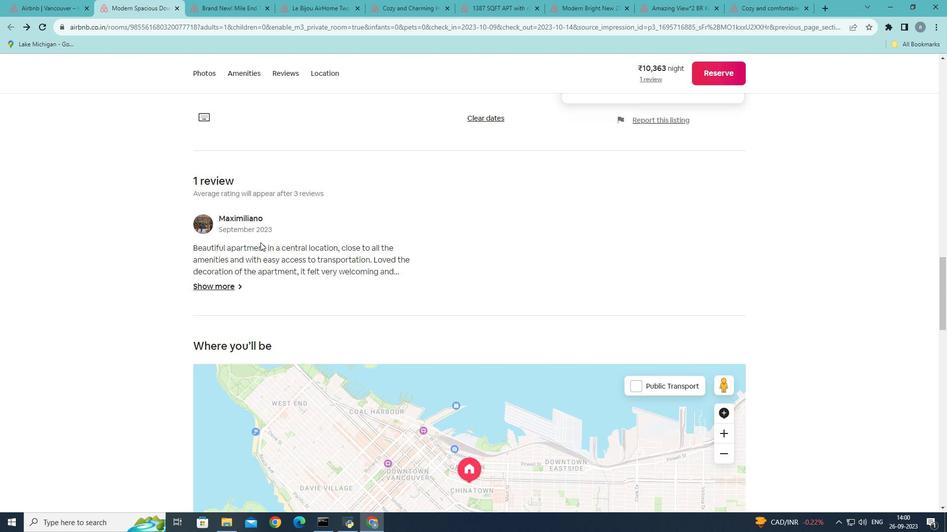 
Action: Mouse moved to (260, 243)
Screenshot: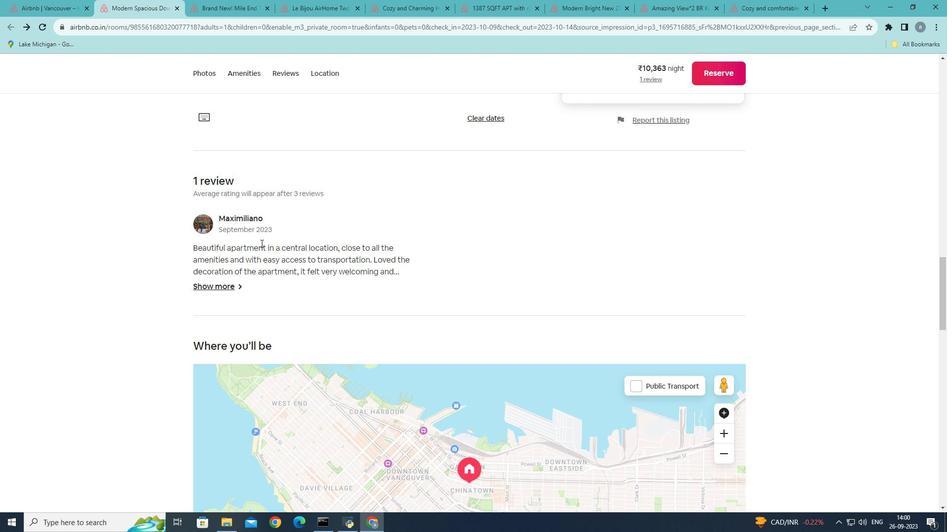 
Action: Mouse scrolled (260, 243) with delta (0, 0)
Screenshot: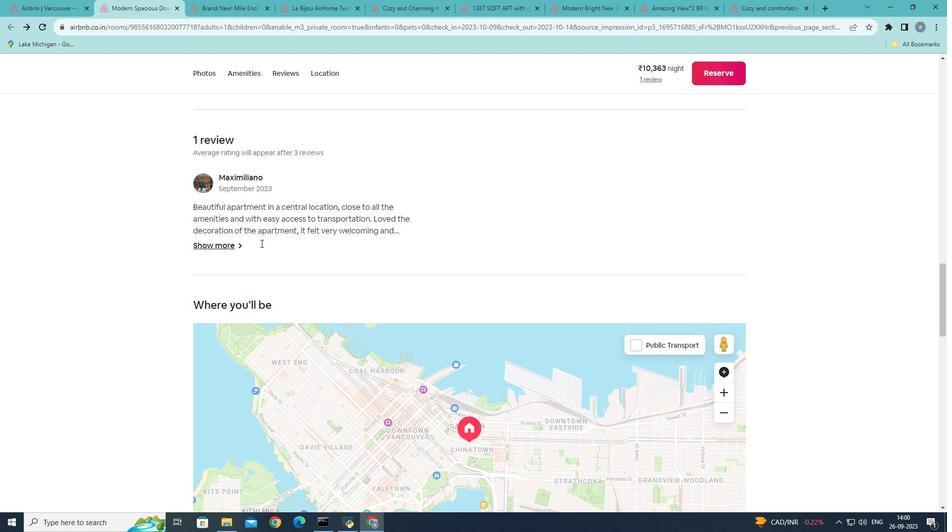 
Action: Mouse moved to (260, 243)
Screenshot: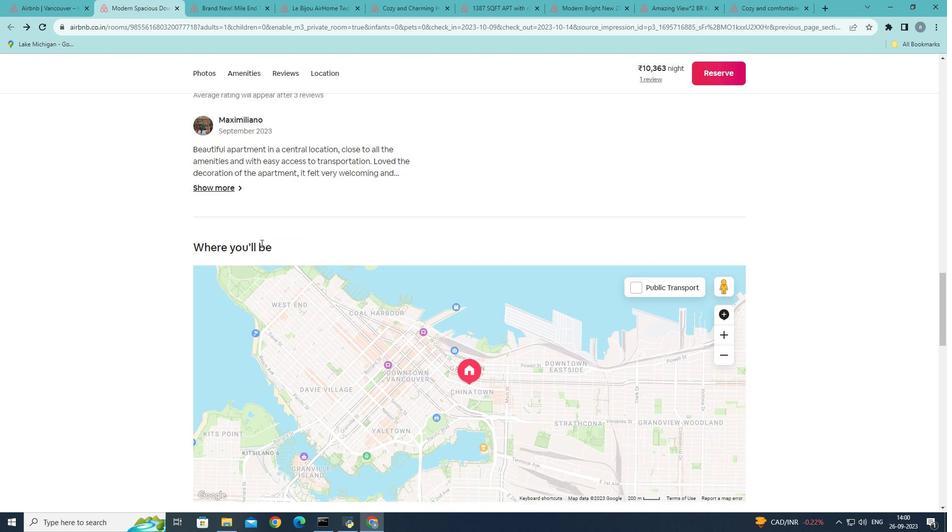 
Action: Mouse scrolled (260, 243) with delta (0, 0)
Screenshot: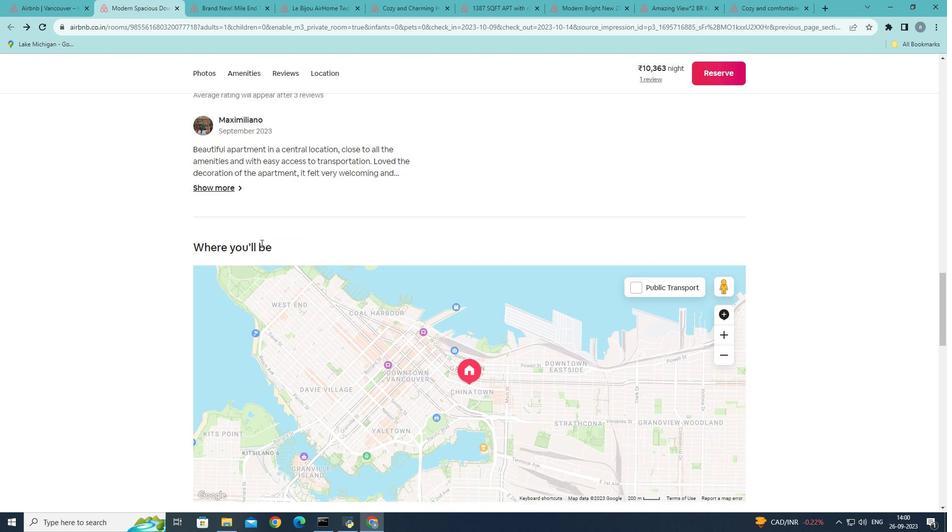 
Action: Mouse moved to (260, 244)
Screenshot: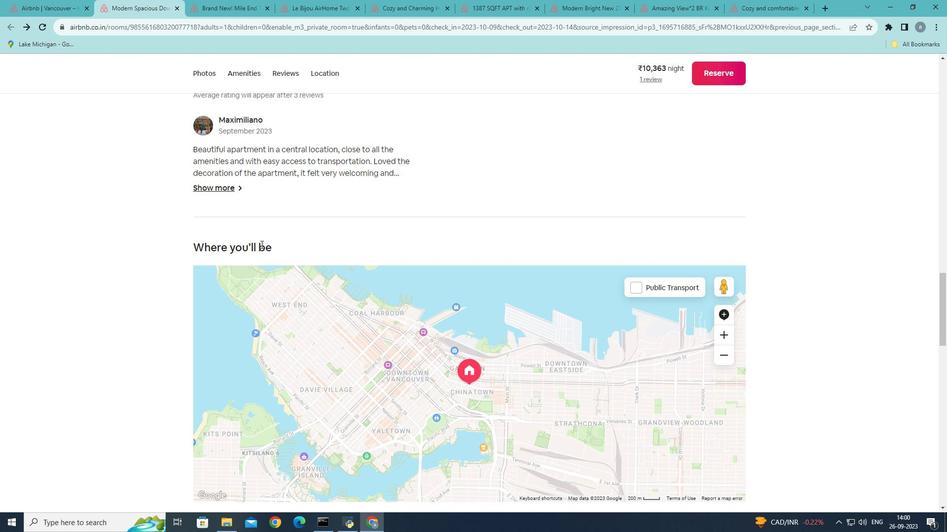 
Action: Mouse scrolled (260, 244) with delta (0, 0)
Screenshot: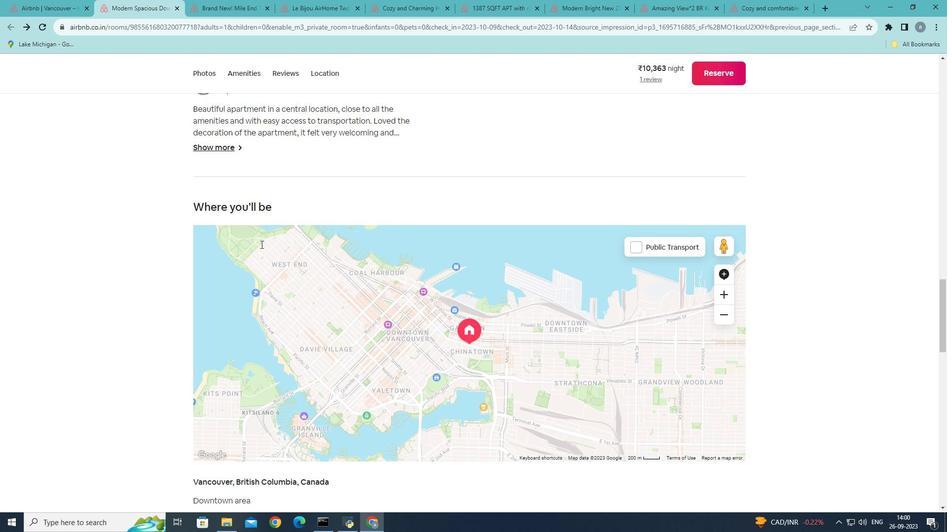 
Action: Mouse scrolled (260, 244) with delta (0, 0)
Screenshot: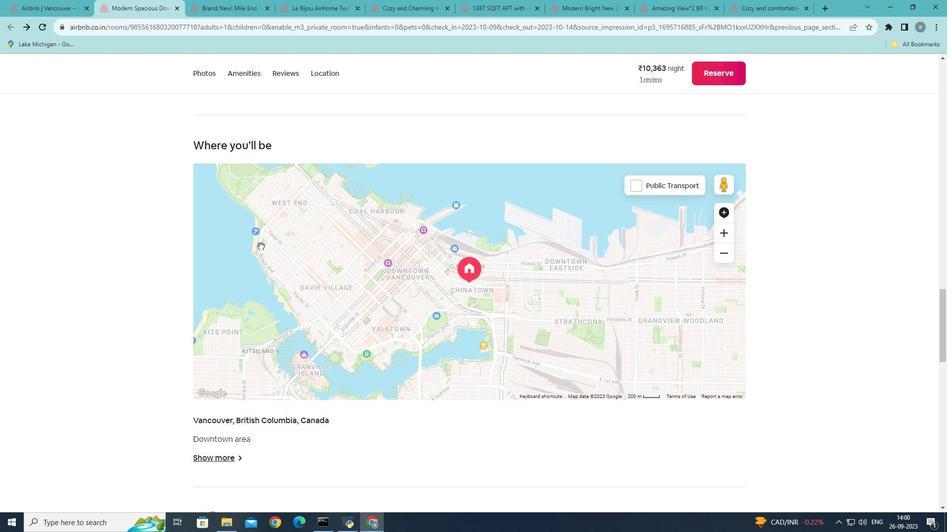 
Action: Mouse scrolled (260, 244) with delta (0, 0)
Screenshot: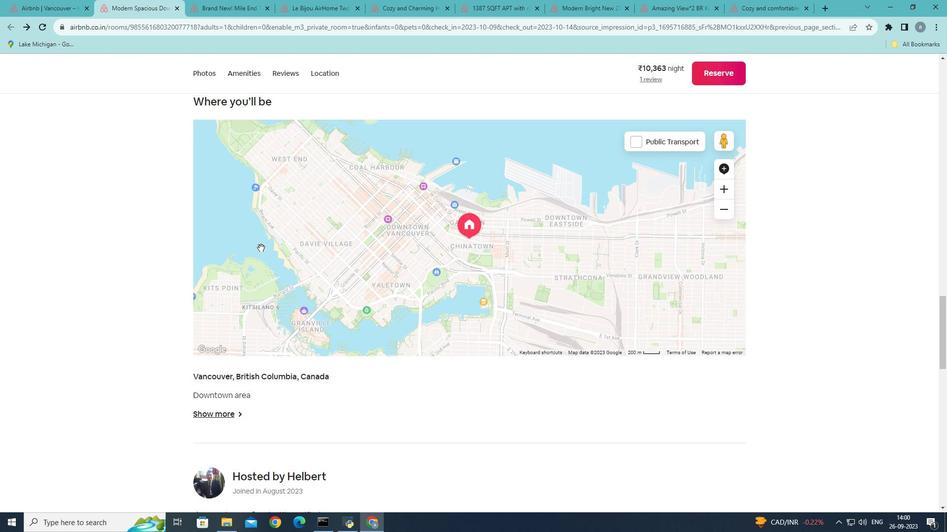 
Action: Mouse moved to (260, 252)
Screenshot: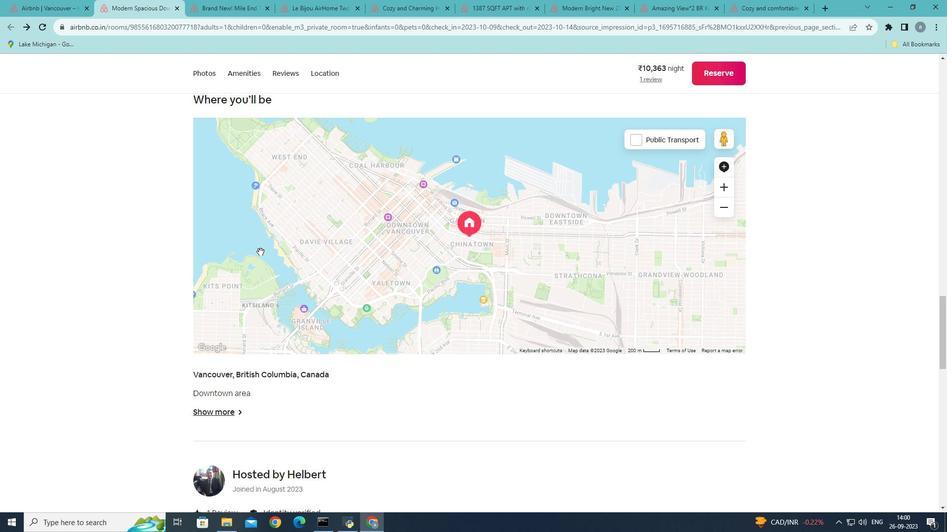 
Action: Mouse scrolled (260, 251) with delta (0, 0)
Screenshot: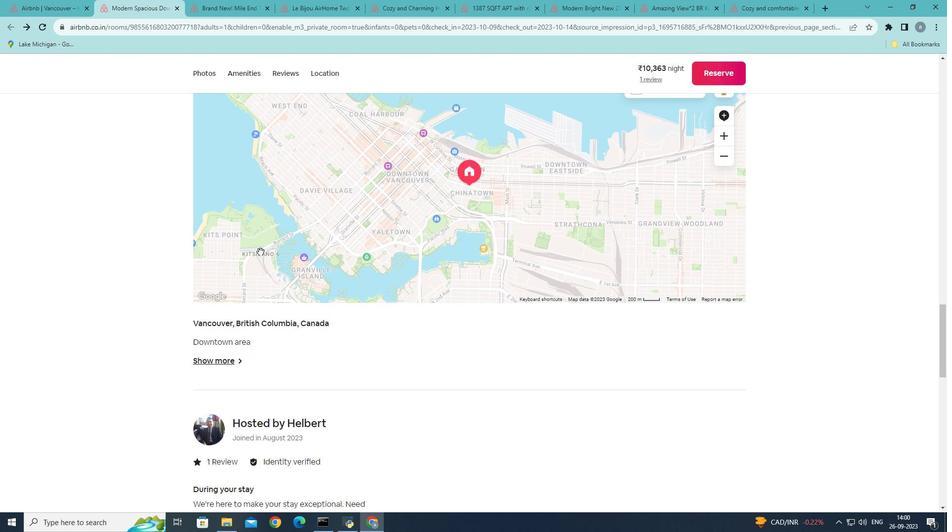 
Action: Mouse scrolled (260, 251) with delta (0, 0)
Screenshot: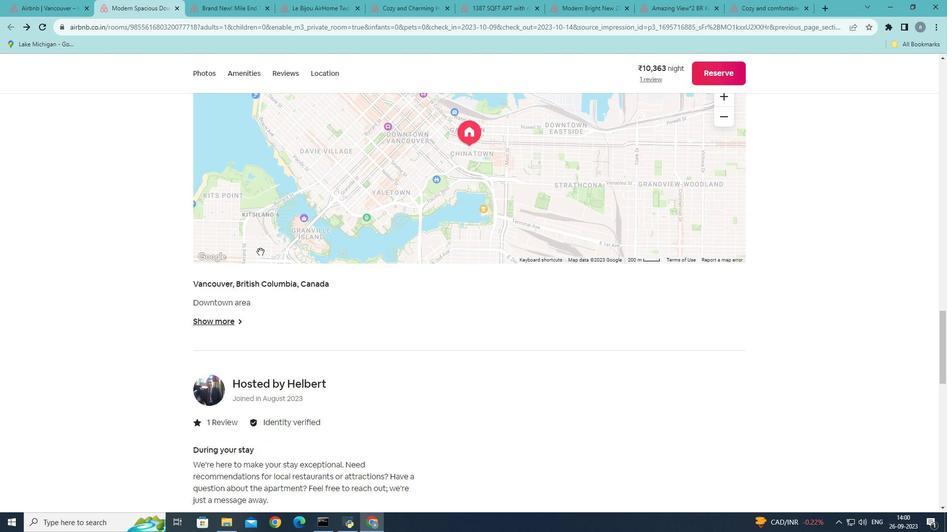 
Action: Mouse scrolled (260, 251) with delta (0, 0)
Screenshot: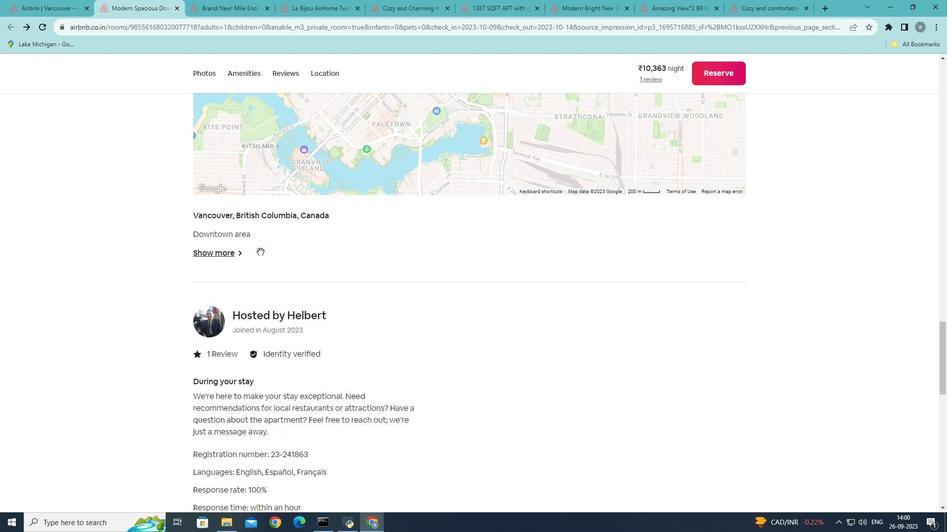 
Action: Mouse scrolled (260, 251) with delta (0, 0)
Screenshot: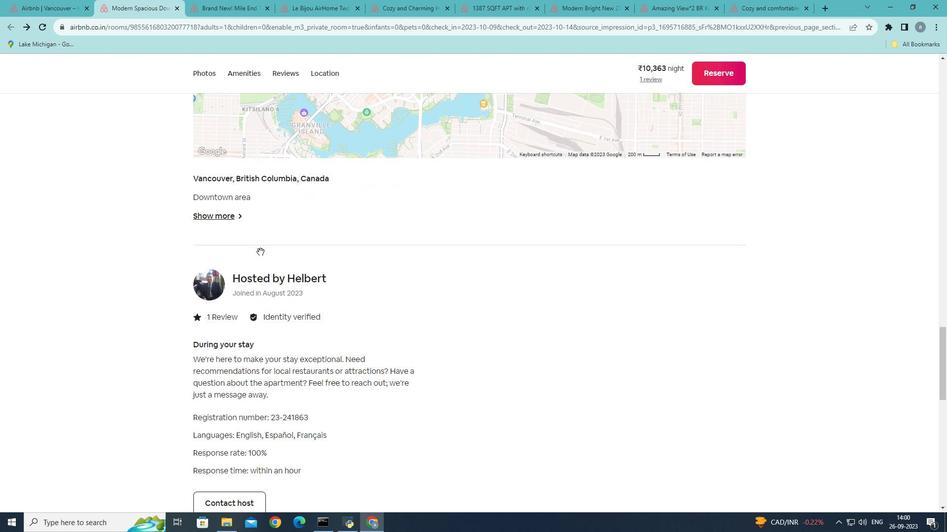 
Action: Mouse moved to (259, 255)
Screenshot: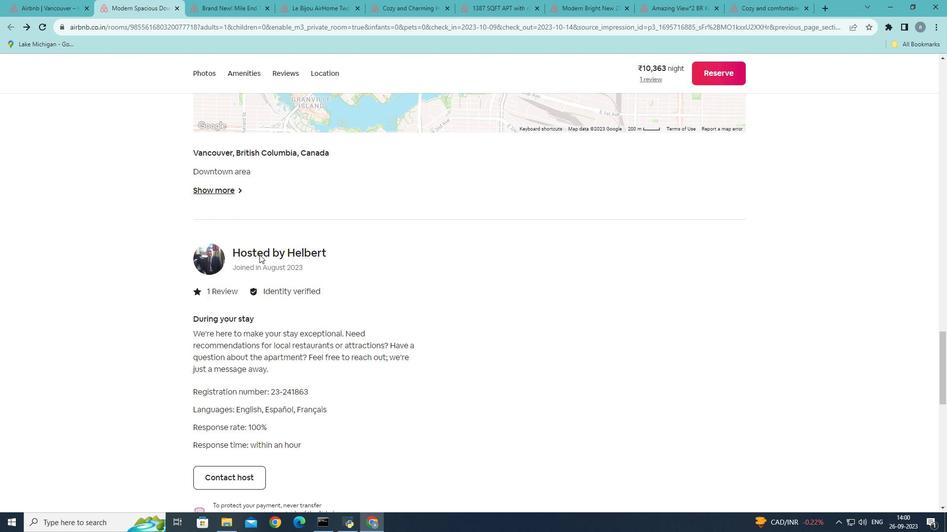 
Action: Mouse scrolled (259, 254) with delta (0, 0)
Screenshot: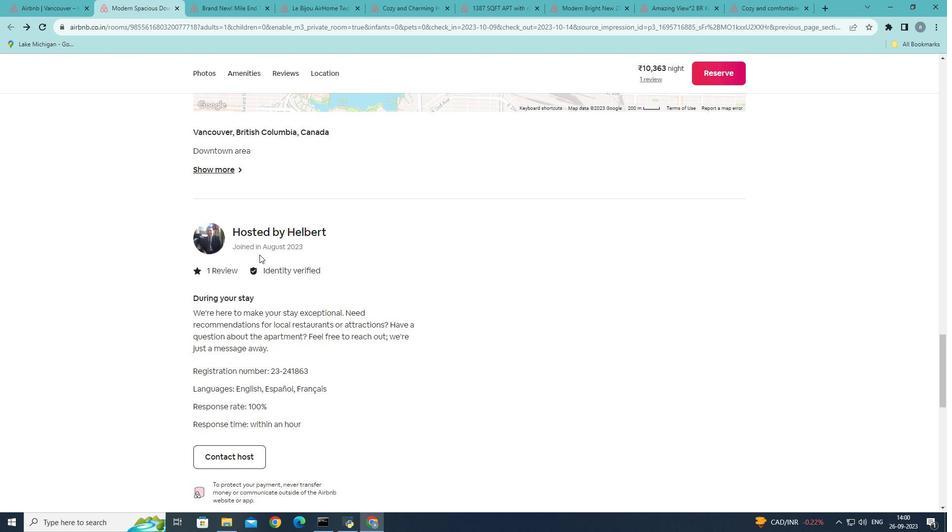 
Action: Mouse scrolled (259, 254) with delta (0, 0)
Screenshot: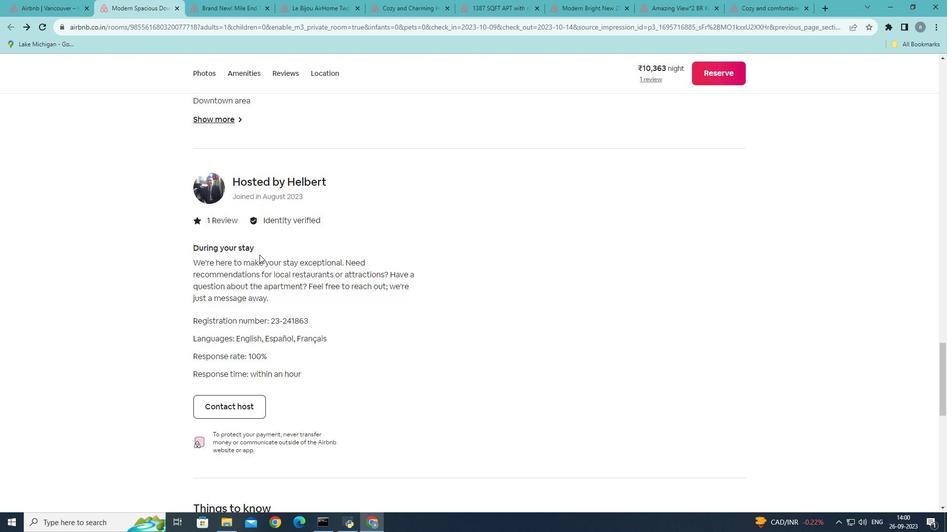 
Action: Mouse moved to (259, 255)
Screenshot: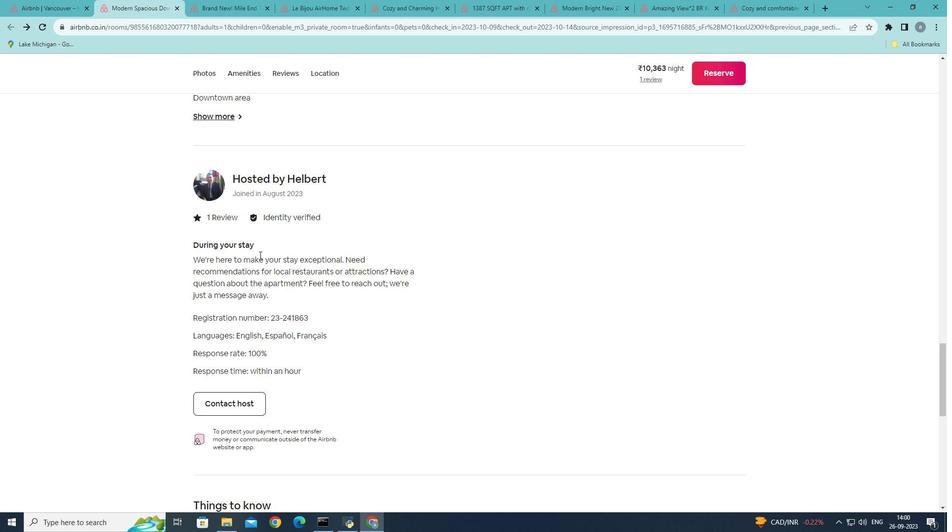 
Action: Mouse scrolled (259, 255) with delta (0, 0)
Screenshot: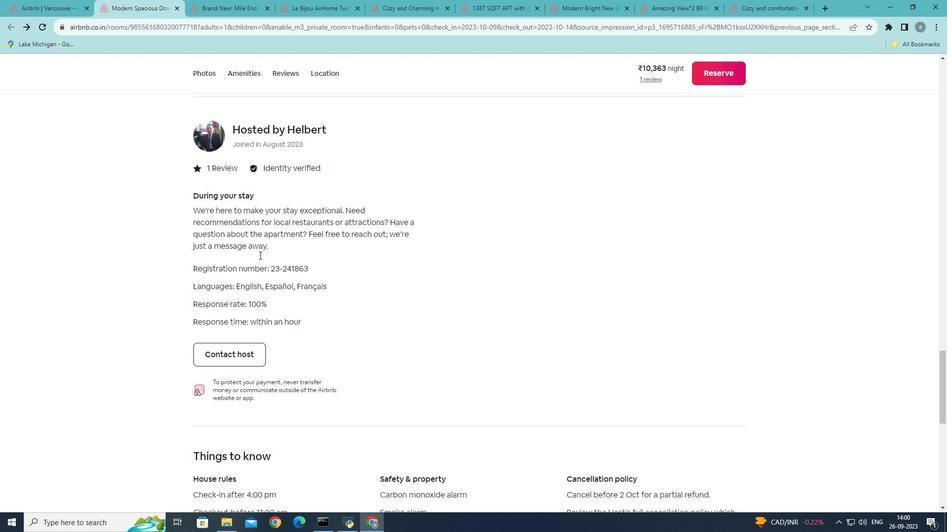 
Action: Mouse scrolled (259, 255) with delta (0, 0)
Screenshot: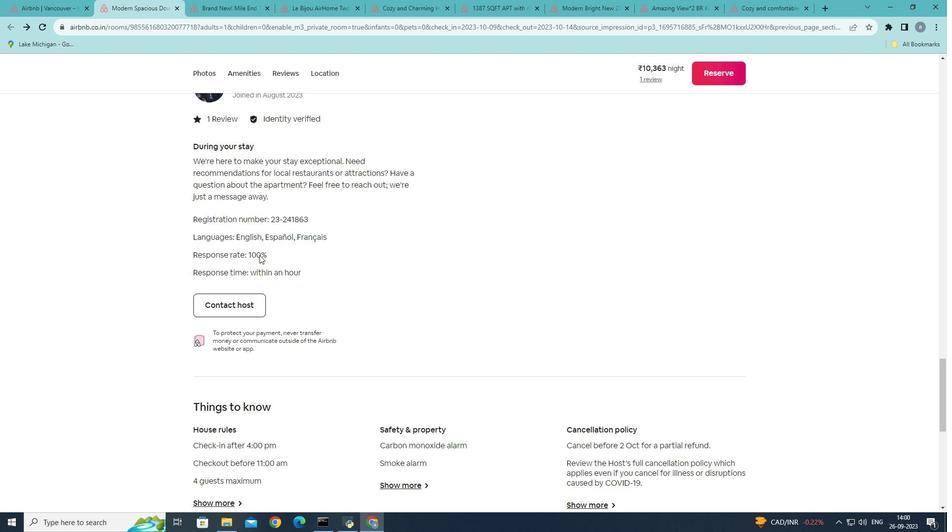 
Action: Mouse moved to (257, 260)
Screenshot: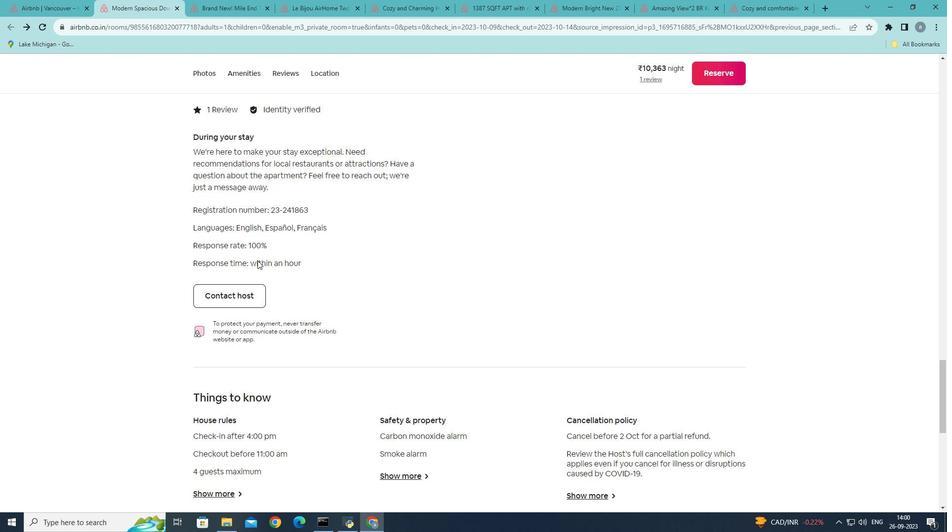 
Action: Mouse scrolled (257, 260) with delta (0, 0)
Screenshot: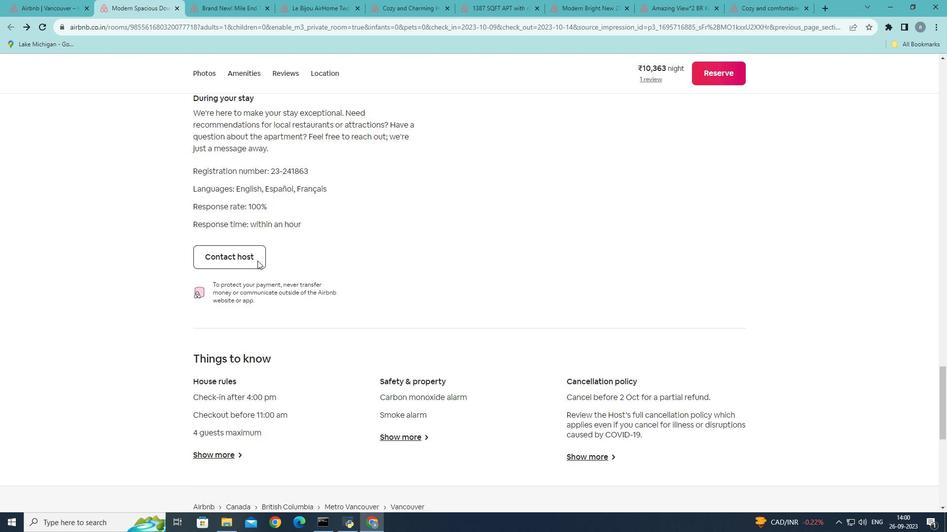 
Action: Mouse scrolled (257, 260) with delta (0, 0)
Screenshot: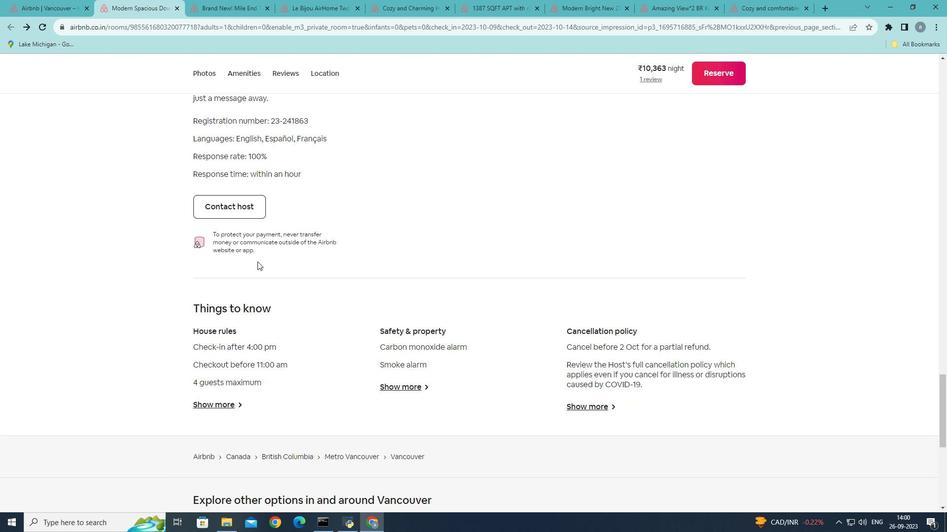 
Action: Mouse moved to (256, 265)
Screenshot: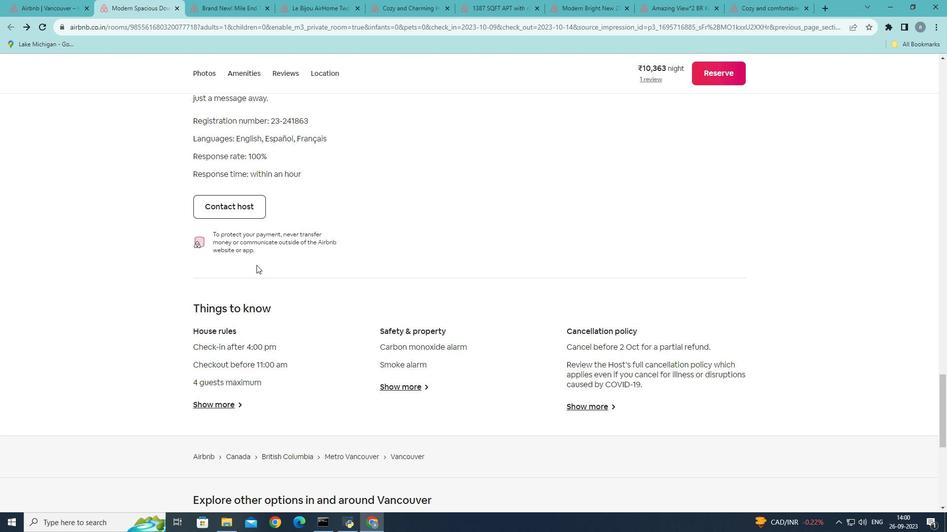 
Action: Mouse scrolled (256, 264) with delta (0, 0)
Screenshot: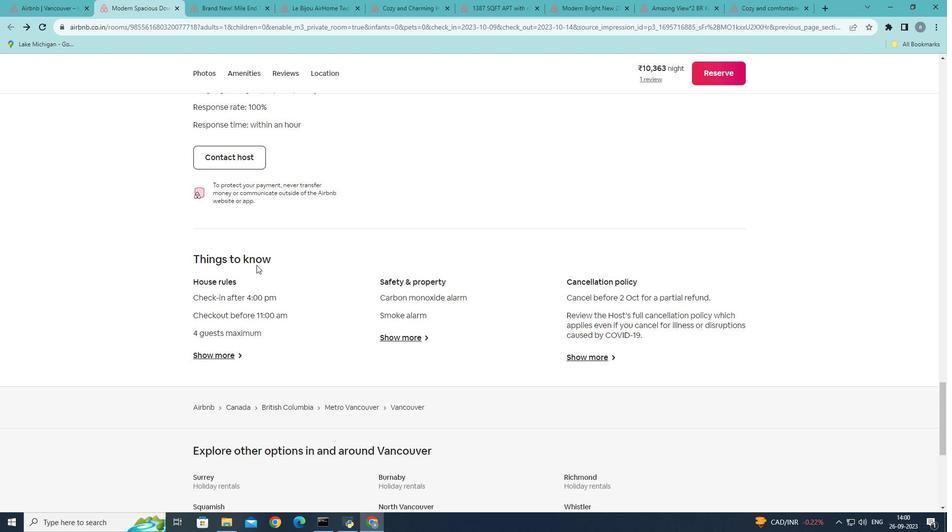 
Action: Mouse scrolled (256, 264) with delta (0, 0)
Screenshot: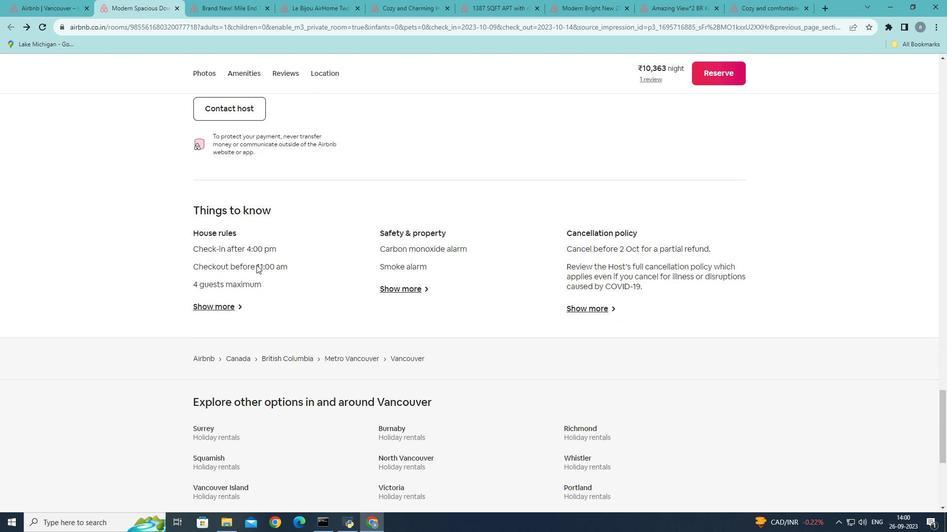 
Action: Mouse moved to (256, 265)
Screenshot: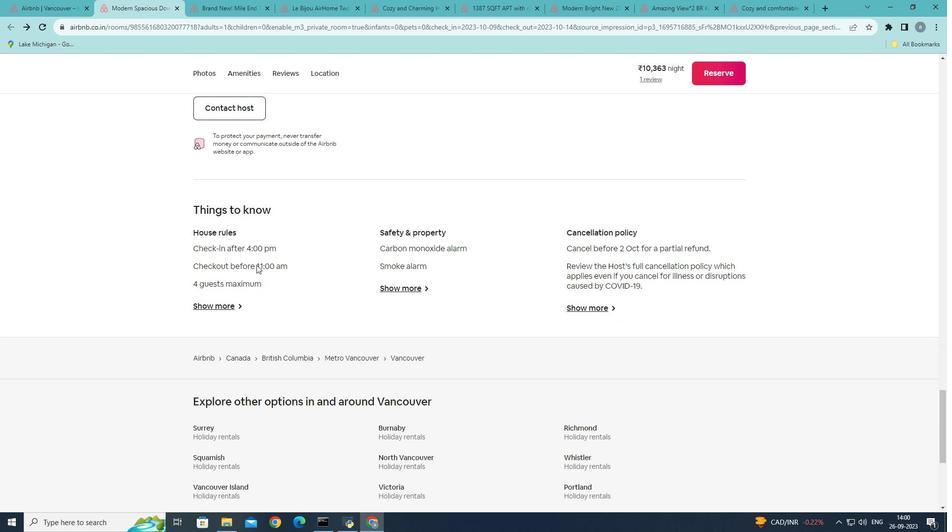 
Action: Mouse scrolled (256, 264) with delta (0, 0)
Screenshot: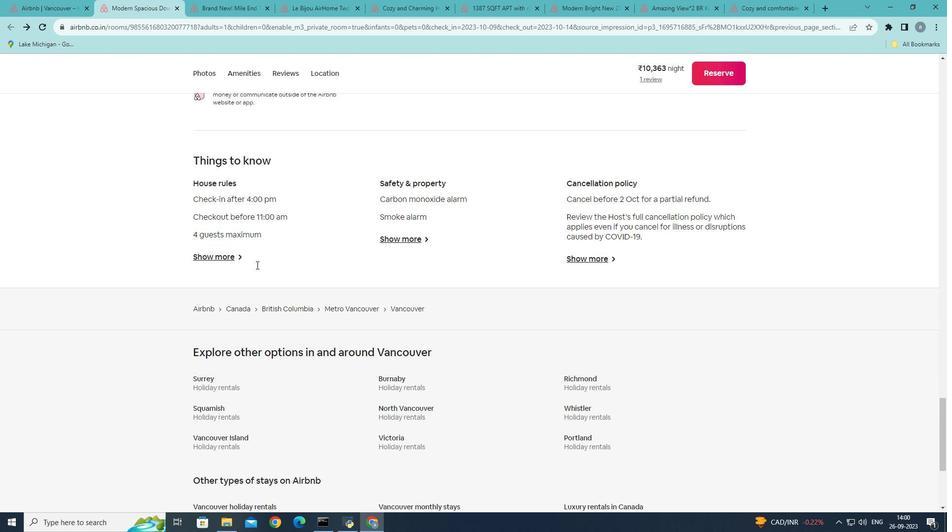
Action: Mouse scrolled (256, 264) with delta (0, 0)
Screenshot: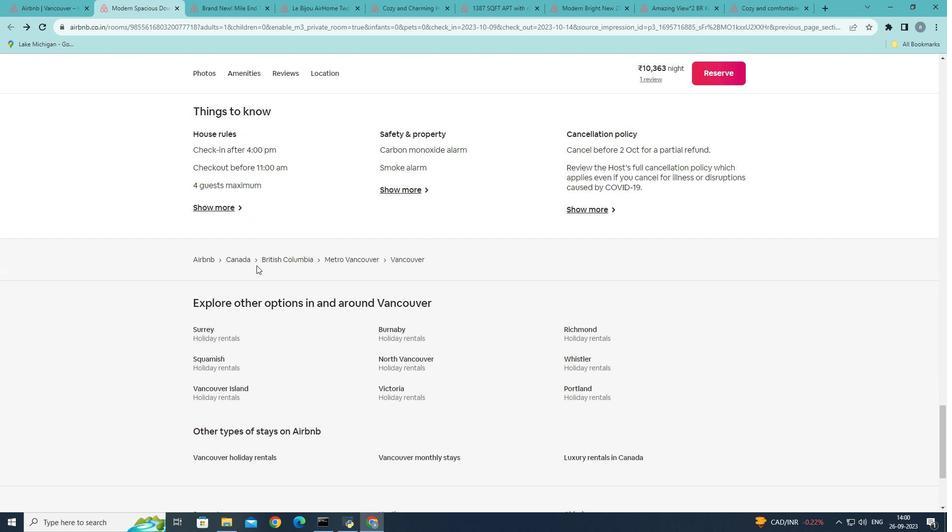 
Action: Mouse moved to (256, 265)
Screenshot: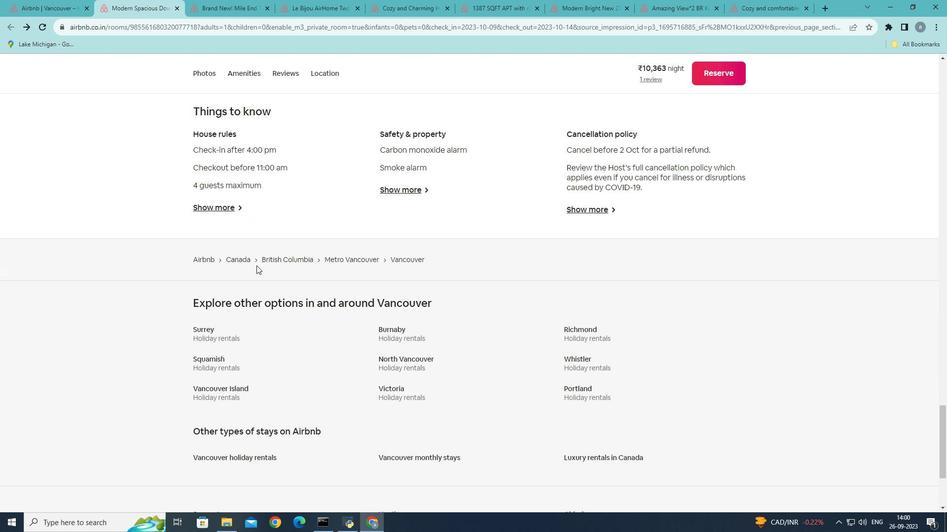 
Action: Mouse scrolled (256, 265) with delta (0, 0)
Screenshot: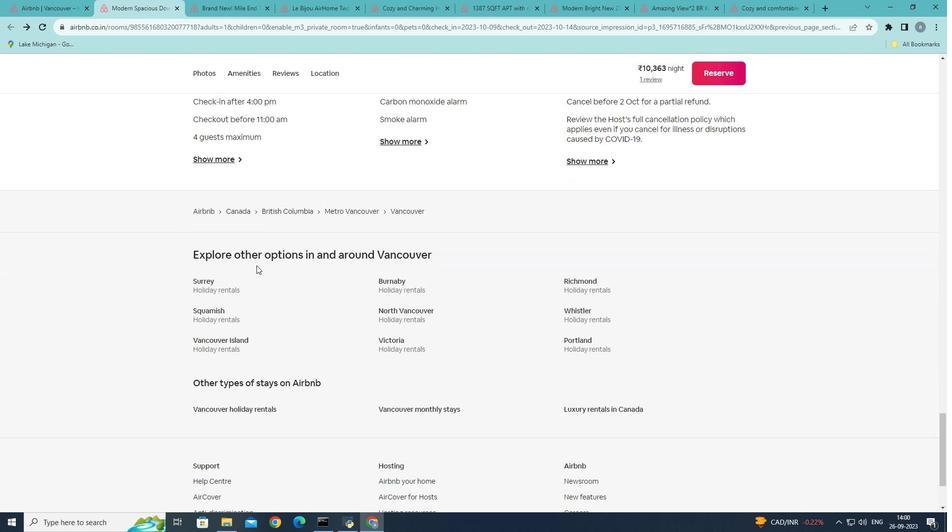 
Action: Mouse scrolled (256, 265) with delta (0, 0)
Screenshot: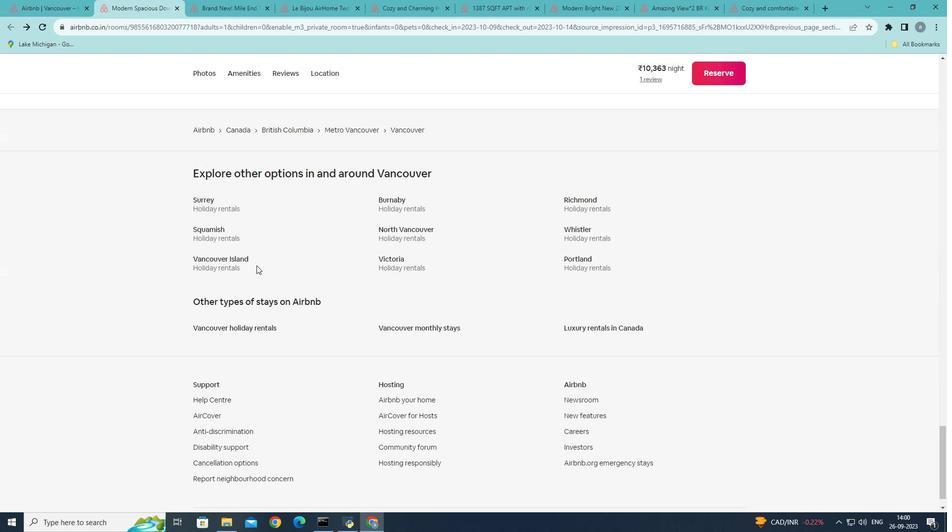 
Action: Mouse scrolled (256, 265) with delta (0, 0)
Screenshot: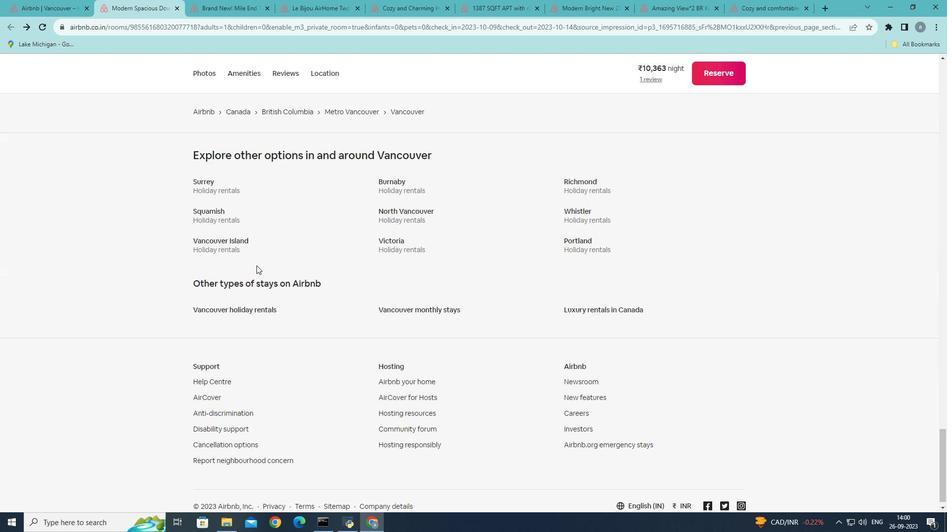 
Action: Mouse scrolled (256, 265) with delta (0, 0)
Screenshot: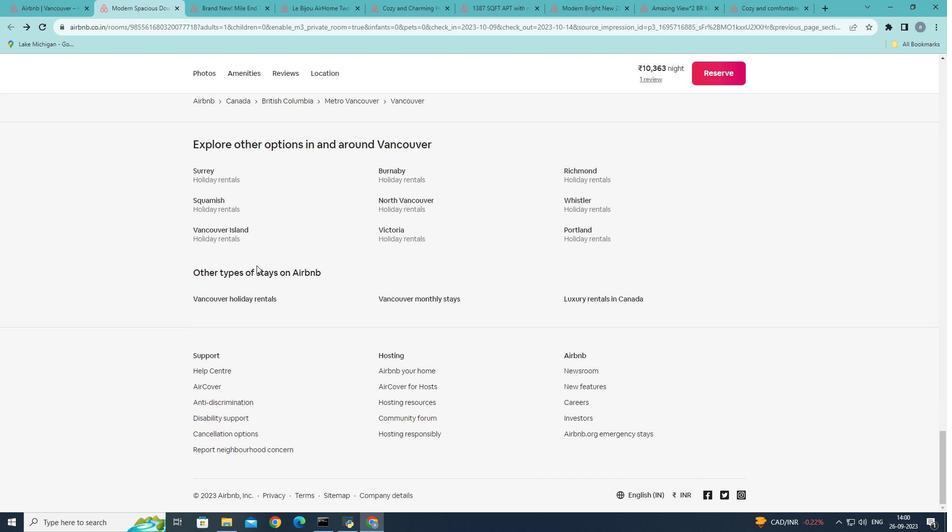 
Action: Mouse scrolled (256, 265) with delta (0, 0)
Screenshot: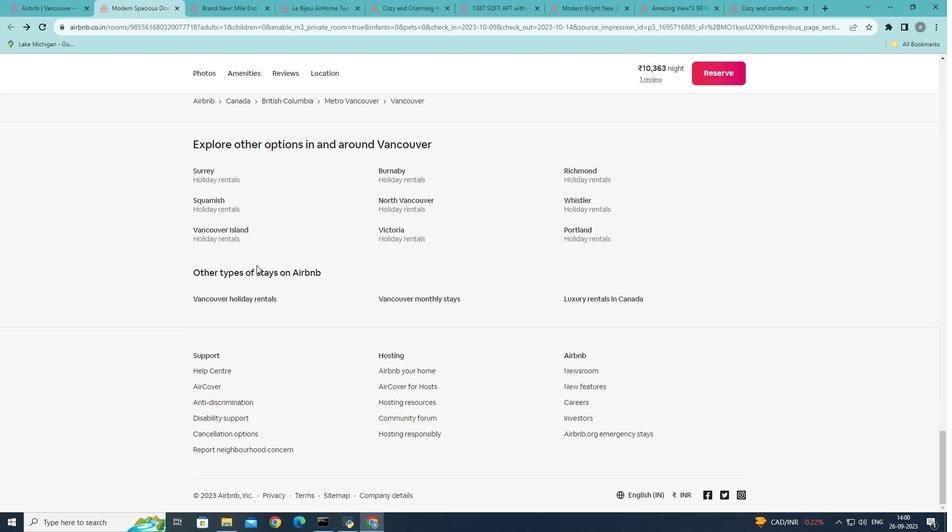 
Action: Mouse scrolled (256, 265) with delta (0, 0)
Screenshot: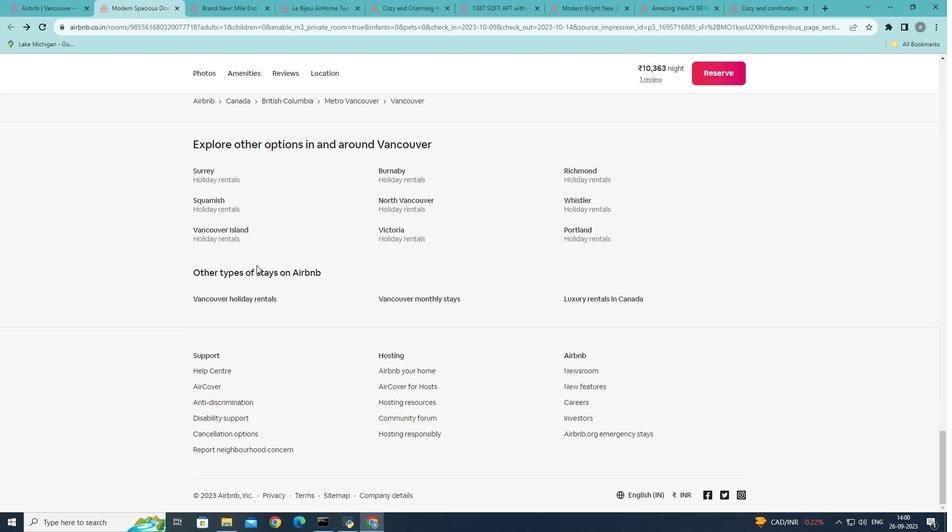 
Action: Mouse scrolled (256, 265) with delta (0, 0)
Screenshot: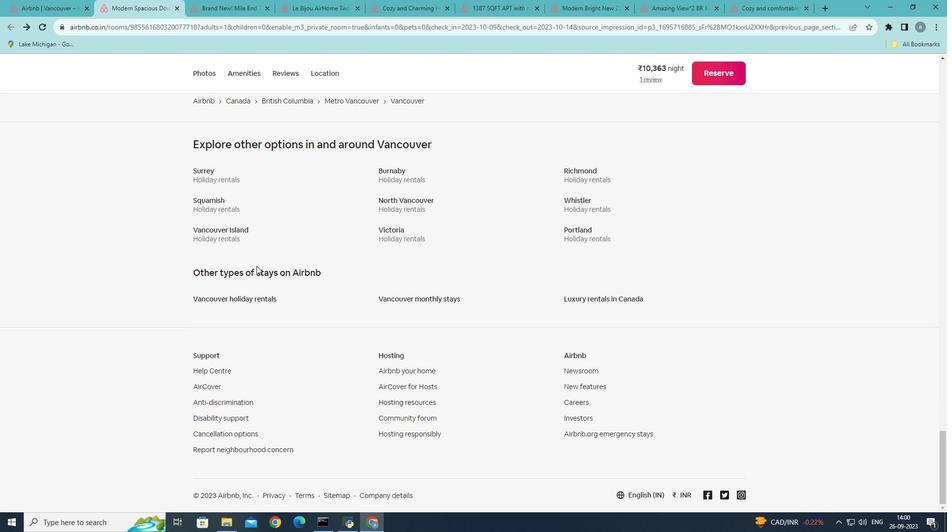 
Action: Mouse moved to (31, 6)
Screenshot: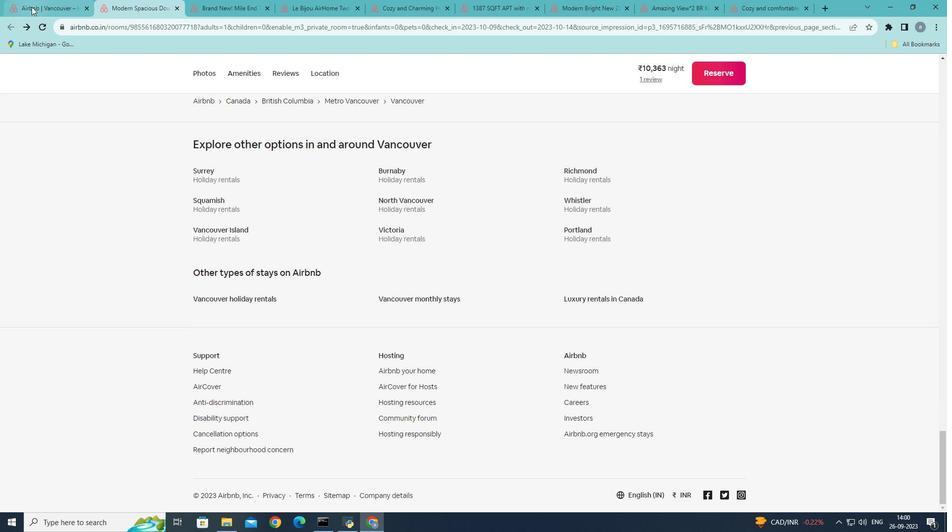 
Action: Mouse pressed left at (31, 6)
Screenshot: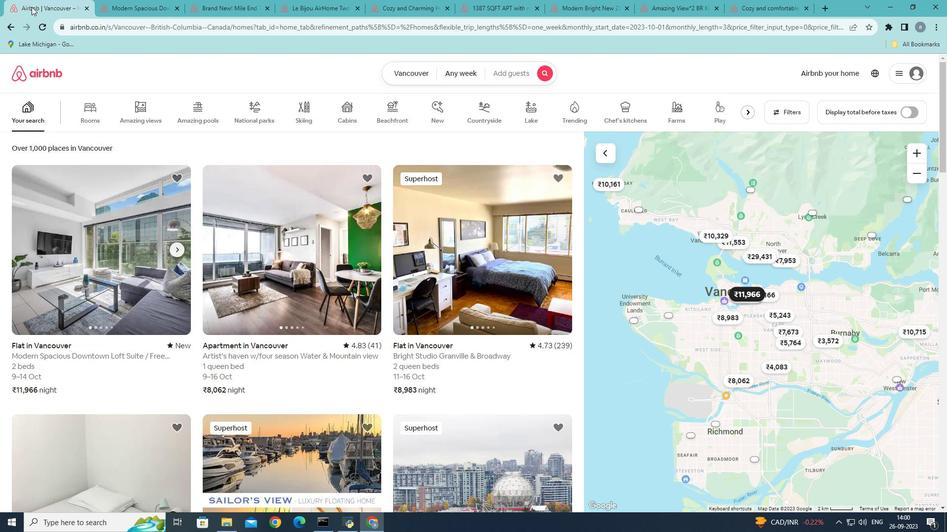 
Action: Mouse moved to (264, 309)
Screenshot: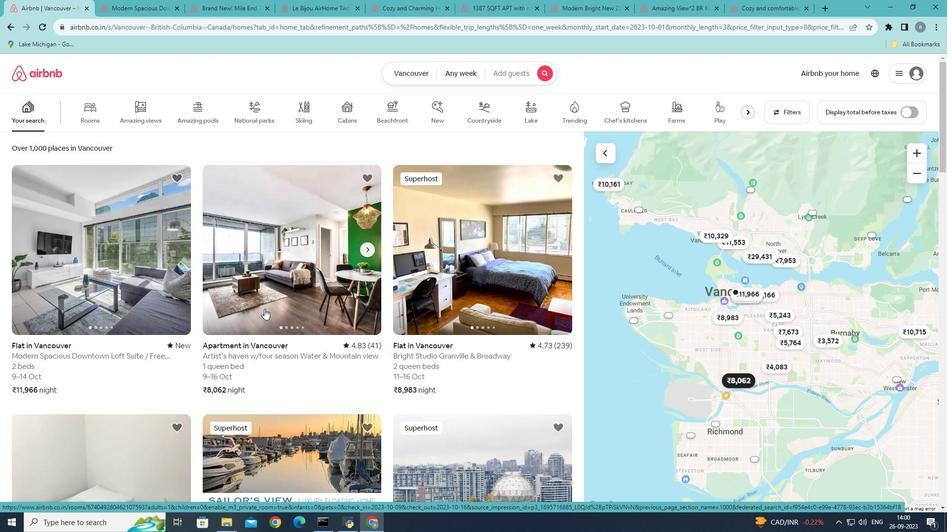 
Action: Mouse pressed left at (264, 309)
Screenshot: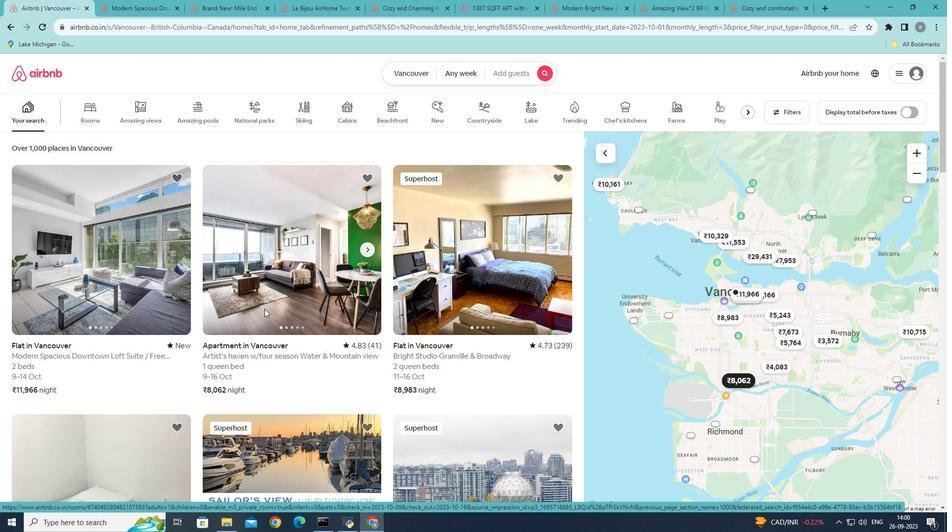 
Action: Mouse moved to (704, 356)
Screenshot: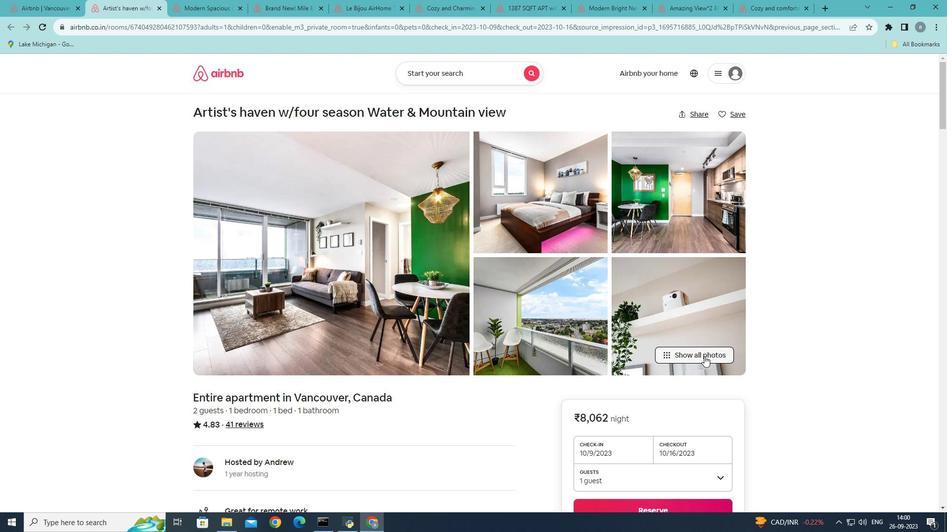 
Action: Mouse pressed left at (704, 356)
Screenshot: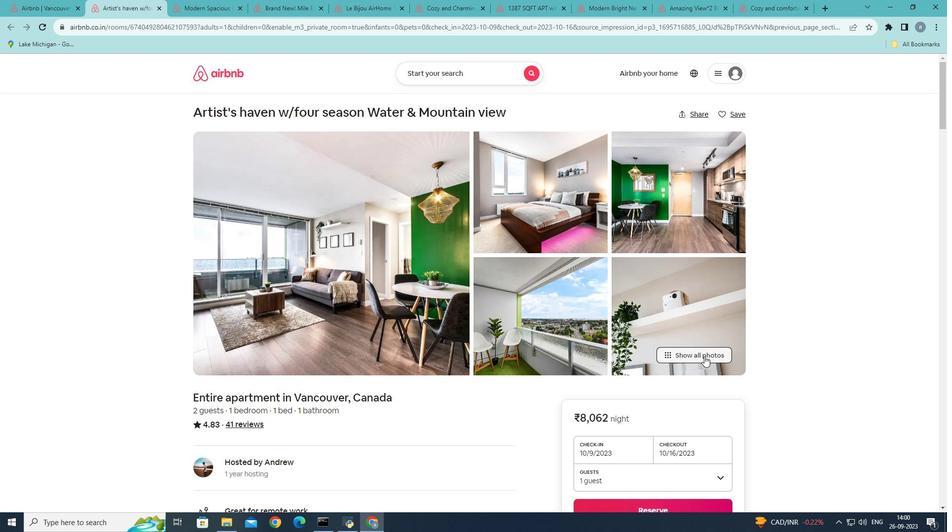 
Action: Mouse moved to (664, 348)
Screenshot: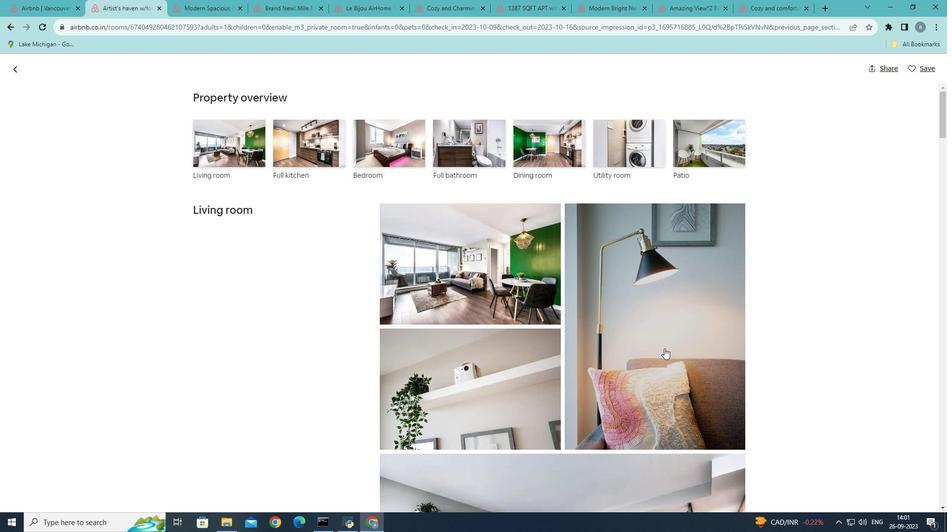 
Action: Mouse scrolled (664, 348) with delta (0, 0)
Screenshot: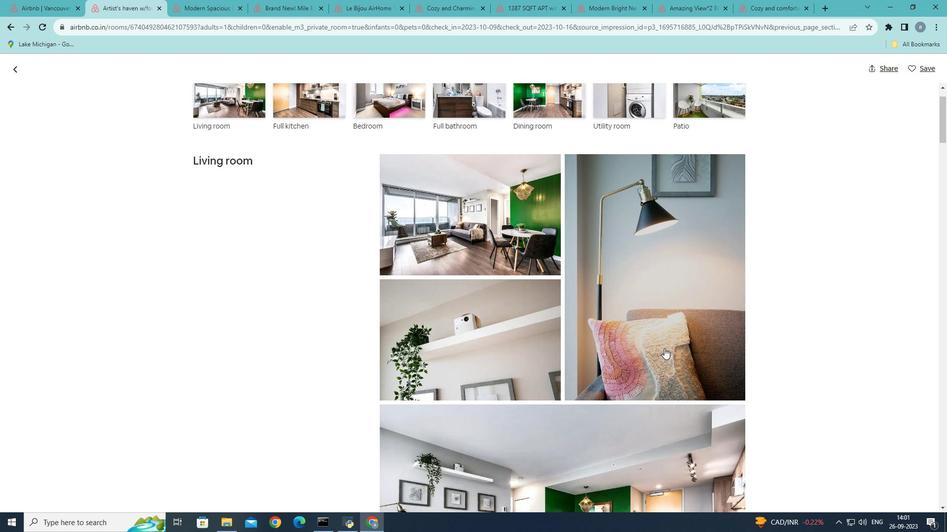 
Action: Mouse scrolled (664, 348) with delta (0, 0)
Screenshot: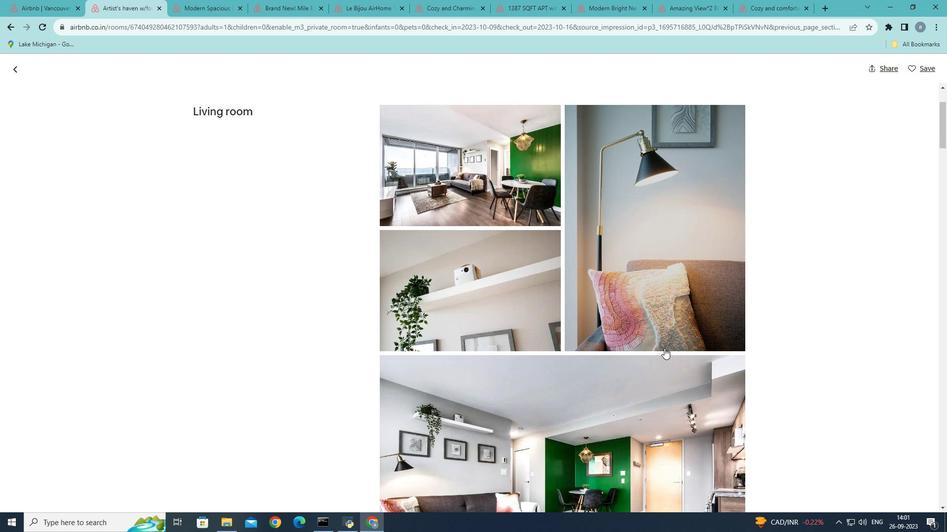 
Action: Mouse scrolled (664, 348) with delta (0, 0)
Screenshot: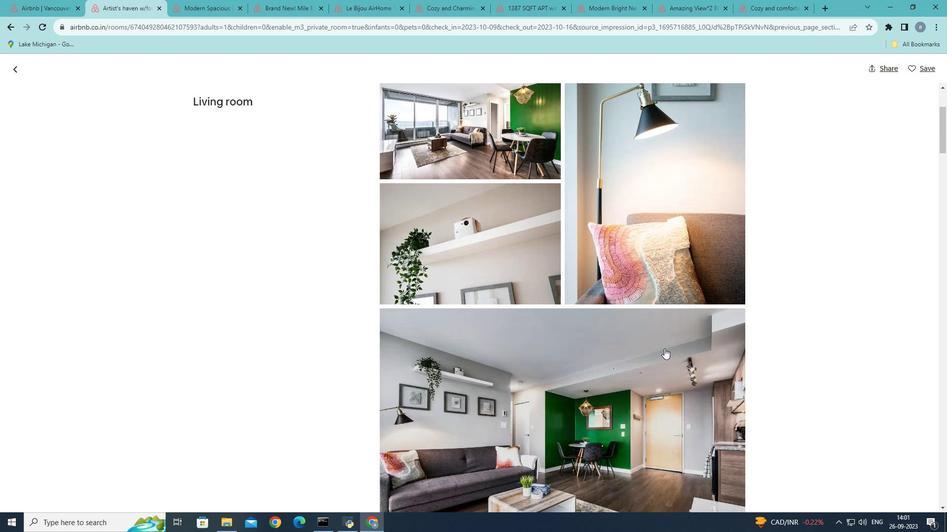 
Action: Mouse scrolled (664, 348) with delta (0, 0)
Screenshot: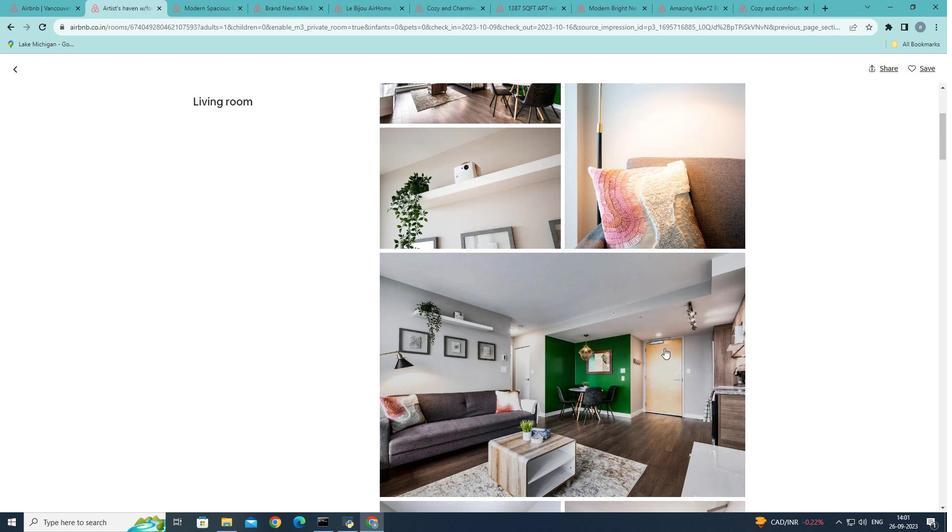 
Action: Mouse scrolled (664, 348) with delta (0, 0)
Screenshot: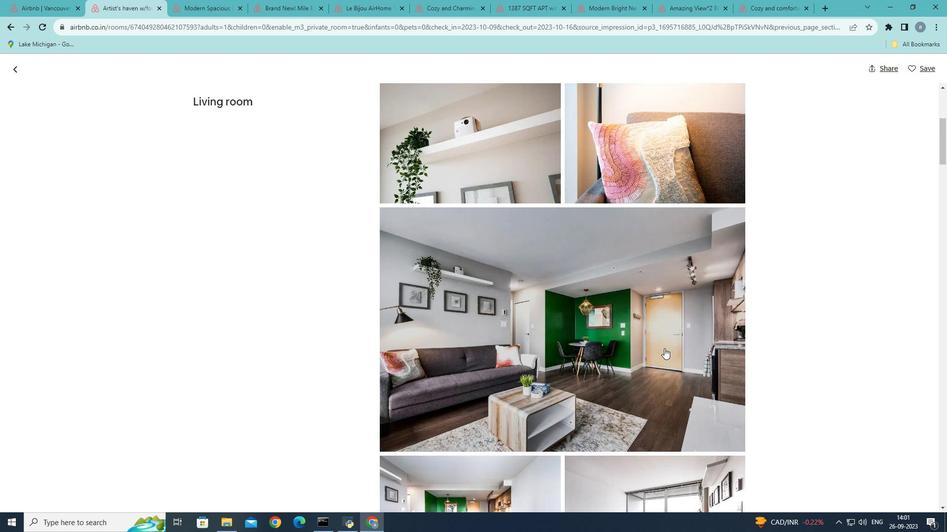 
Action: Mouse scrolled (664, 348) with delta (0, 0)
Screenshot: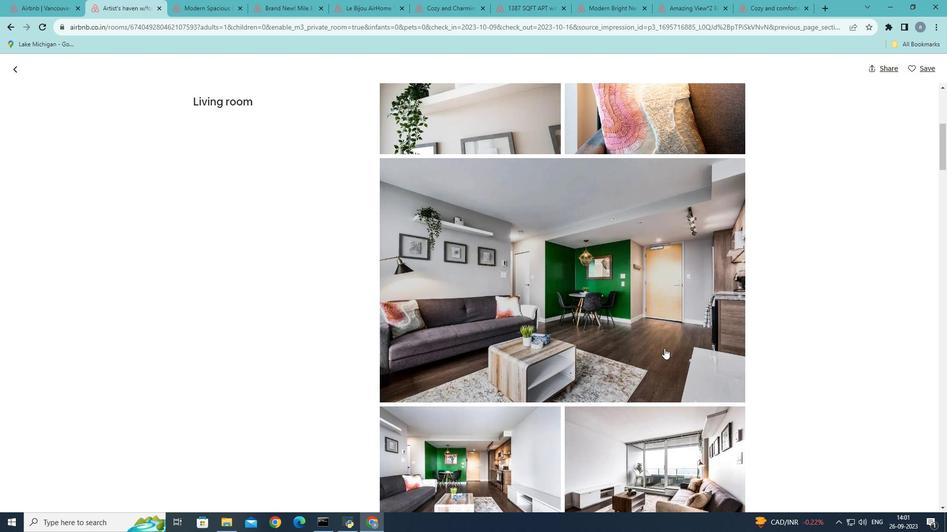 
Action: Mouse scrolled (664, 348) with delta (0, 0)
Screenshot: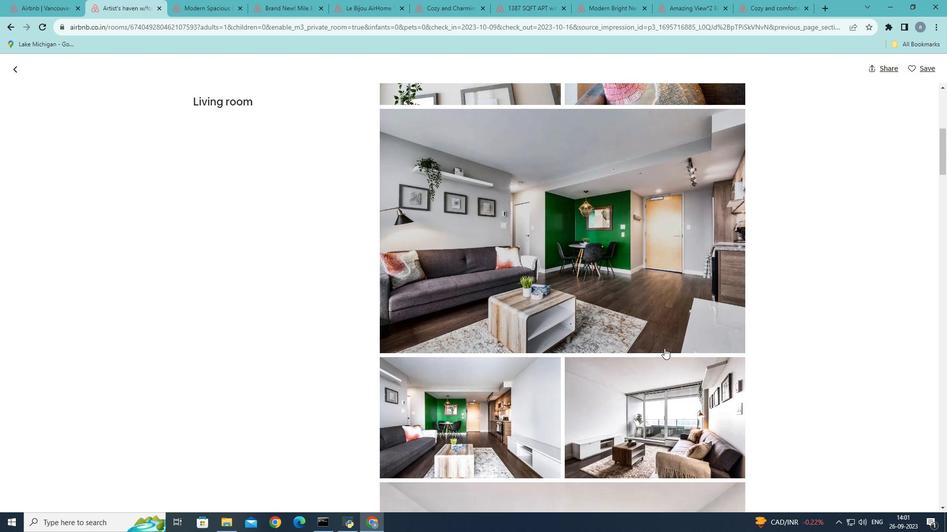 
Action: Mouse scrolled (664, 348) with delta (0, 0)
Screenshot: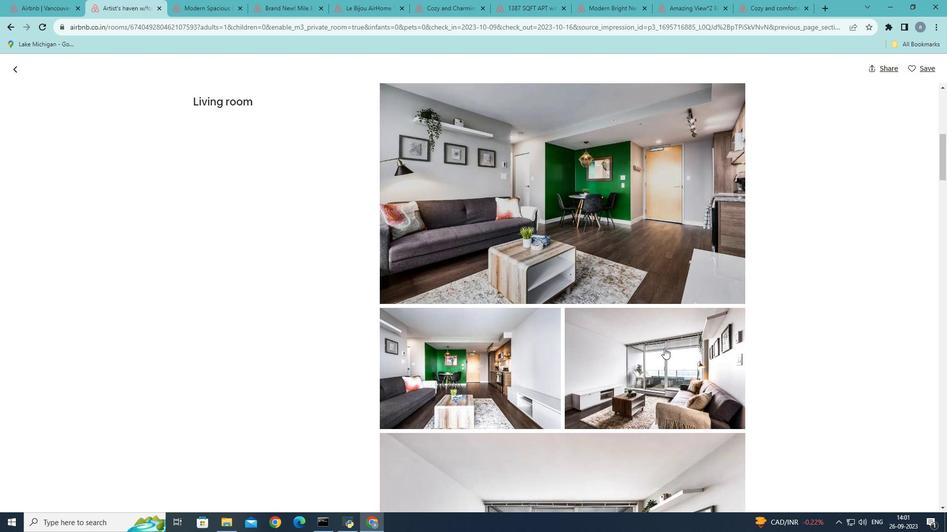 
Action: Mouse scrolled (664, 348) with delta (0, 0)
Screenshot: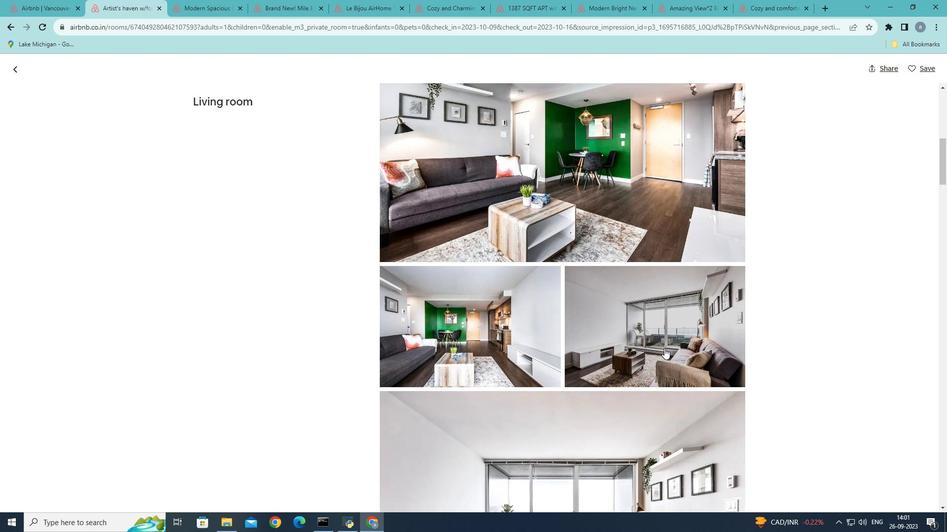 
Action: Mouse scrolled (664, 348) with delta (0, 0)
Screenshot: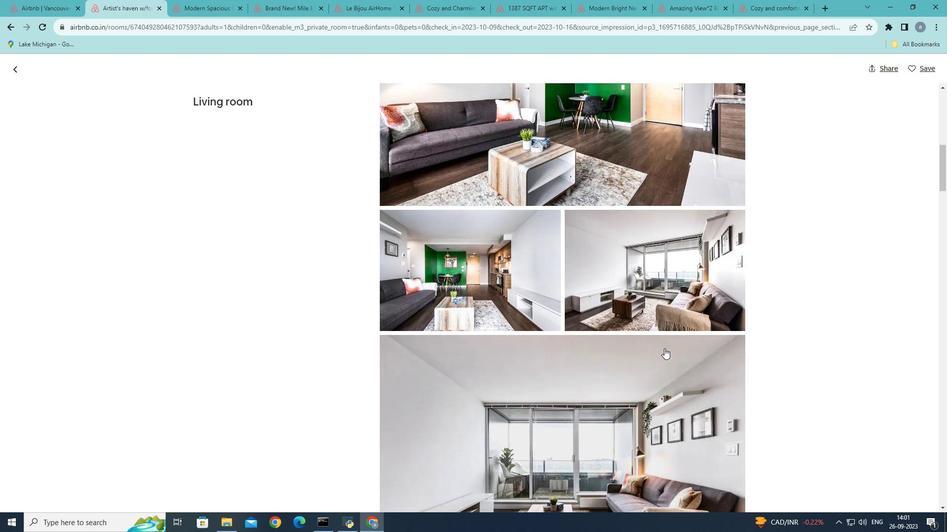 
Action: Mouse scrolled (664, 348) with delta (0, 0)
Screenshot: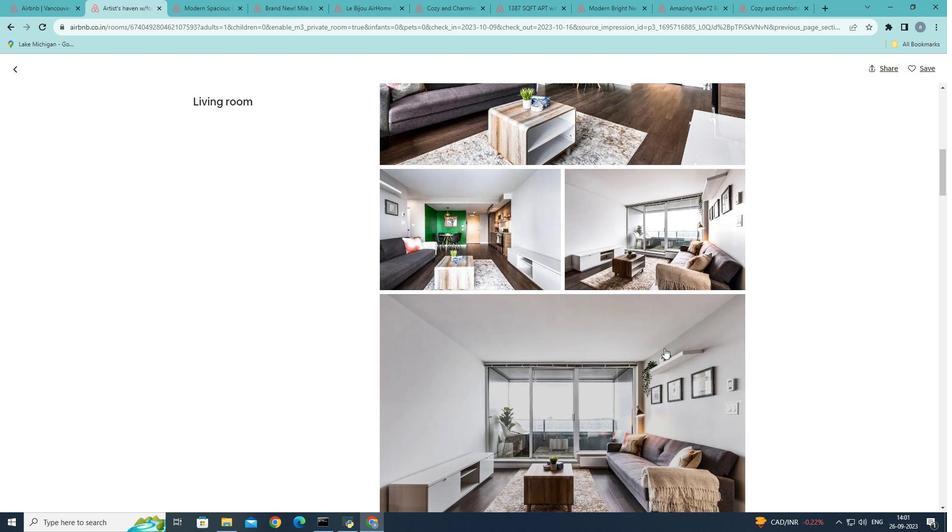 
Action: Mouse scrolled (664, 348) with delta (0, 0)
Screenshot: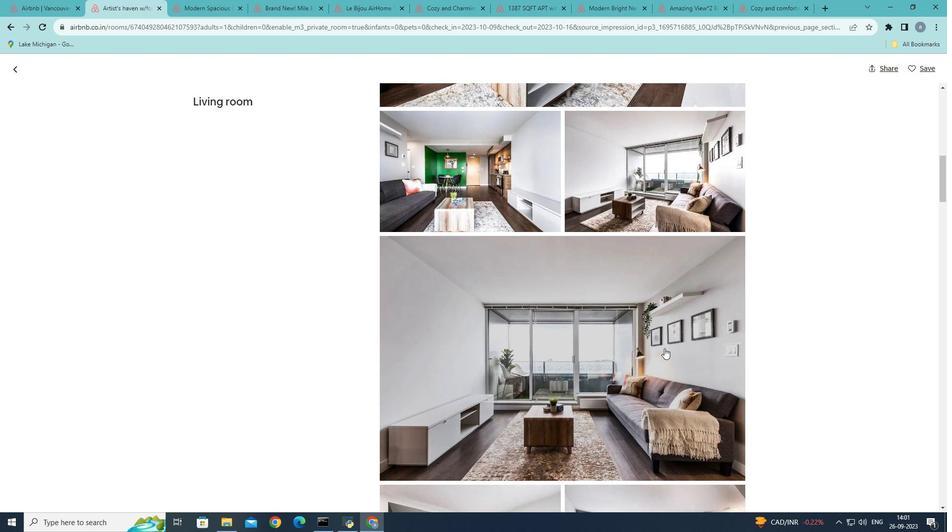 
Action: Mouse scrolled (664, 348) with delta (0, 0)
Screenshot: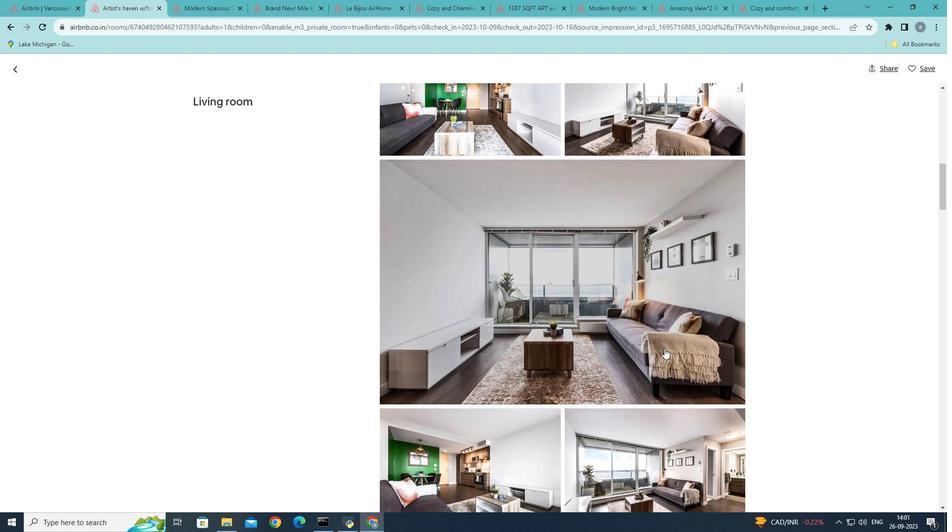 
Action: Mouse scrolled (664, 348) with delta (0, 0)
Screenshot: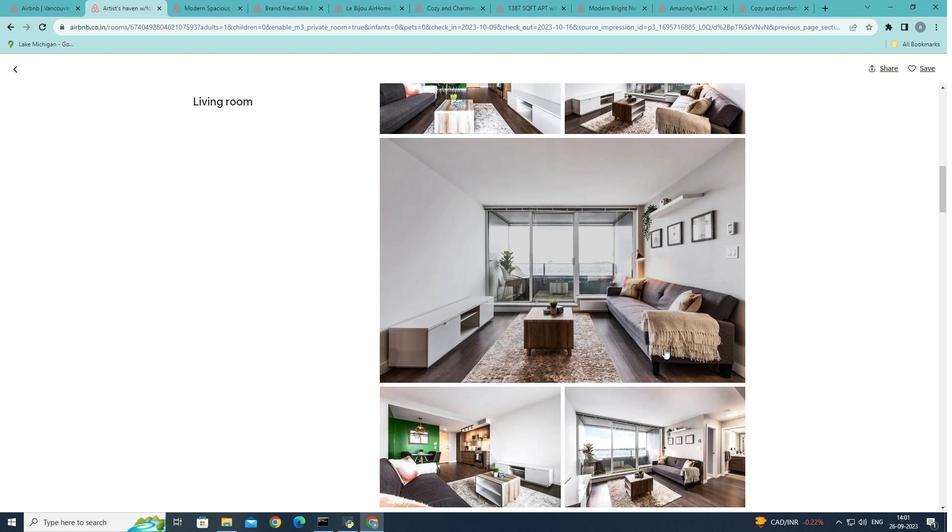 
Action: Mouse scrolled (664, 348) with delta (0, 0)
Screenshot: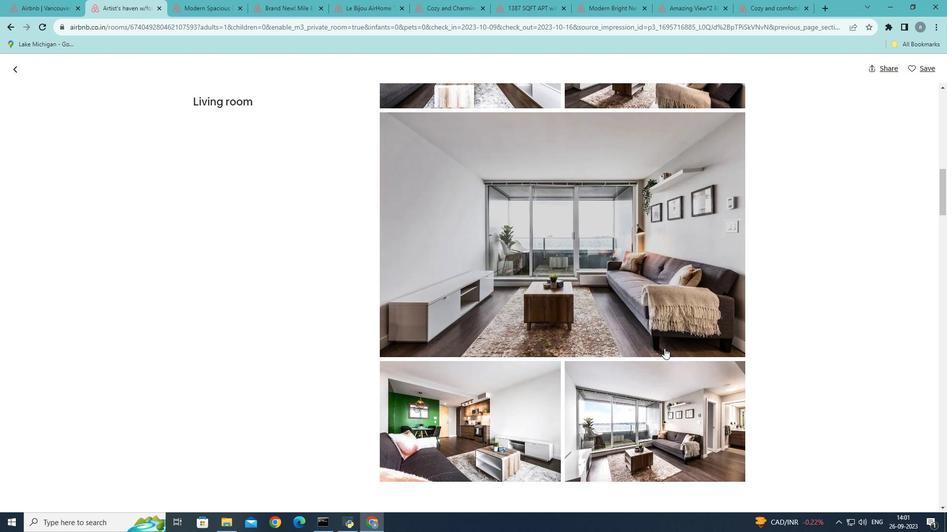 
Action: Mouse scrolled (664, 348) with delta (0, 0)
Screenshot: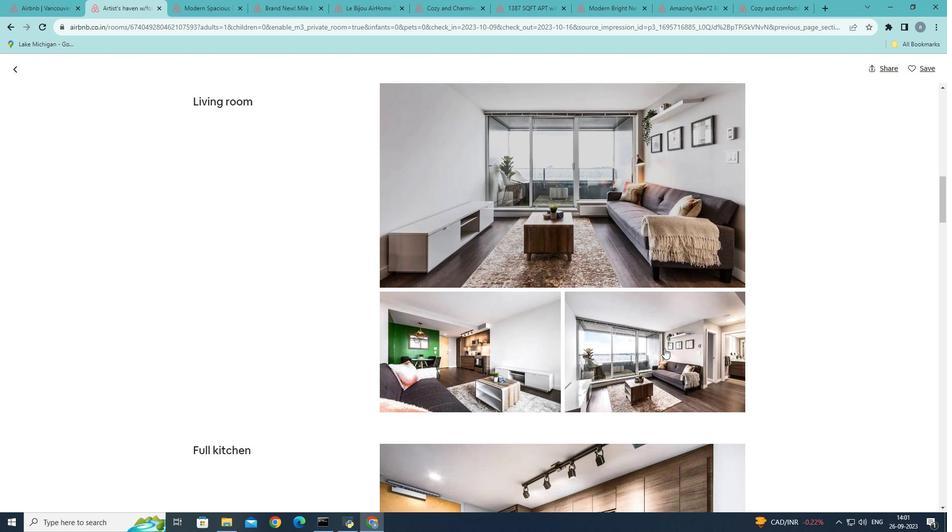 
Action: Mouse scrolled (664, 348) with delta (0, 0)
Screenshot: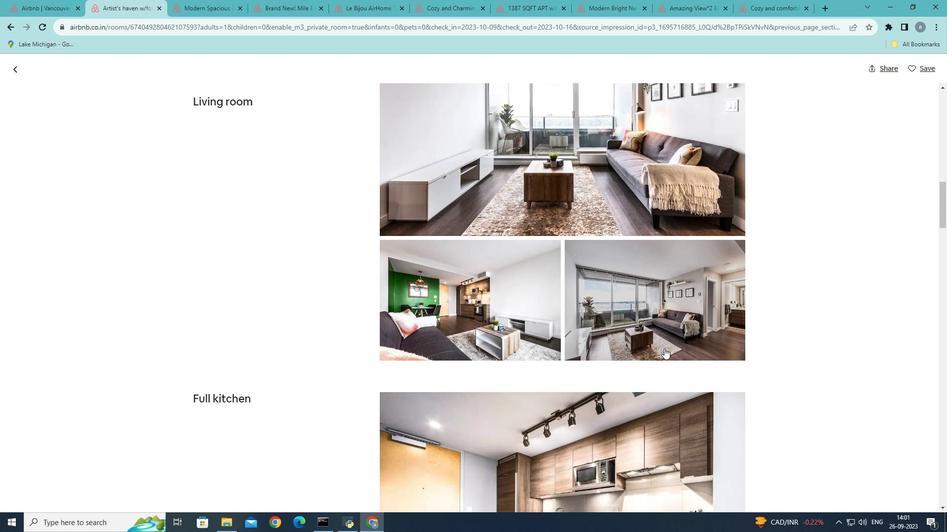
Action: Mouse scrolled (664, 348) with delta (0, 0)
Screenshot: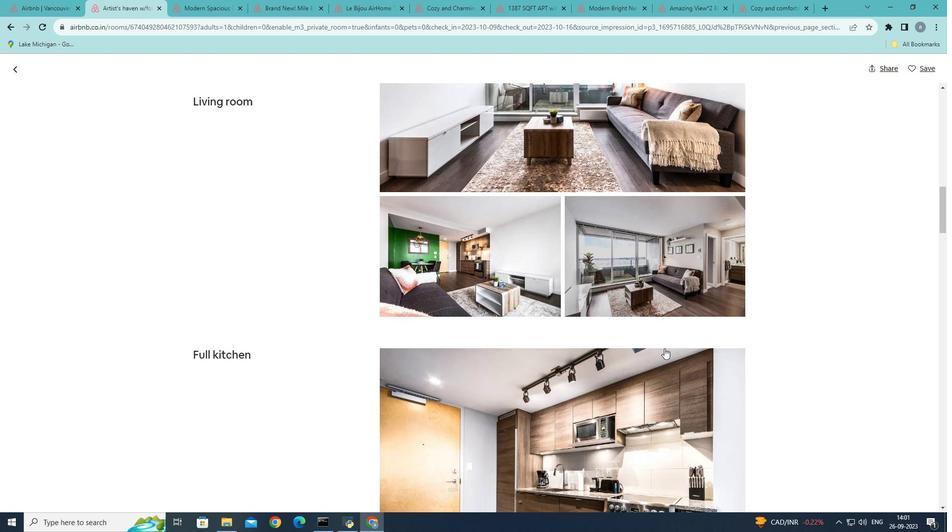 
Action: Mouse scrolled (664, 348) with delta (0, 0)
Screenshot: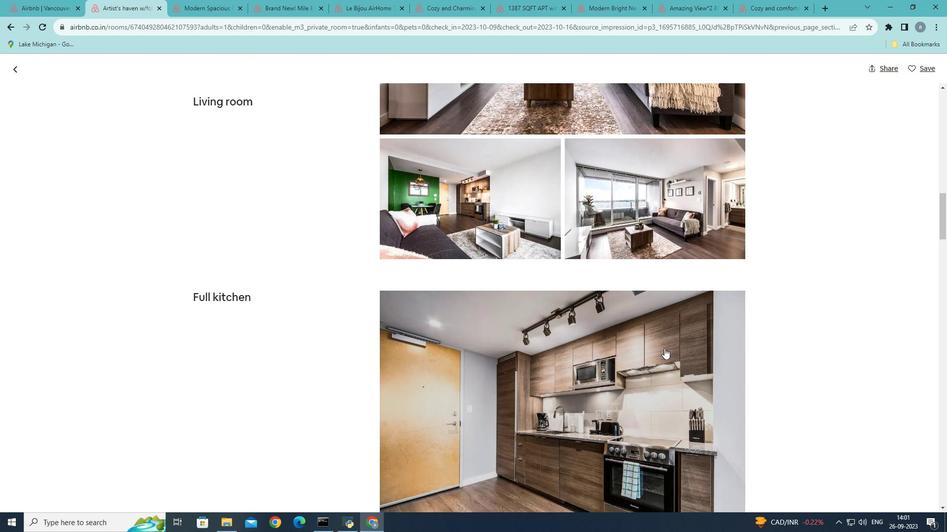 
Action: Mouse scrolled (664, 348) with delta (0, 0)
Screenshot: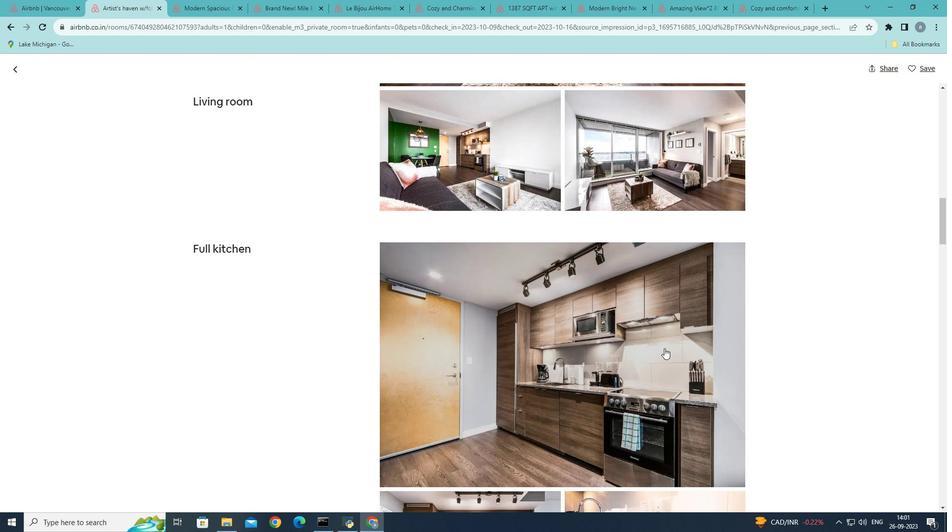 
Action: Mouse scrolled (664, 348) with delta (0, 0)
Screenshot: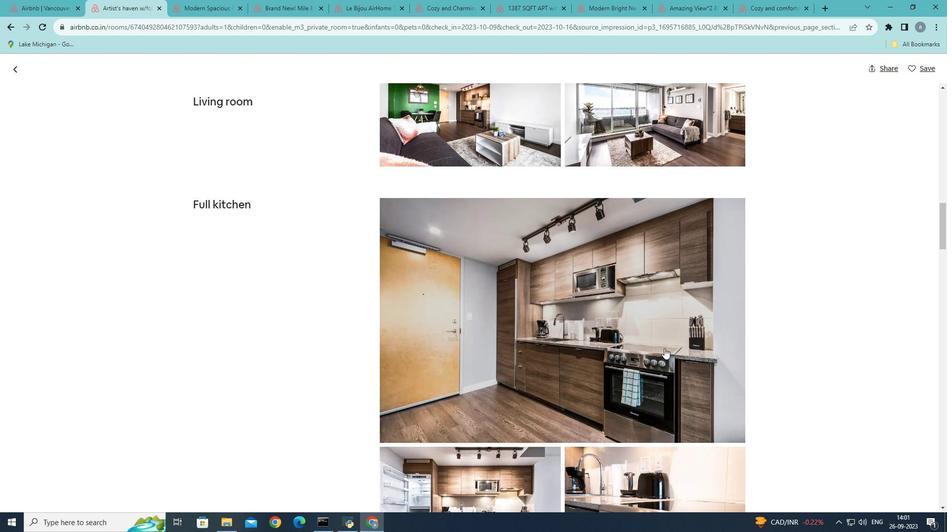 
Action: Mouse scrolled (664, 348) with delta (0, 0)
Screenshot: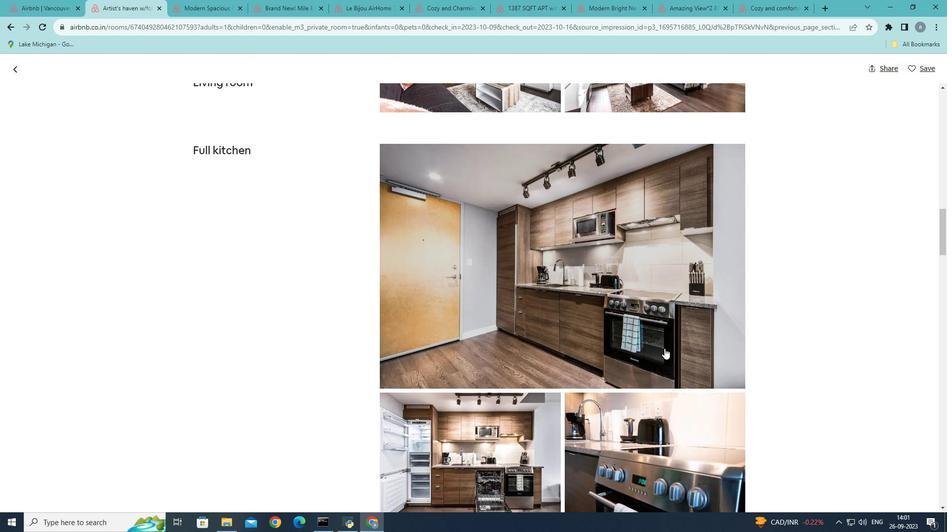 
Action: Mouse scrolled (664, 348) with delta (0, 0)
Screenshot: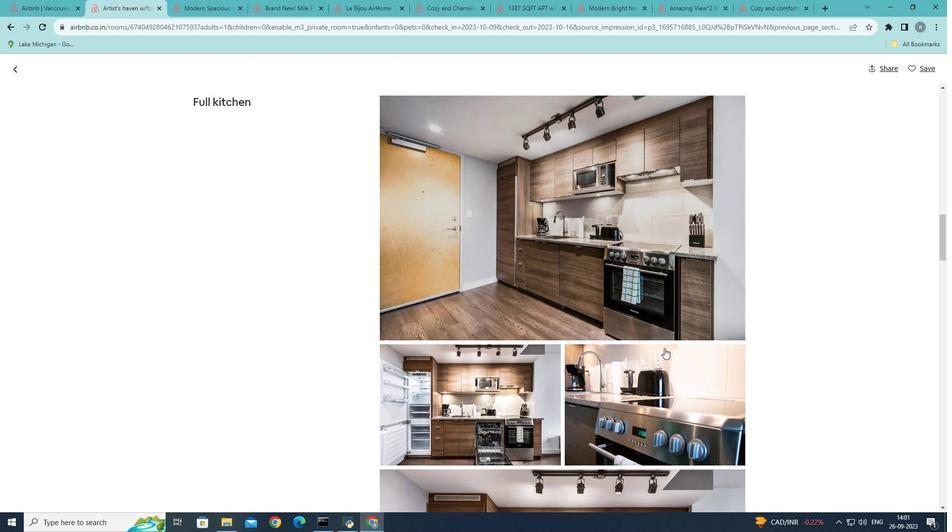 
Action: Mouse scrolled (664, 348) with delta (0, 0)
Screenshot: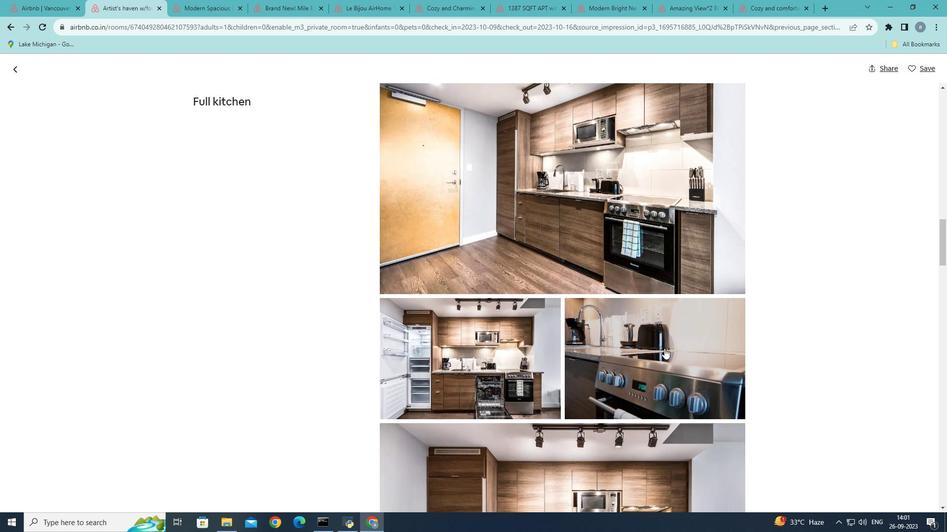 
Action: Mouse scrolled (664, 348) with delta (0, 0)
Screenshot: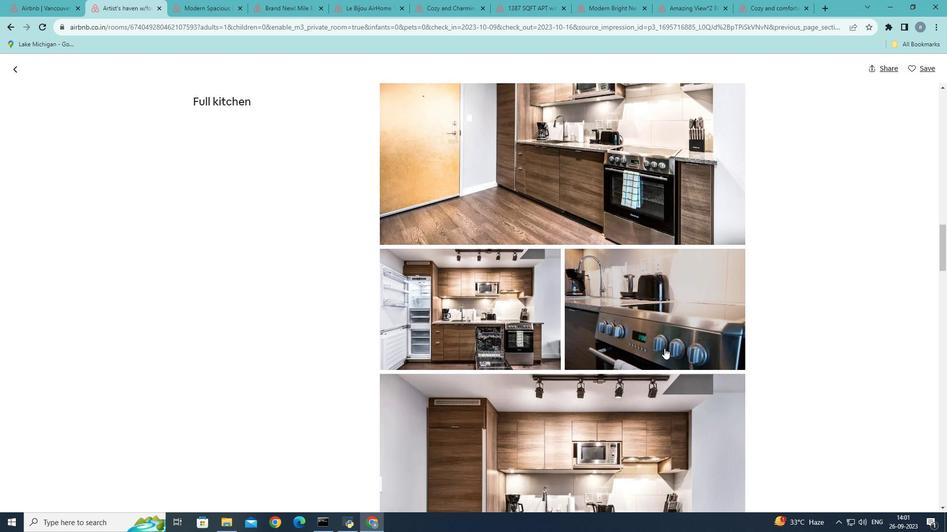 
Action: Mouse scrolled (664, 348) with delta (0, 0)
Screenshot: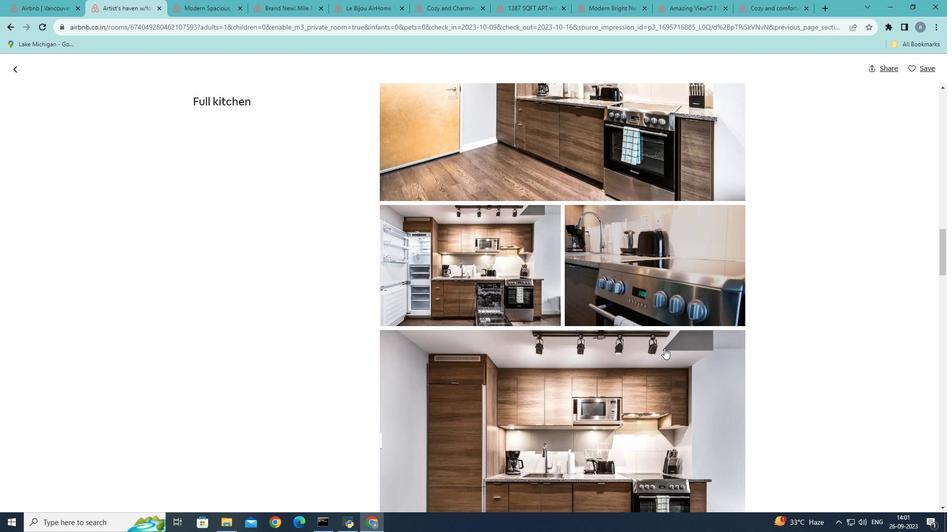 
Action: Mouse scrolled (664, 348) with delta (0, 0)
Screenshot: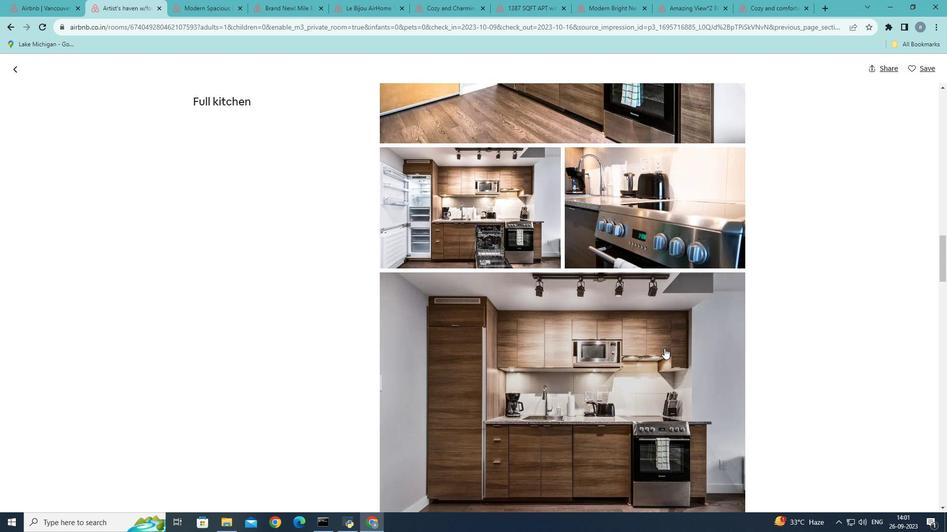 
Action: Mouse scrolled (664, 348) with delta (0, 0)
Screenshot: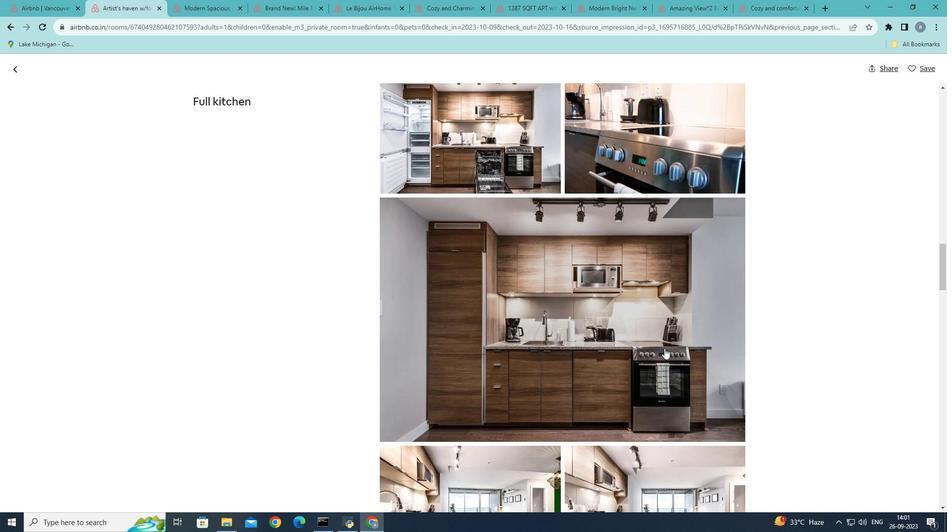 
Action: Mouse scrolled (664, 348) with delta (0, 0)
Screenshot: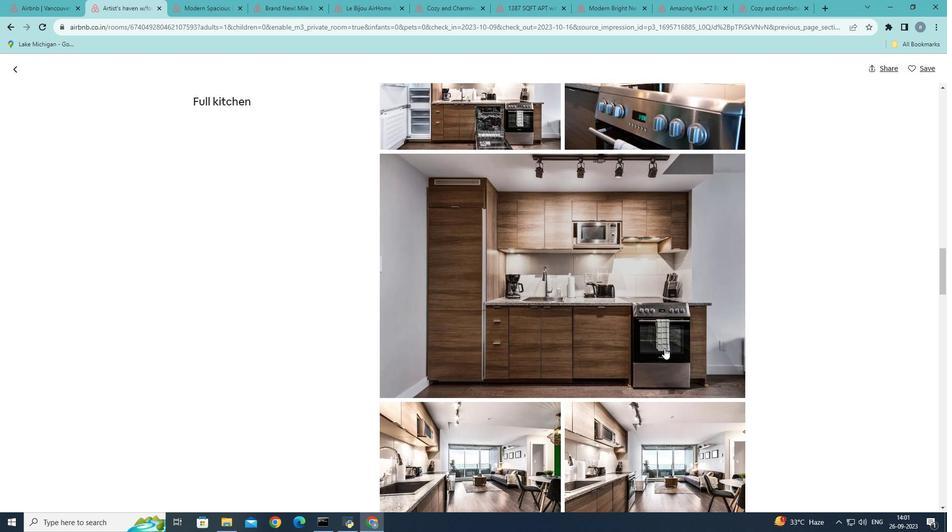 
Action: Mouse scrolled (664, 348) with delta (0, 0)
Screenshot: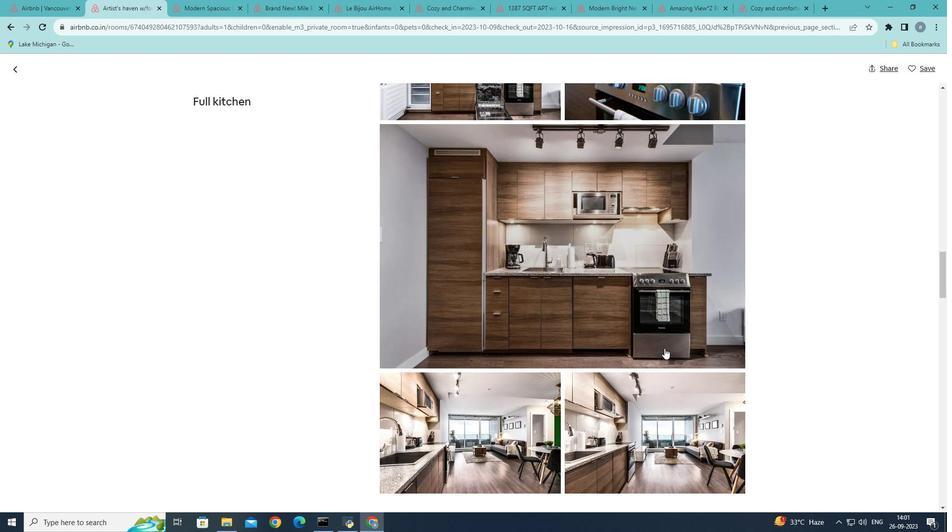
Action: Mouse scrolled (664, 348) with delta (0, 0)
Screenshot: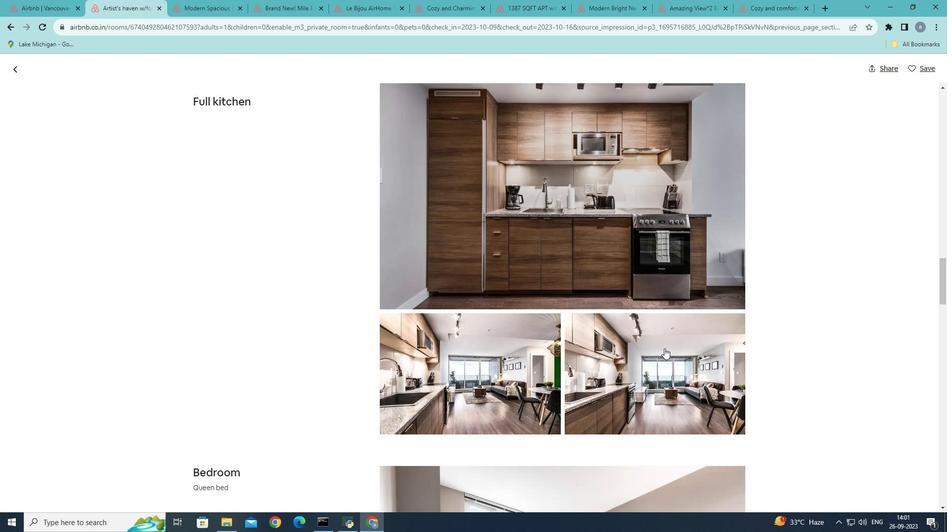 
Action: Mouse scrolled (664, 348) with delta (0, 0)
Screenshot: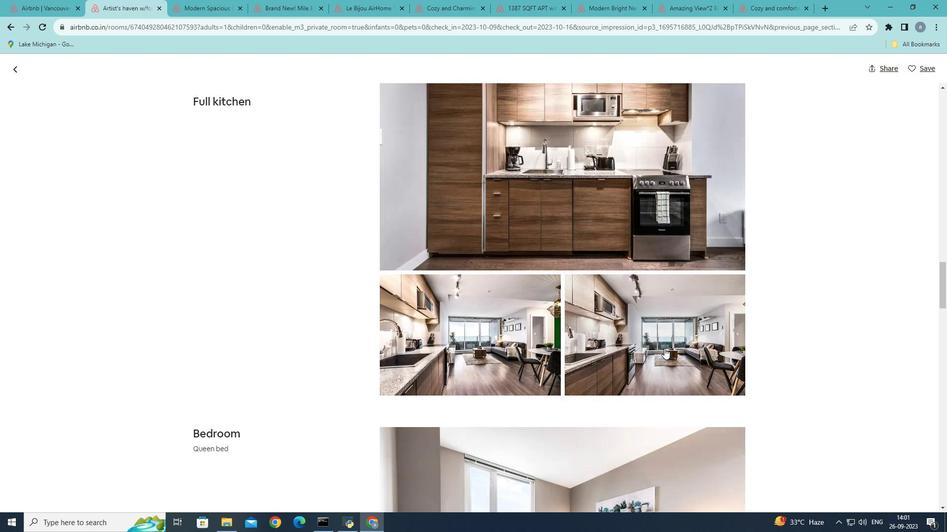 
Action: Mouse scrolled (664, 348) with delta (0, 0)
Screenshot: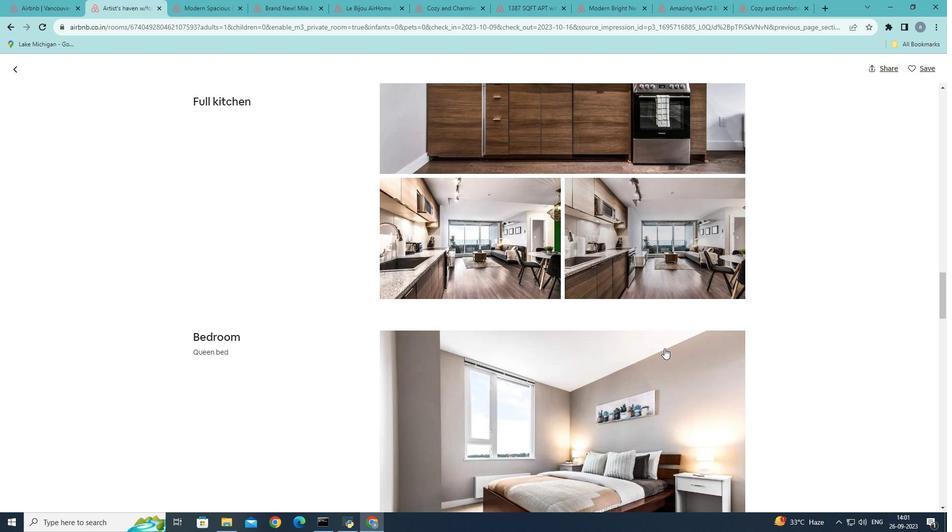 
Action: Mouse scrolled (664, 348) with delta (0, 0)
Screenshot: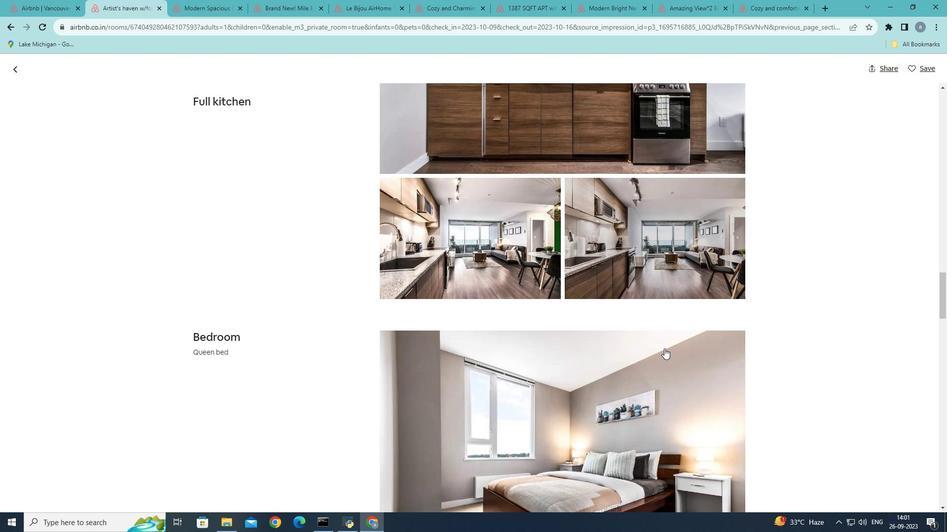 
Action: Mouse scrolled (664, 348) with delta (0, 0)
Screenshot: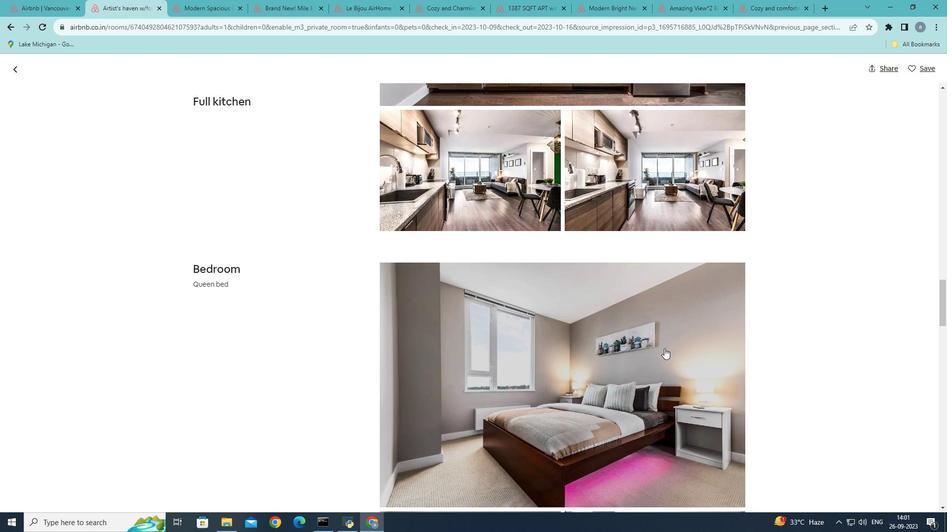 
Action: Mouse scrolled (664, 348) with delta (0, 0)
Screenshot: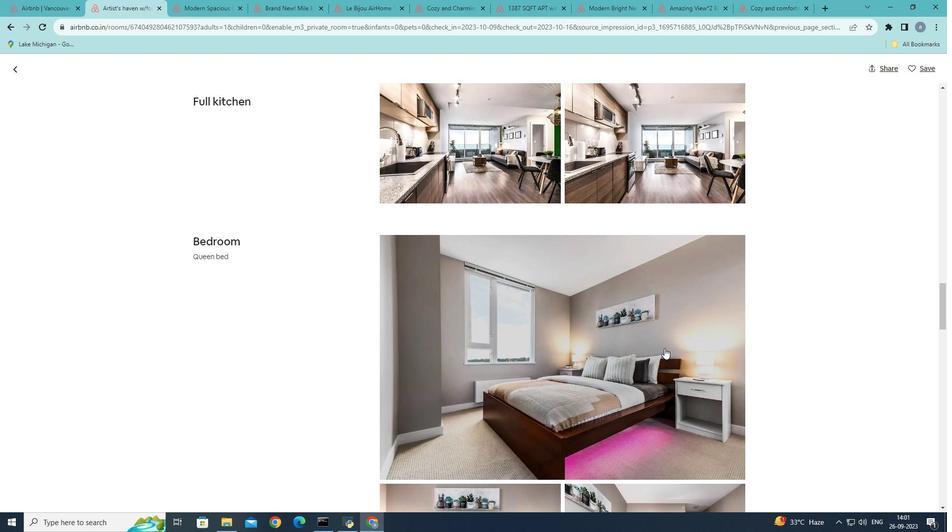 
Action: Mouse scrolled (664, 348) with delta (0, 0)
Screenshot: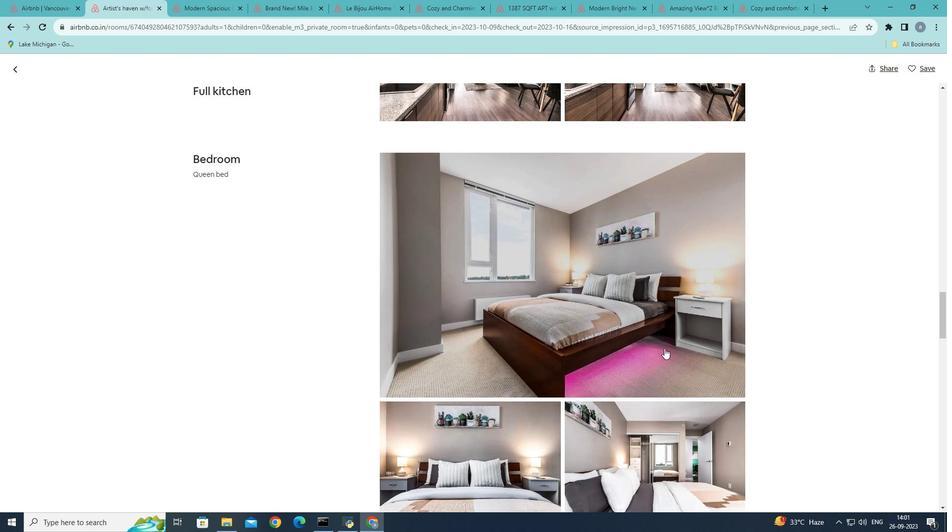 
Action: Mouse scrolled (664, 348) with delta (0, 0)
Screenshot: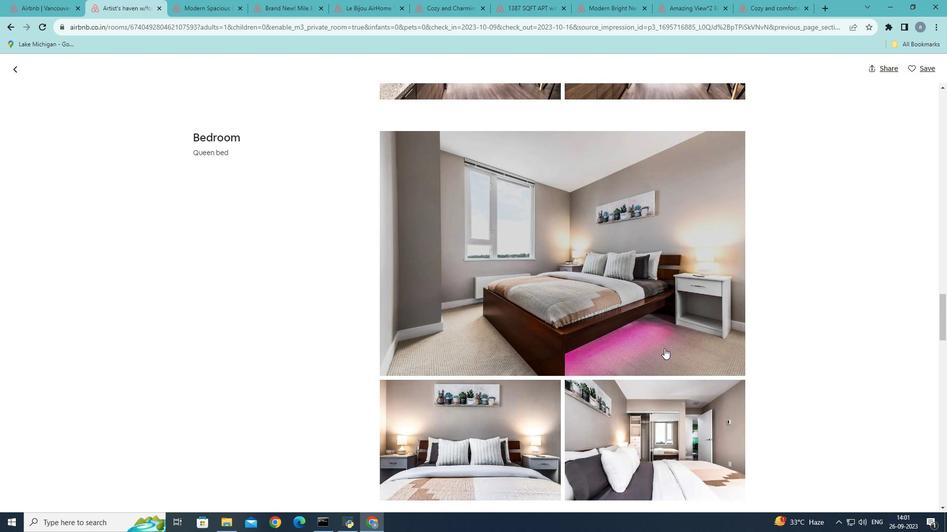 
Action: Mouse scrolled (664, 348) with delta (0, 0)
Screenshot: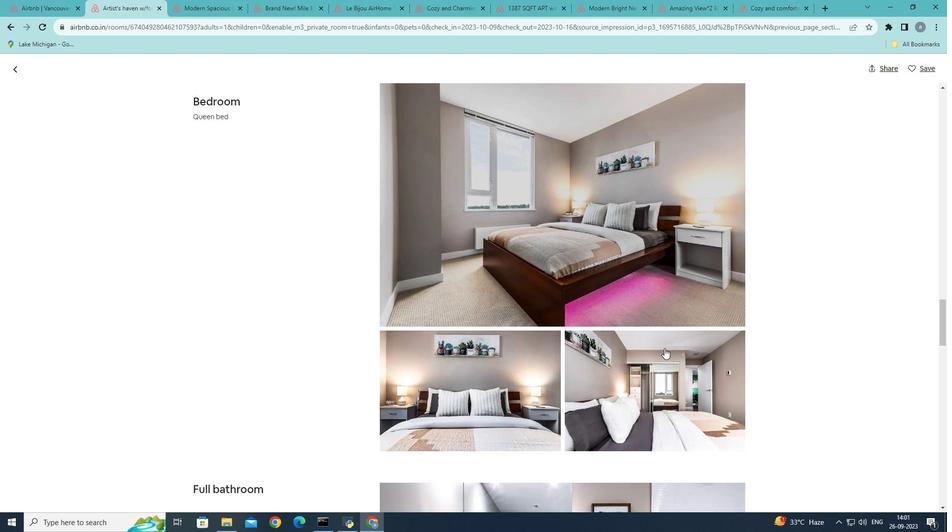 
Action: Mouse scrolled (664, 348) with delta (0, 0)
Screenshot: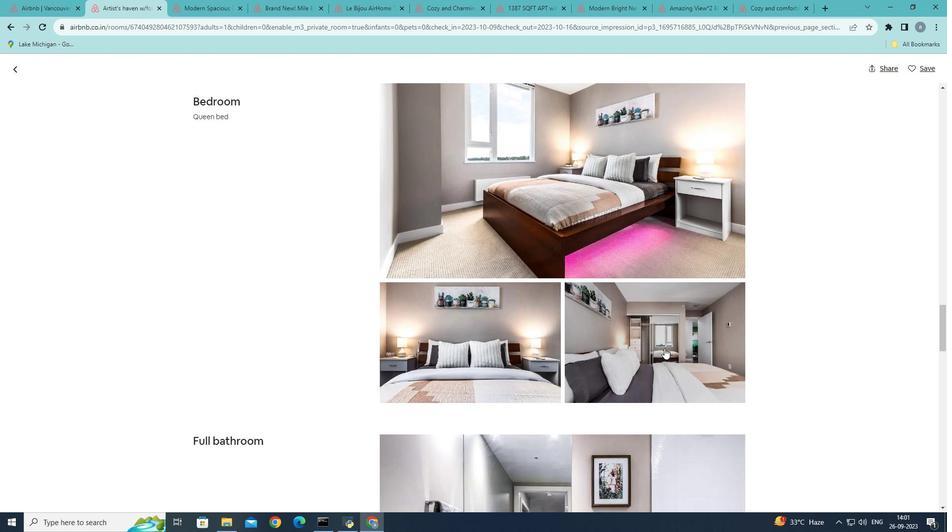 
Action: Mouse scrolled (664, 348) with delta (0, 0)
Screenshot: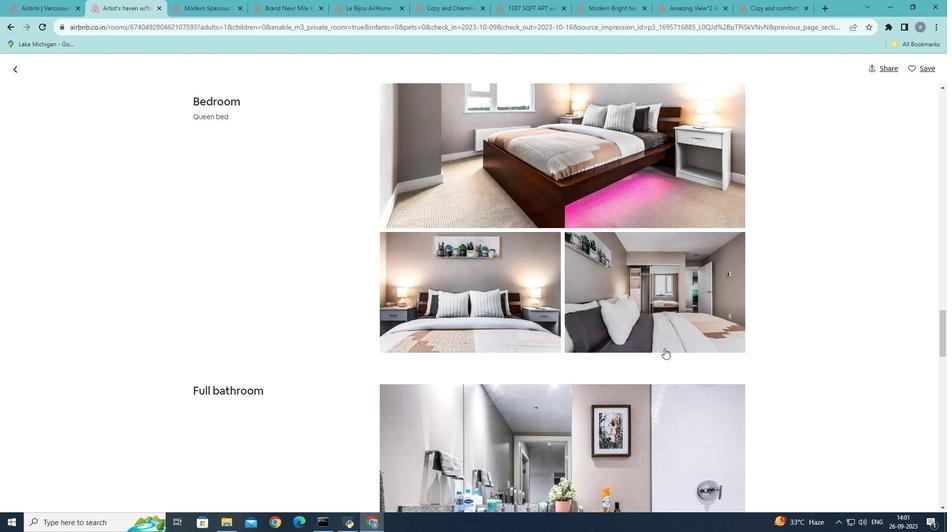 
Action: Mouse scrolled (664, 348) with delta (0, 0)
Screenshot: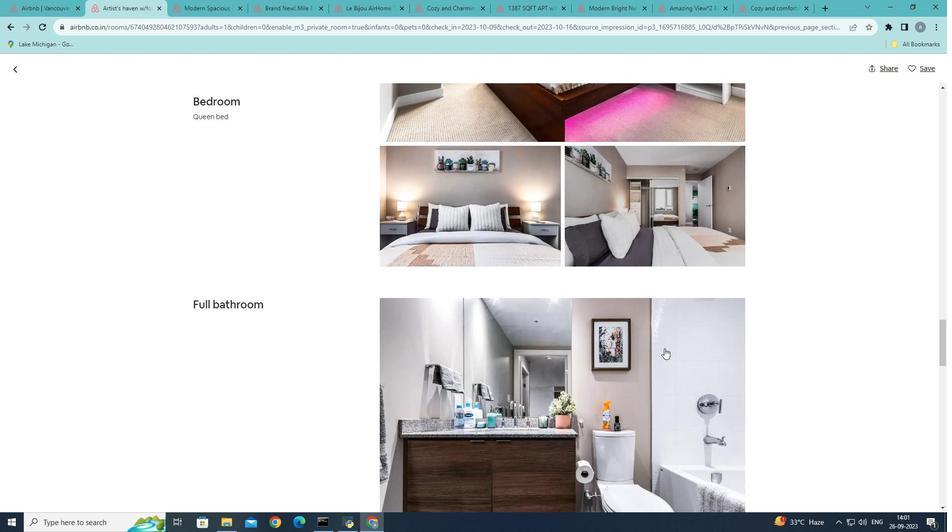 
Action: Mouse scrolled (664, 348) with delta (0, 0)
Screenshot: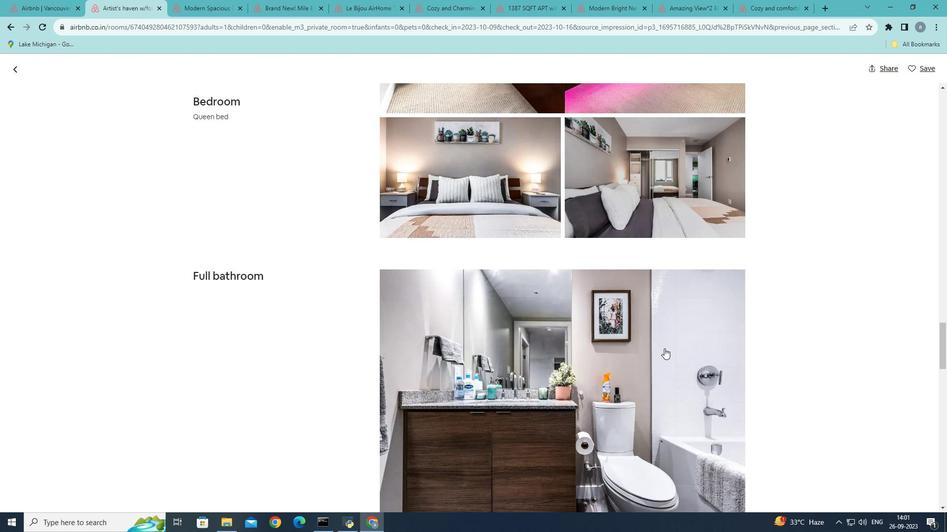 
Action: Mouse scrolled (664, 348) with delta (0, 0)
Screenshot: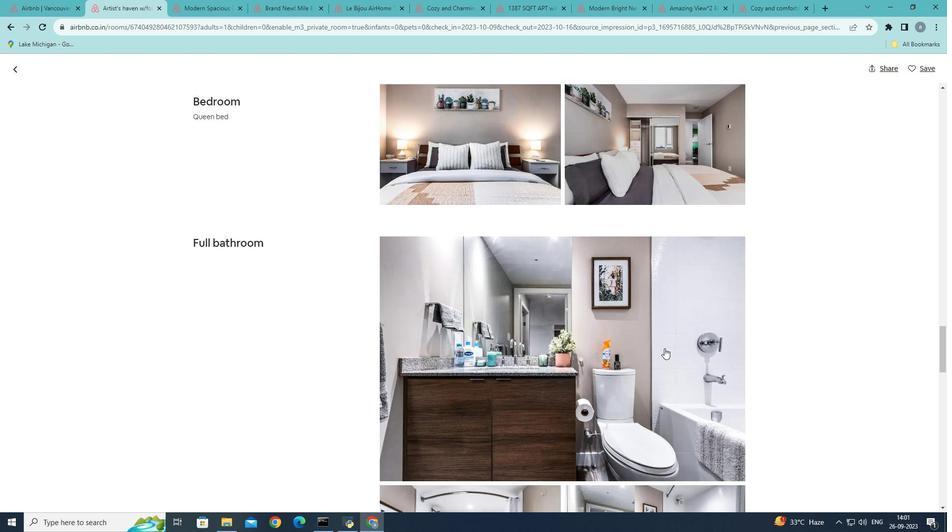 
Action: Mouse scrolled (664, 348) with delta (0, 0)
Screenshot: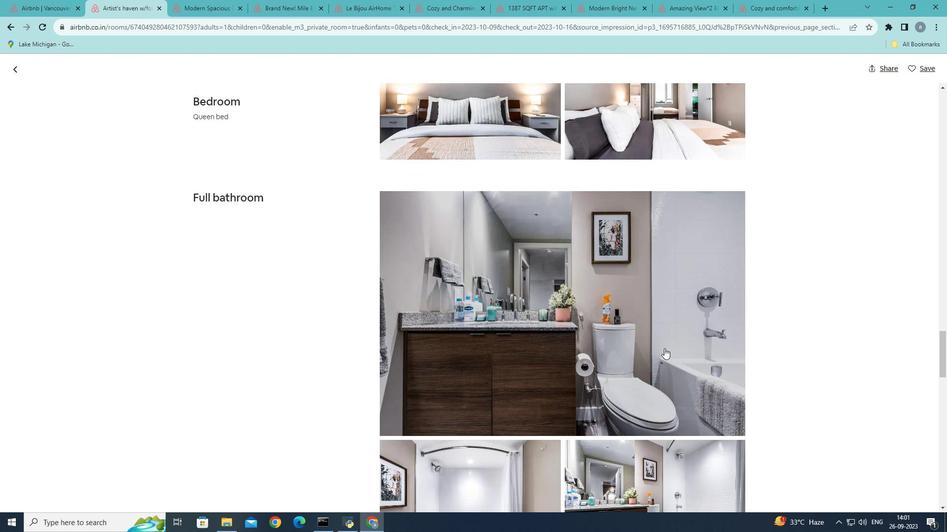 
Action: Mouse scrolled (664, 348) with delta (0, 0)
Screenshot: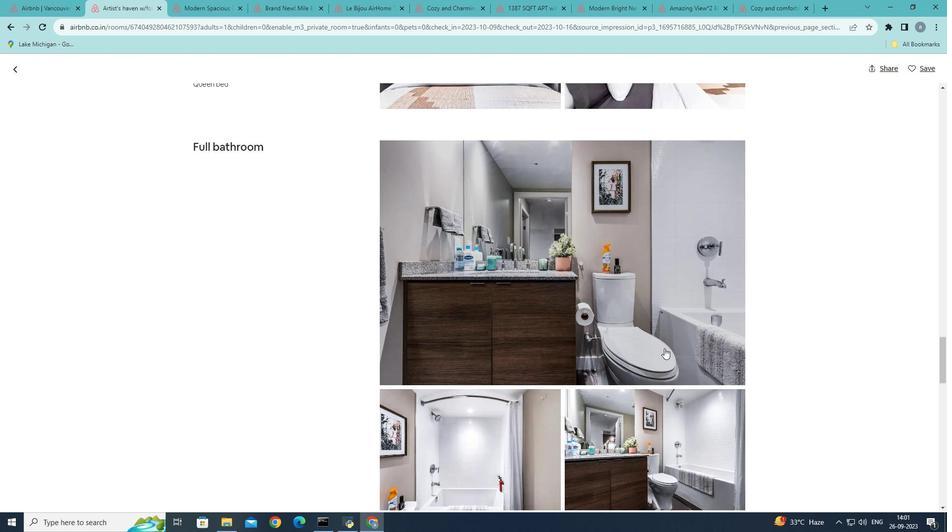 
Action: Mouse scrolled (664, 348) with delta (0, 0)
Screenshot: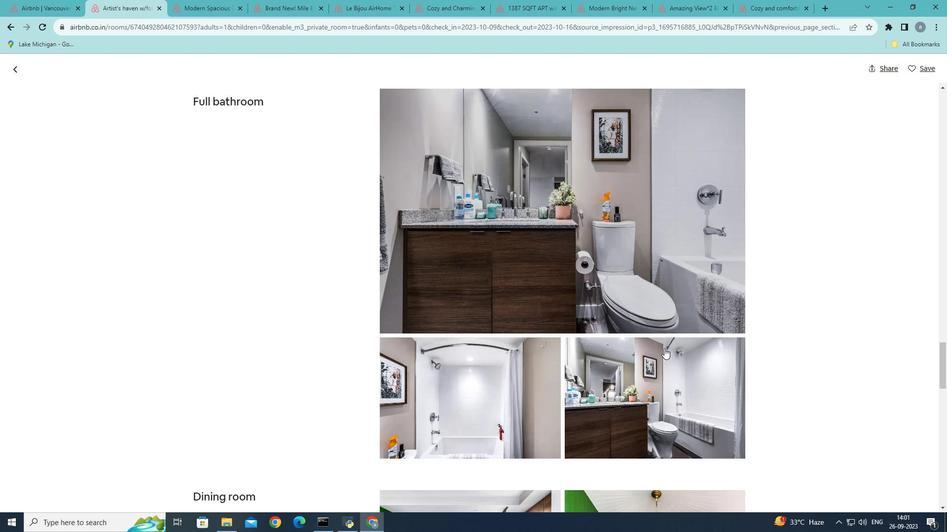 
Action: Mouse scrolled (664, 348) with delta (0, 0)
Screenshot: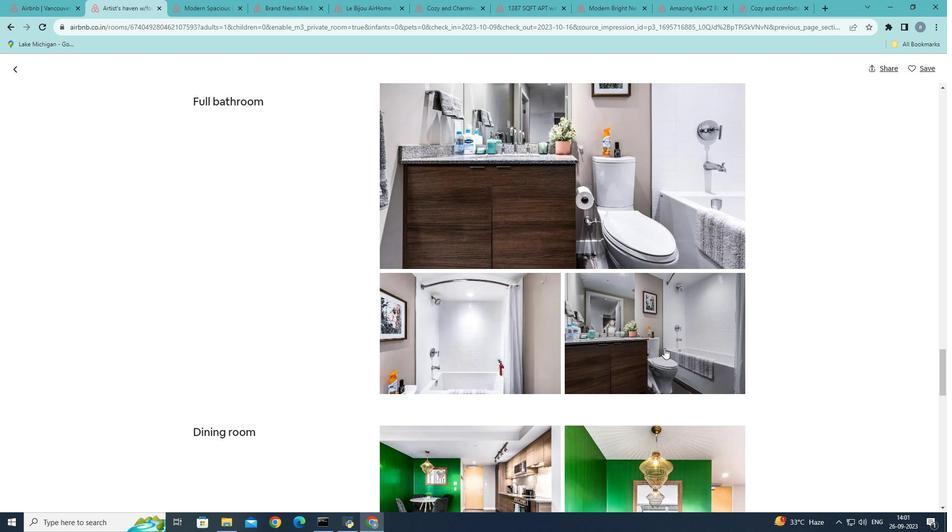 
Action: Mouse scrolled (664, 348) with delta (0, 0)
Screenshot: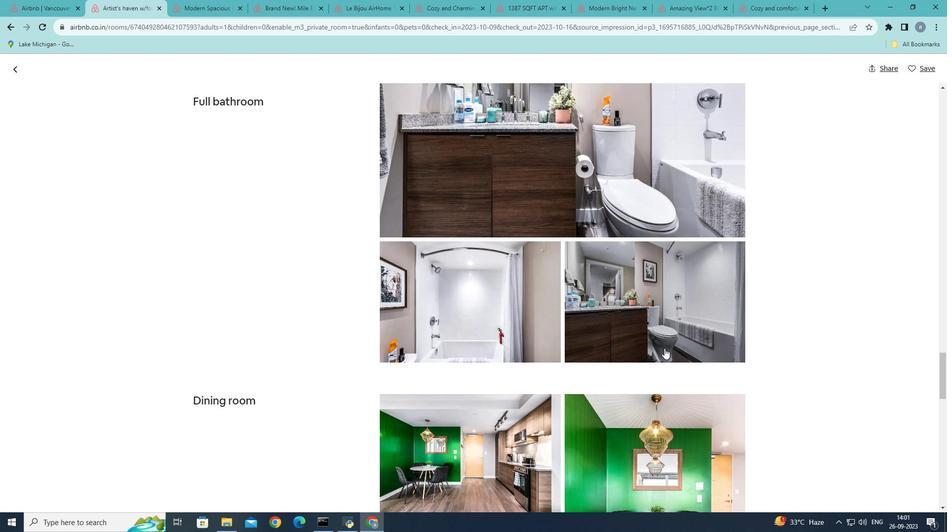 
Action: Mouse scrolled (664, 348) with delta (0, 0)
Screenshot: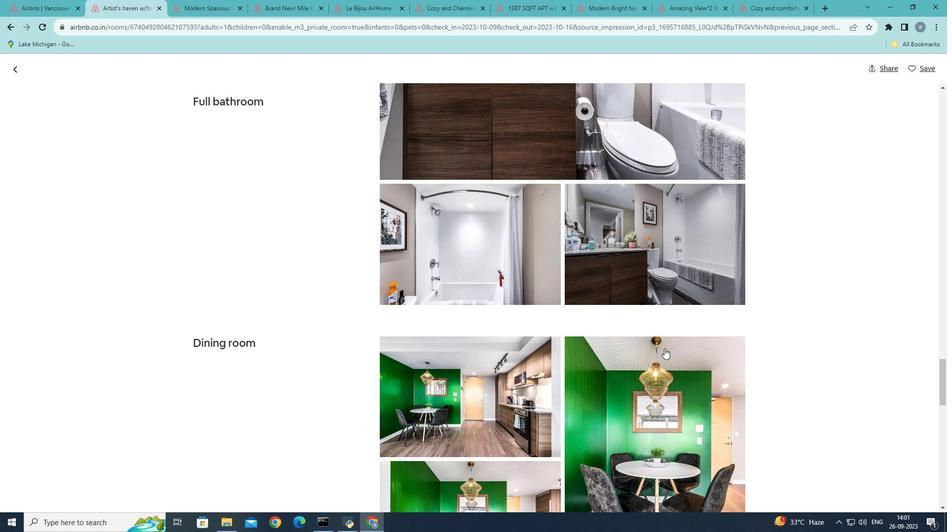 
Action: Mouse scrolled (664, 348) with delta (0, 0)
Screenshot: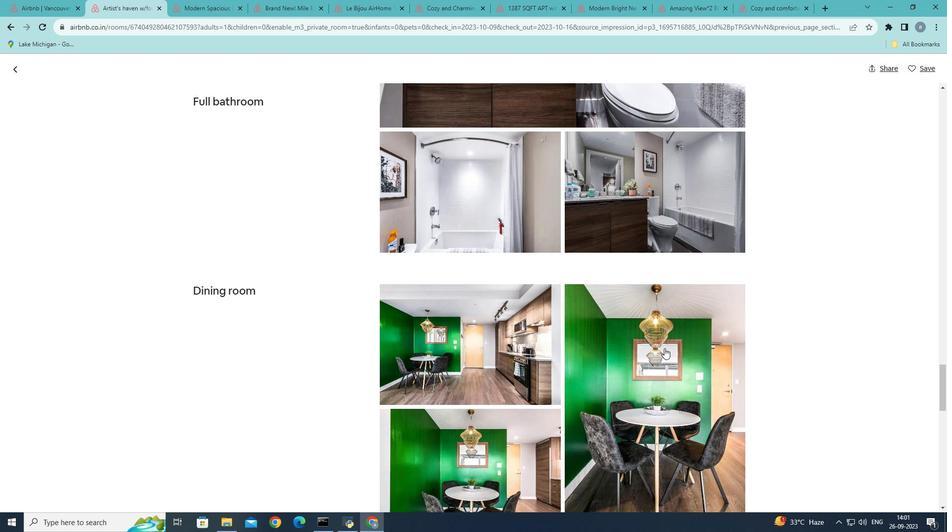 
Action: Mouse scrolled (664, 348) with delta (0, 0)
Screenshot: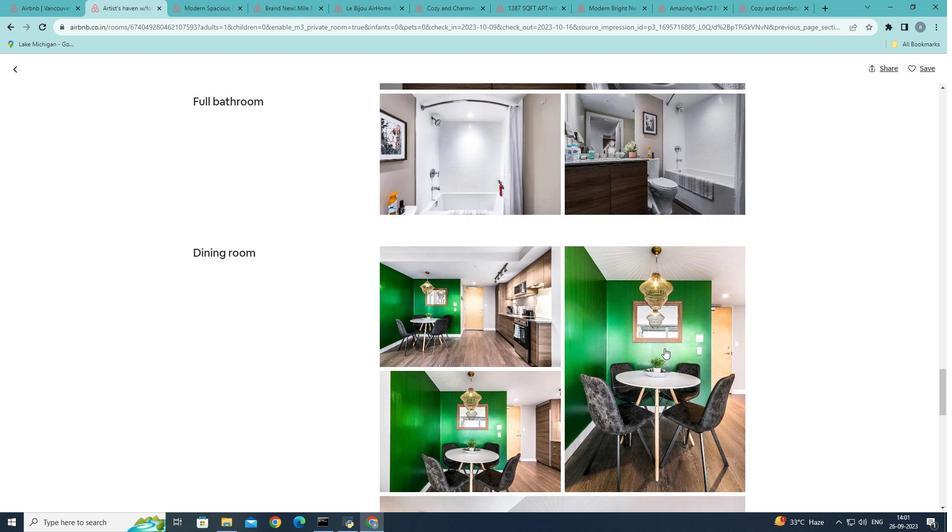 
Action: Mouse scrolled (664, 348) with delta (0, 0)
Screenshot: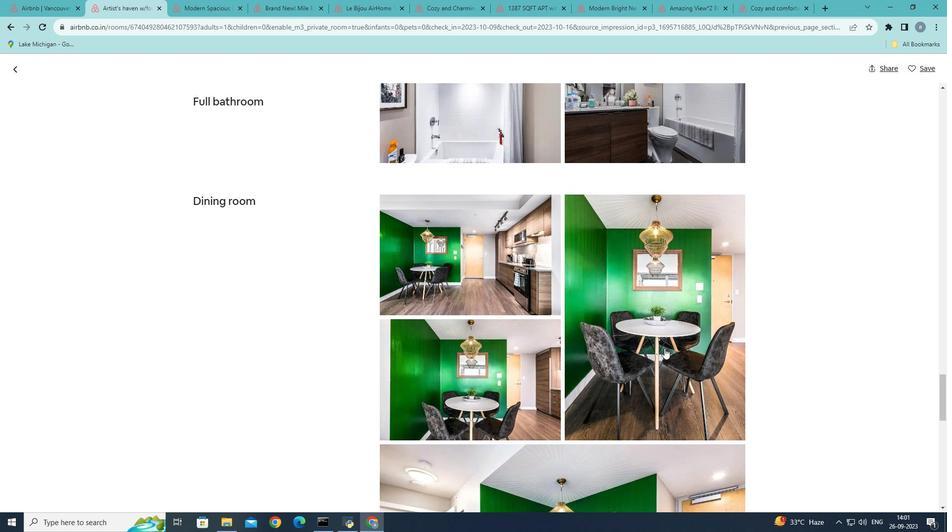 
Action: Mouse scrolled (664, 348) with delta (0, 0)
Screenshot: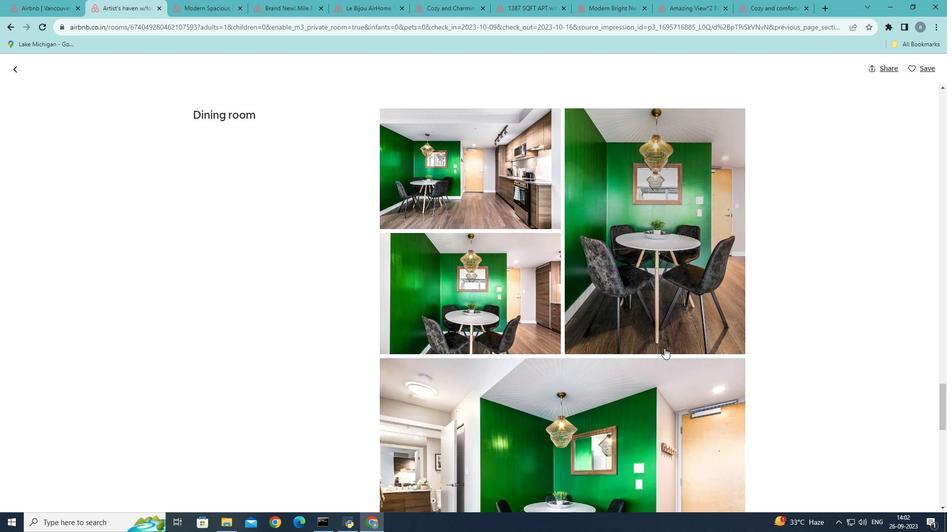 
Action: Mouse scrolled (664, 348) with delta (0, 0)
Screenshot: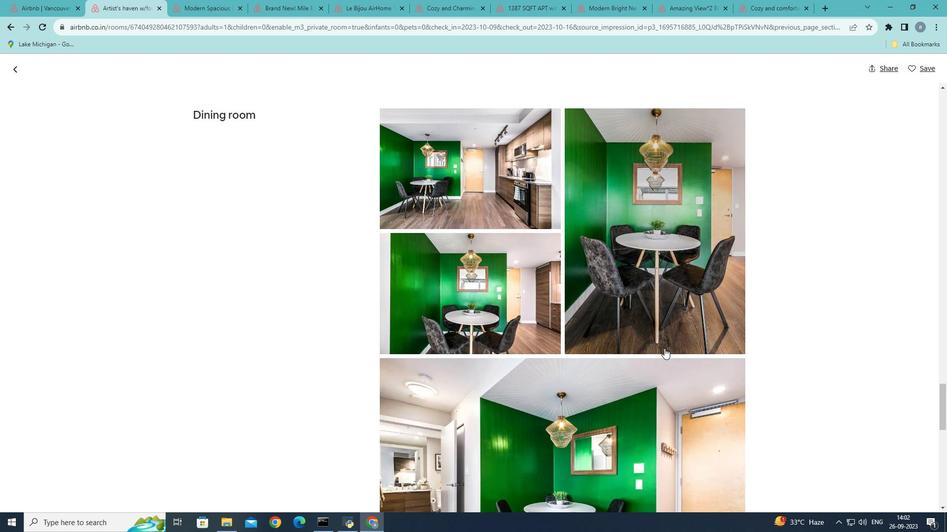 
Action: Mouse scrolled (664, 348) with delta (0, 0)
Screenshot: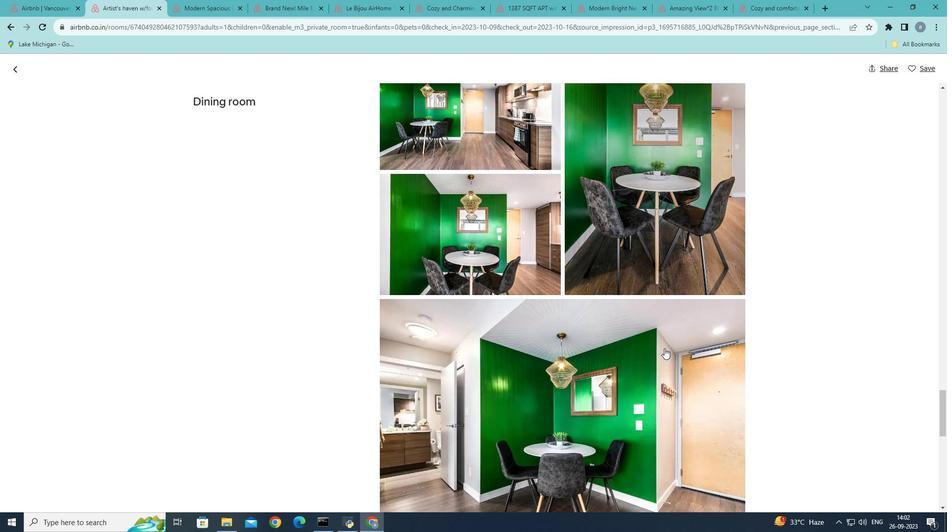
Action: Mouse scrolled (664, 348) with delta (0, 0)
Screenshot: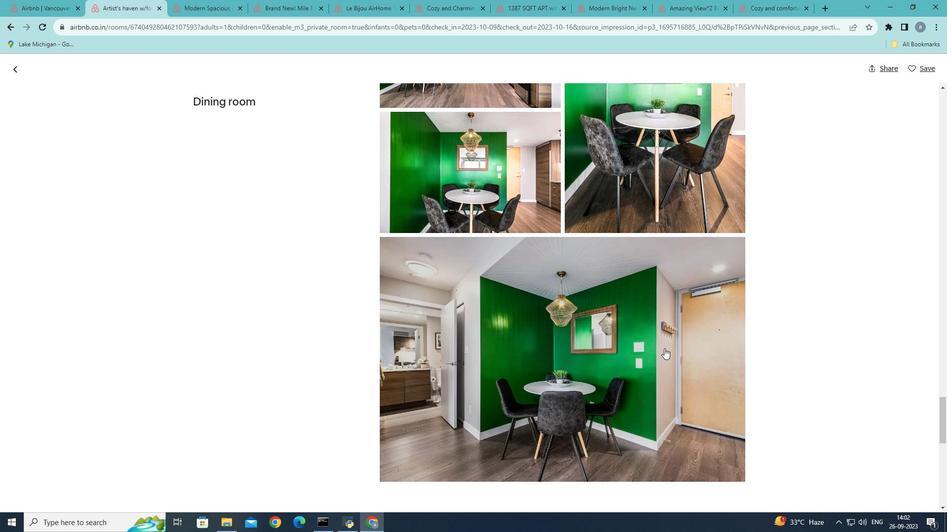 
Action: Mouse scrolled (664, 348) with delta (0, 0)
Screenshot: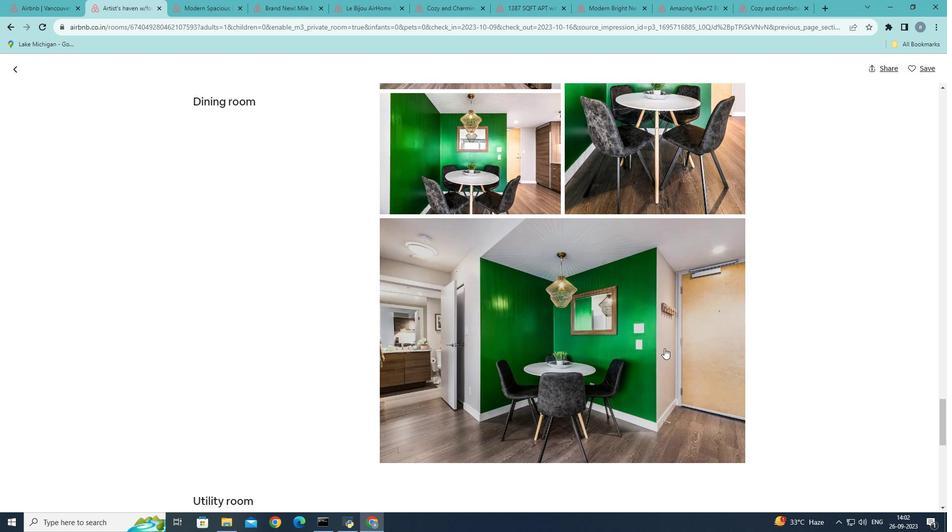 
Action: Mouse scrolled (664, 348) with delta (0, 0)
Screenshot: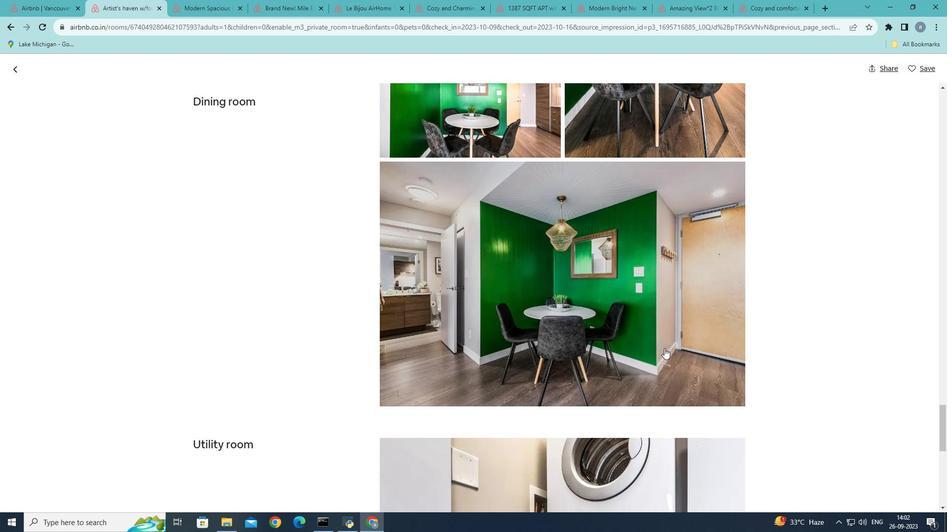 
Action: Mouse scrolled (664, 348) with delta (0, 0)
Screenshot: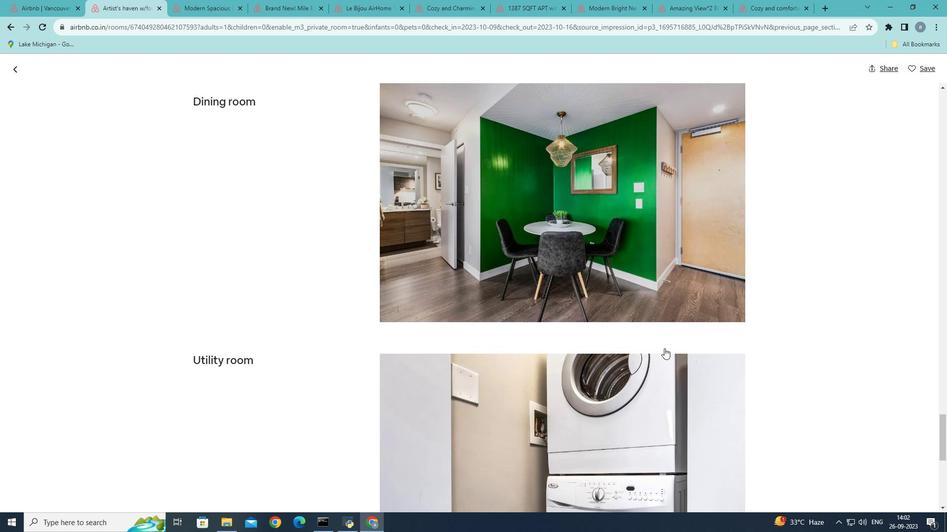 
Action: Mouse scrolled (664, 348) with delta (0, 0)
Screenshot: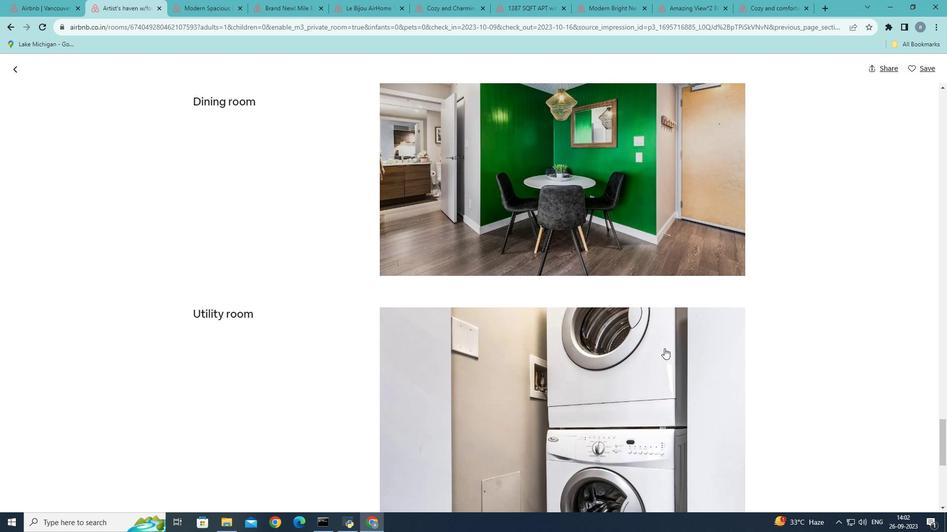 
Action: Mouse scrolled (664, 348) with delta (0, 0)
Screenshot: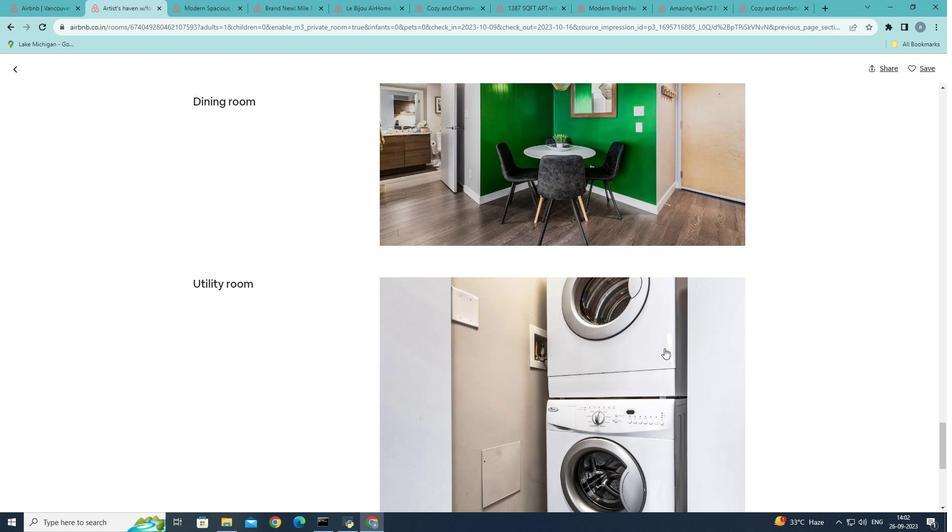 
Action: Mouse scrolled (664, 348) with delta (0, 0)
Screenshot: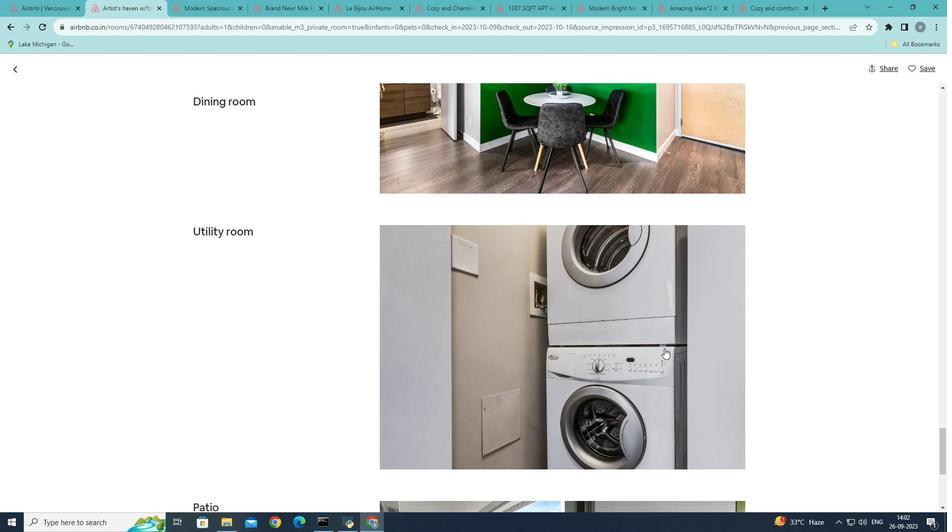 
Action: Mouse scrolled (664, 348) with delta (0, 0)
Screenshot: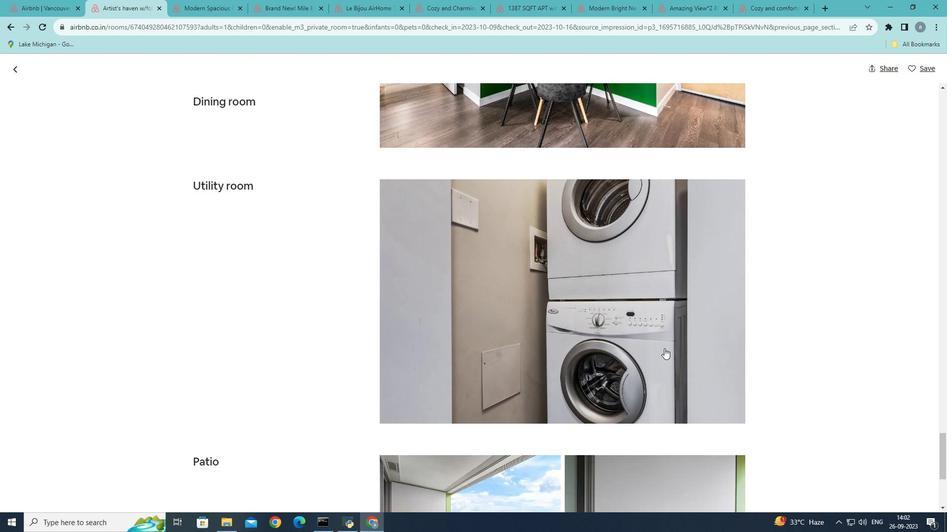 
Action: Mouse scrolled (664, 348) with delta (0, 0)
Screenshot: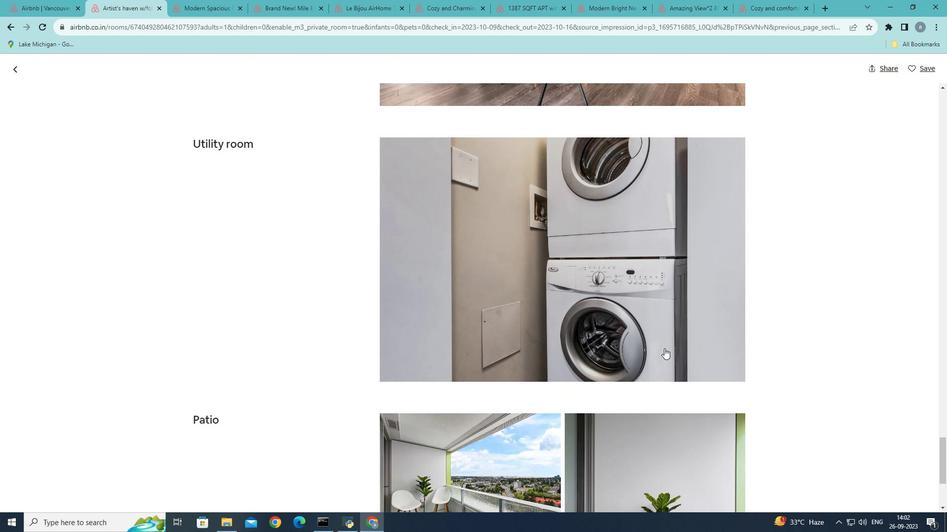 
Action: Mouse scrolled (664, 348) with delta (0, 0)
Screenshot: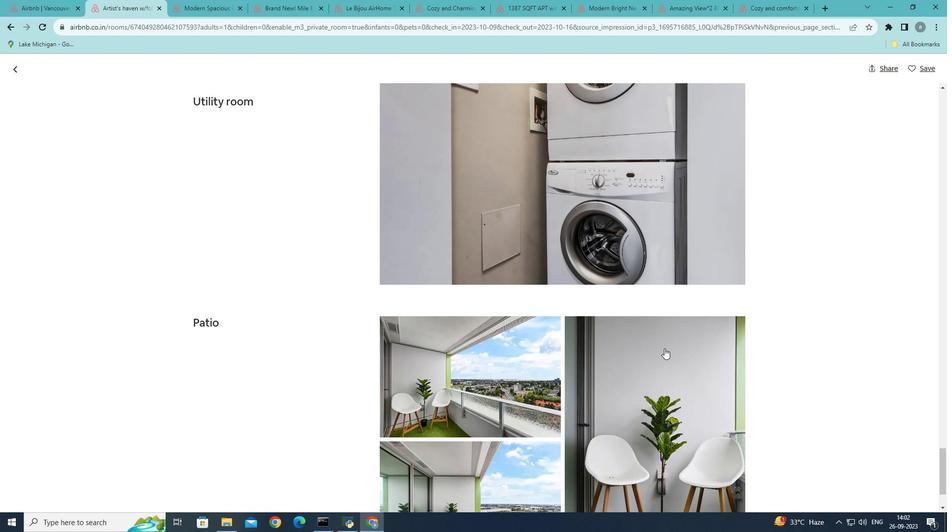 
Action: Mouse scrolled (664, 348) with delta (0, 0)
